 Task: Look for space in Rahden, Germany from 9th July, 2023 to 16th July, 2023 for 2 adults, 1 child in price range Rs.8000 to Rs.16000. Place can be entire place with 2 bedrooms having 2 beds and 1 bathroom. Property type can be house, flat, guest house. Booking option can be shelf check-in. Required host language is English.
Action: Mouse moved to (368, 171)
Screenshot: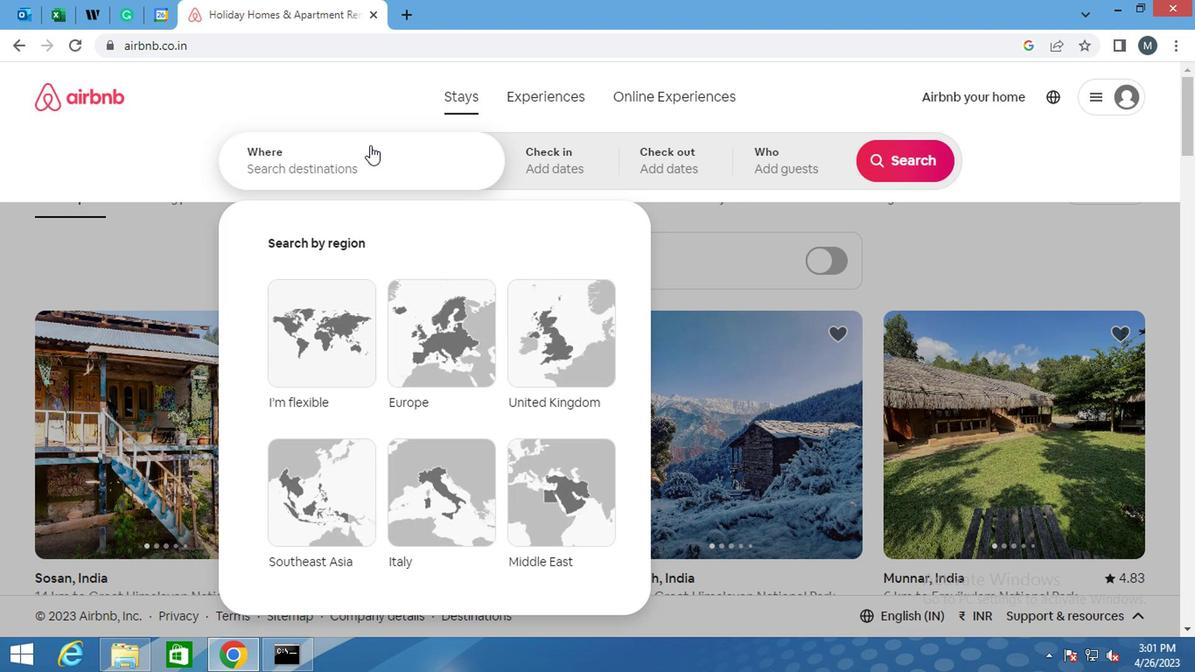 
Action: Mouse pressed left at (368, 171)
Screenshot: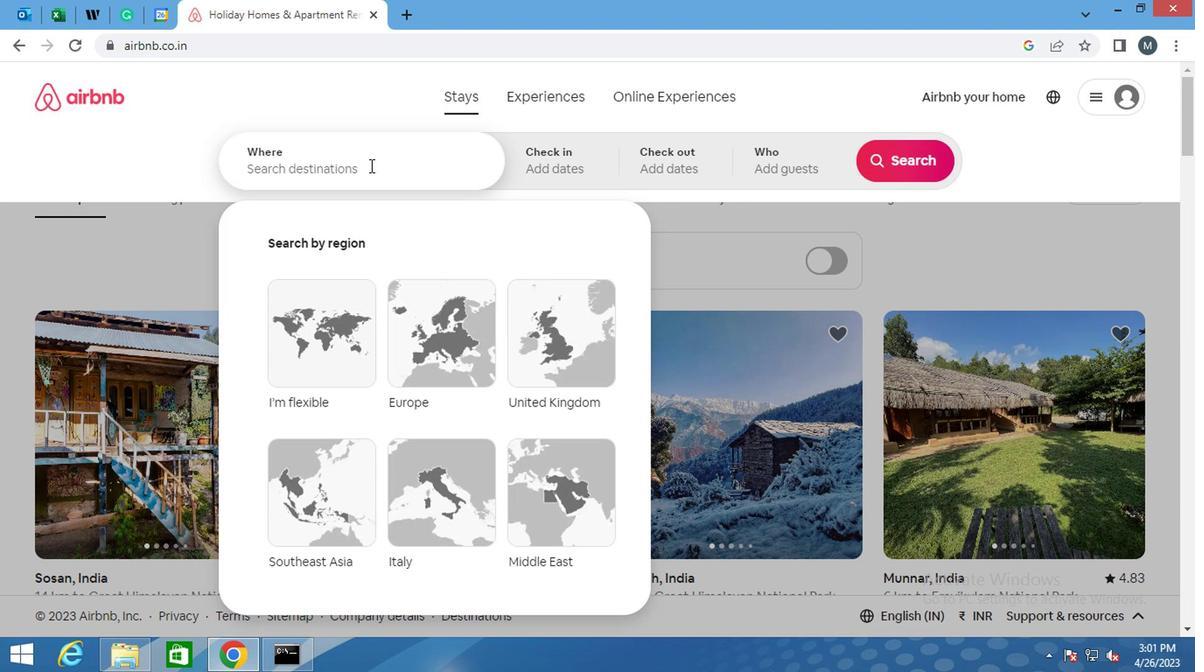 
Action: Mouse moved to (367, 174)
Screenshot: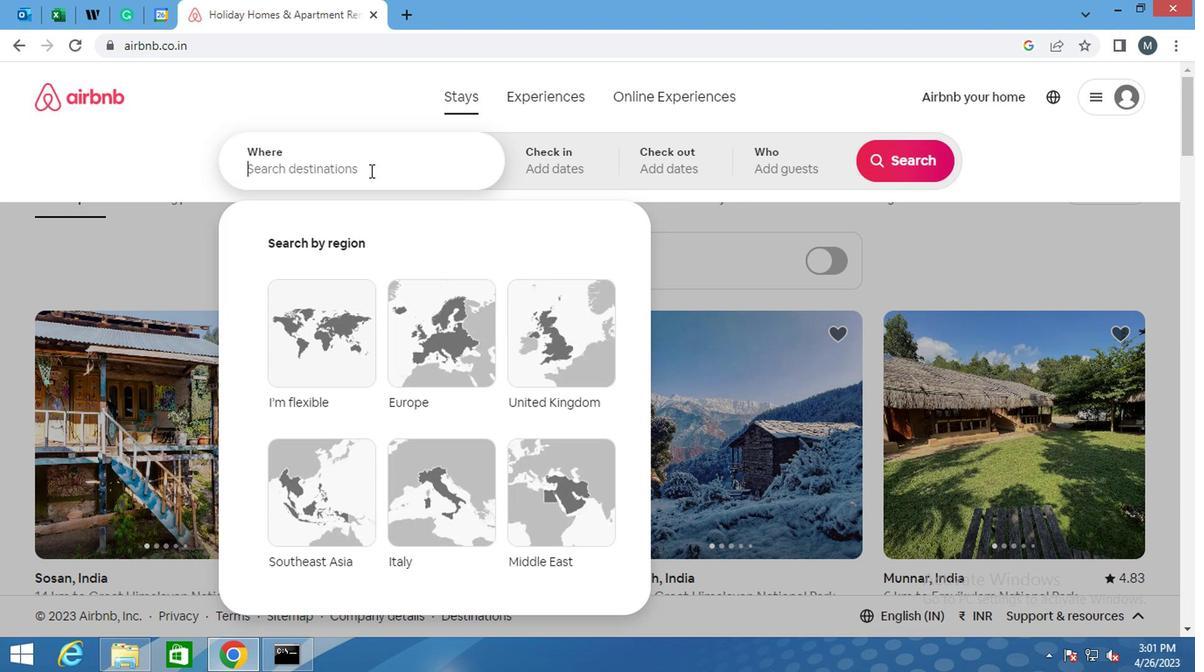 
Action: Key pressed <Key.shift>RAHDEN
Screenshot: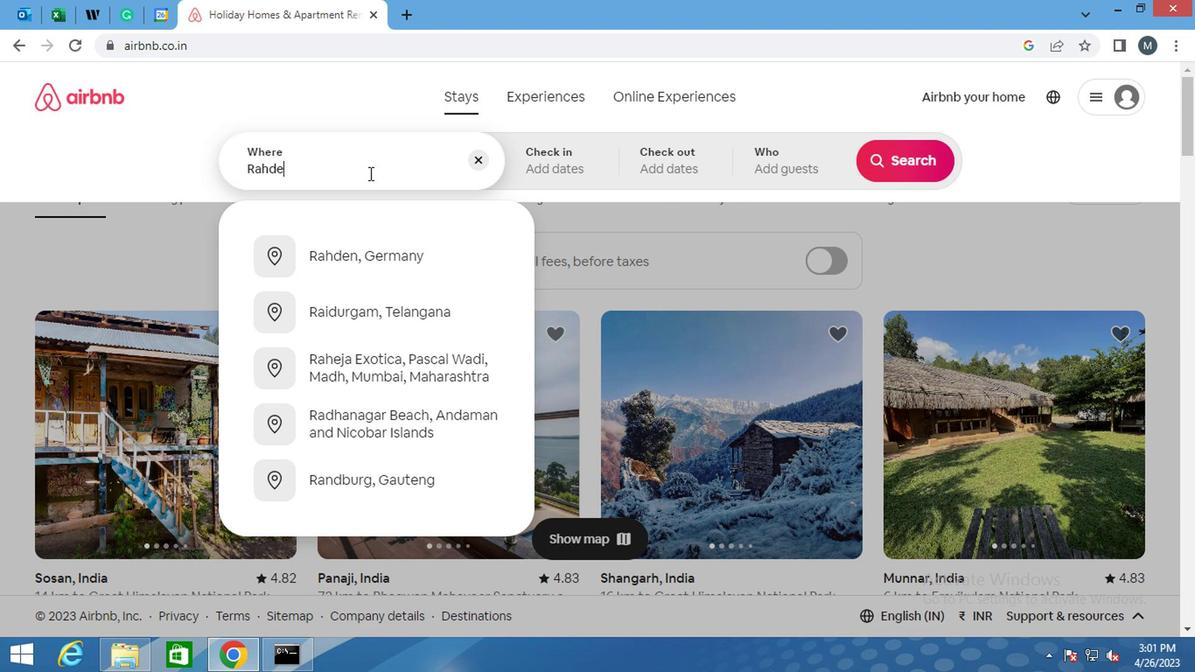 
Action: Mouse moved to (391, 262)
Screenshot: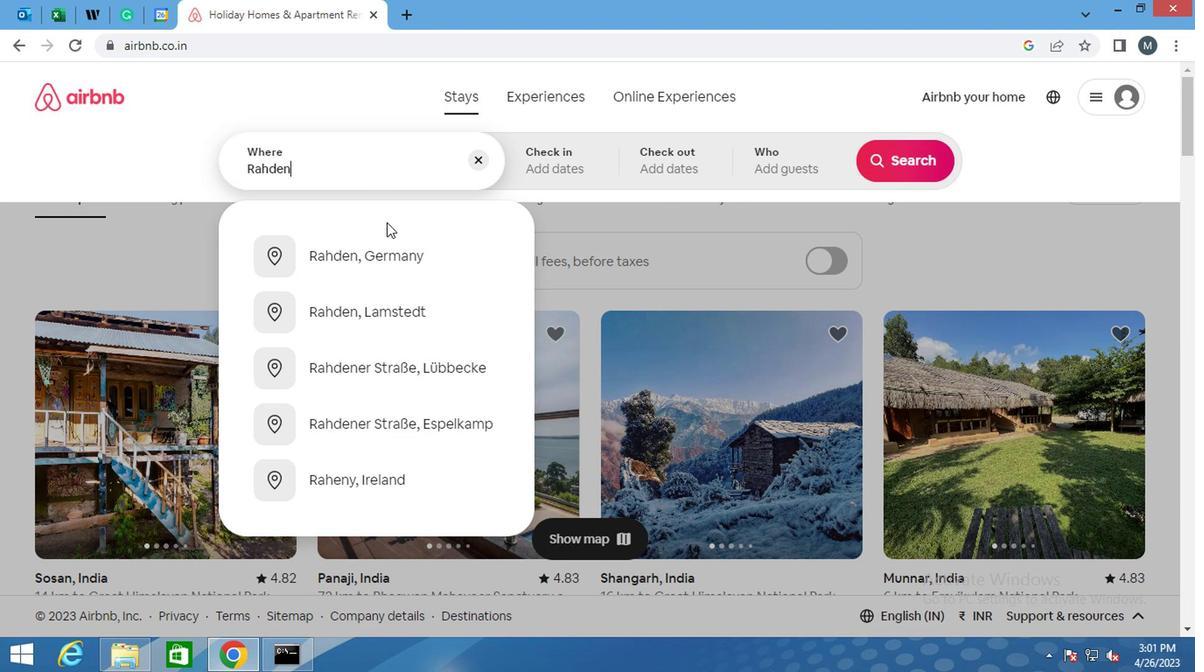 
Action: Mouse pressed left at (391, 262)
Screenshot: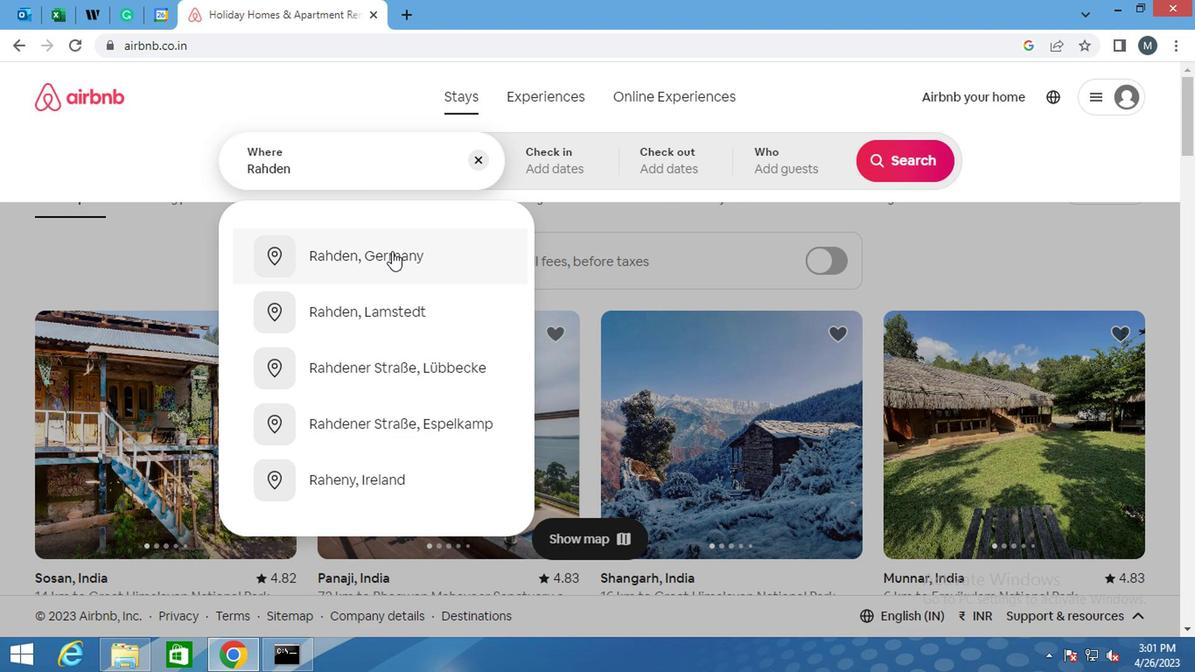 
Action: Mouse moved to (885, 297)
Screenshot: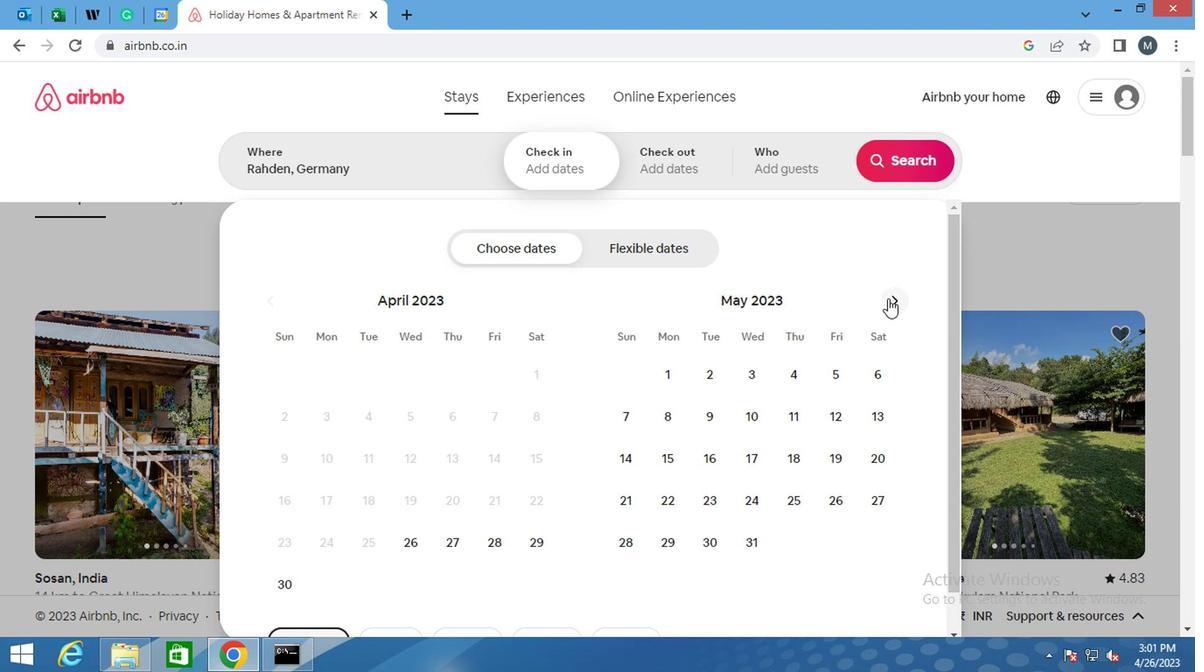 
Action: Mouse pressed left at (885, 297)
Screenshot: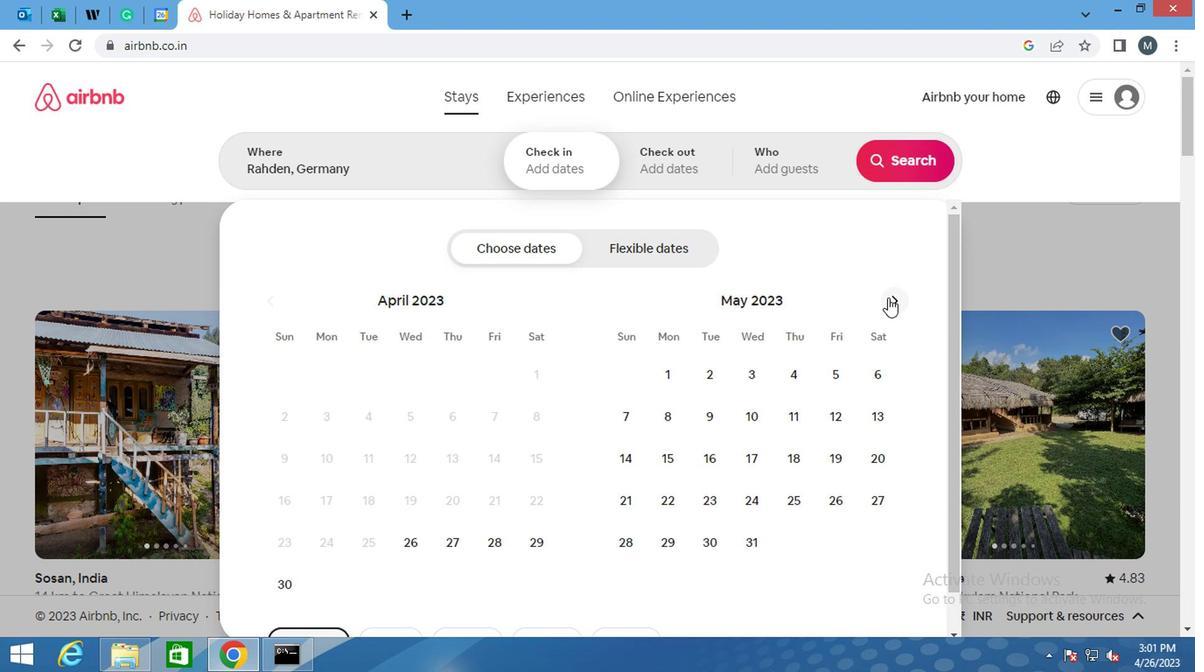 
Action: Mouse moved to (885, 297)
Screenshot: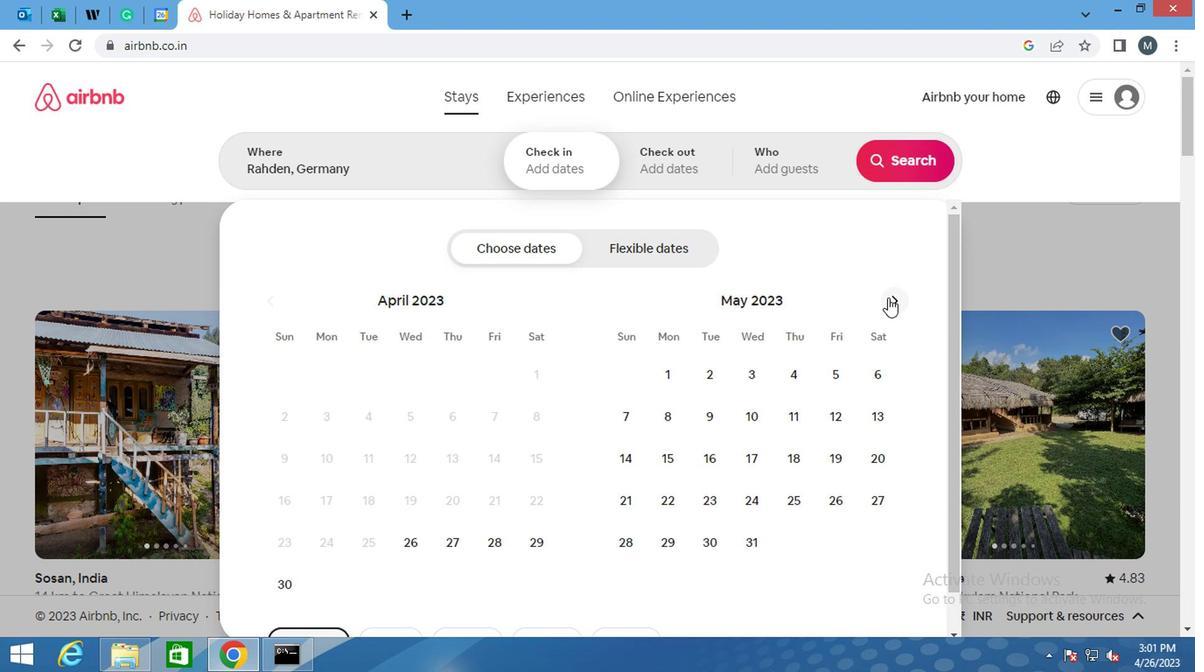
Action: Mouse pressed left at (885, 297)
Screenshot: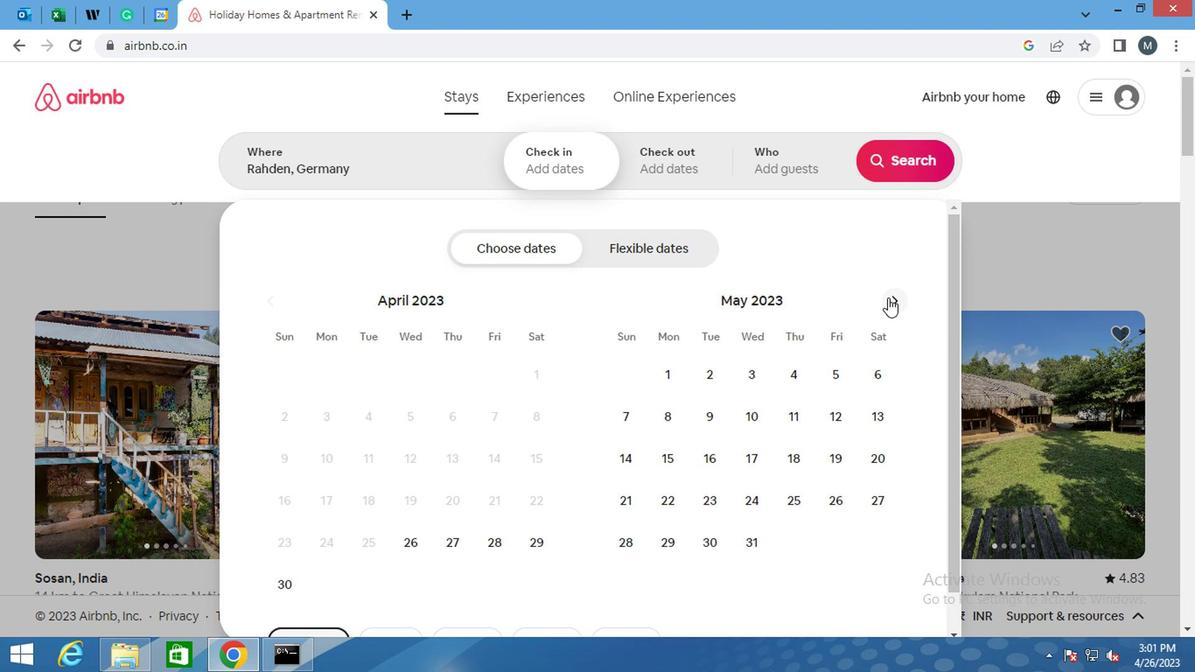
Action: Mouse moved to (624, 455)
Screenshot: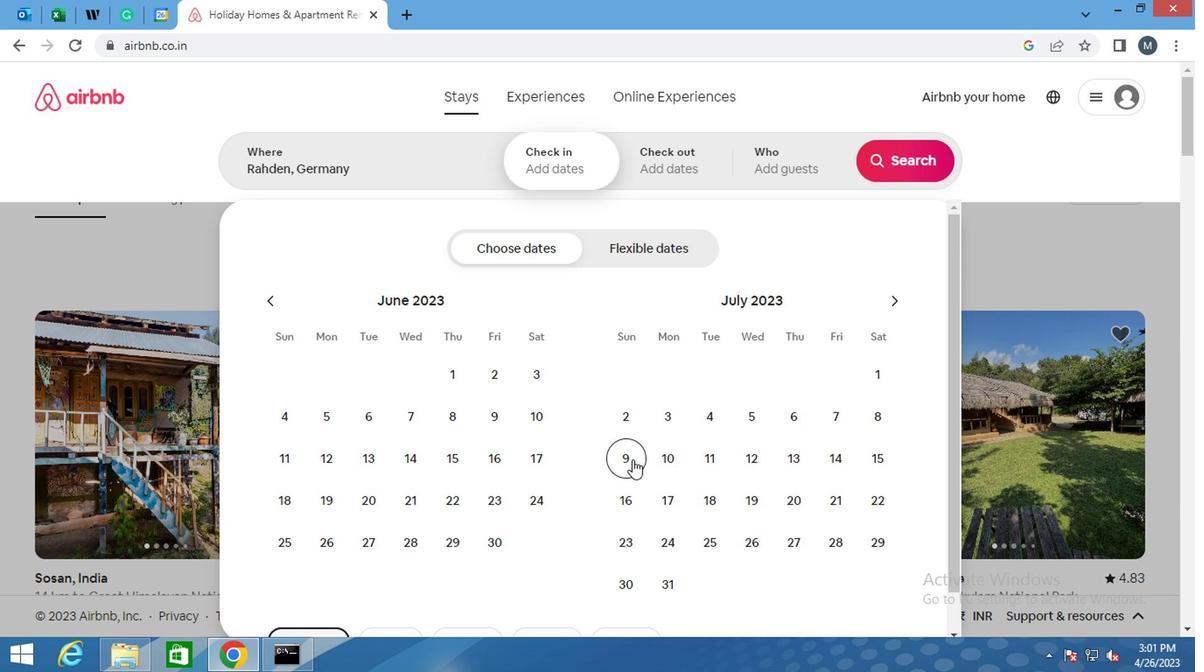 
Action: Mouse pressed left at (624, 455)
Screenshot: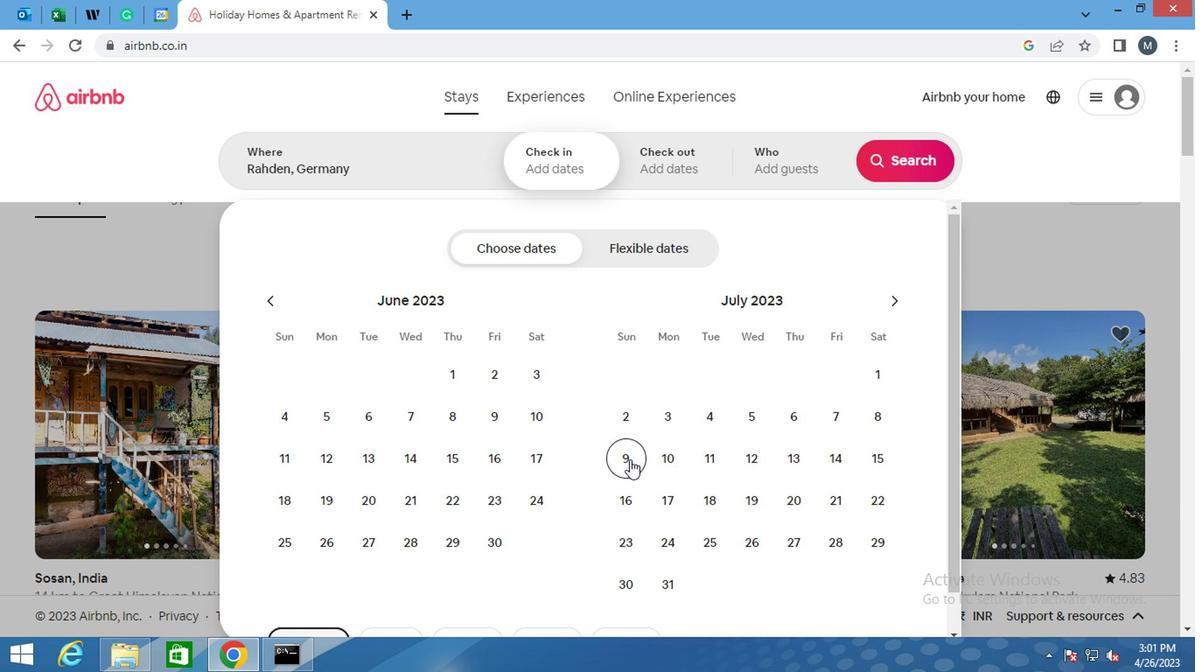 
Action: Mouse moved to (624, 506)
Screenshot: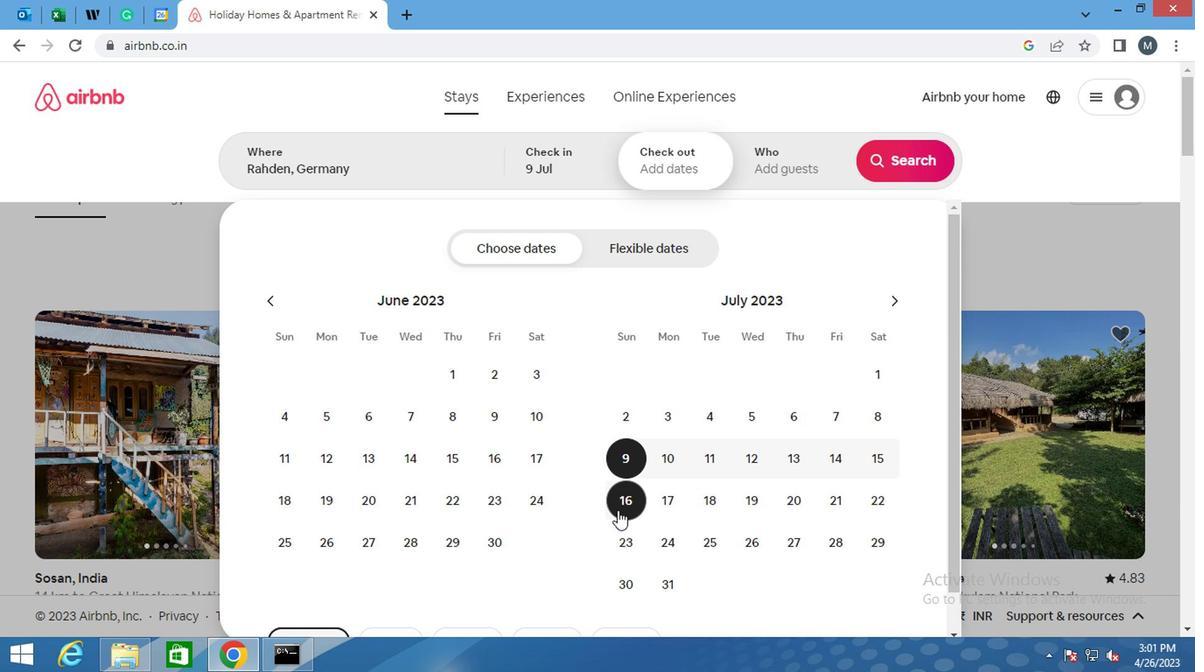 
Action: Mouse pressed left at (624, 506)
Screenshot: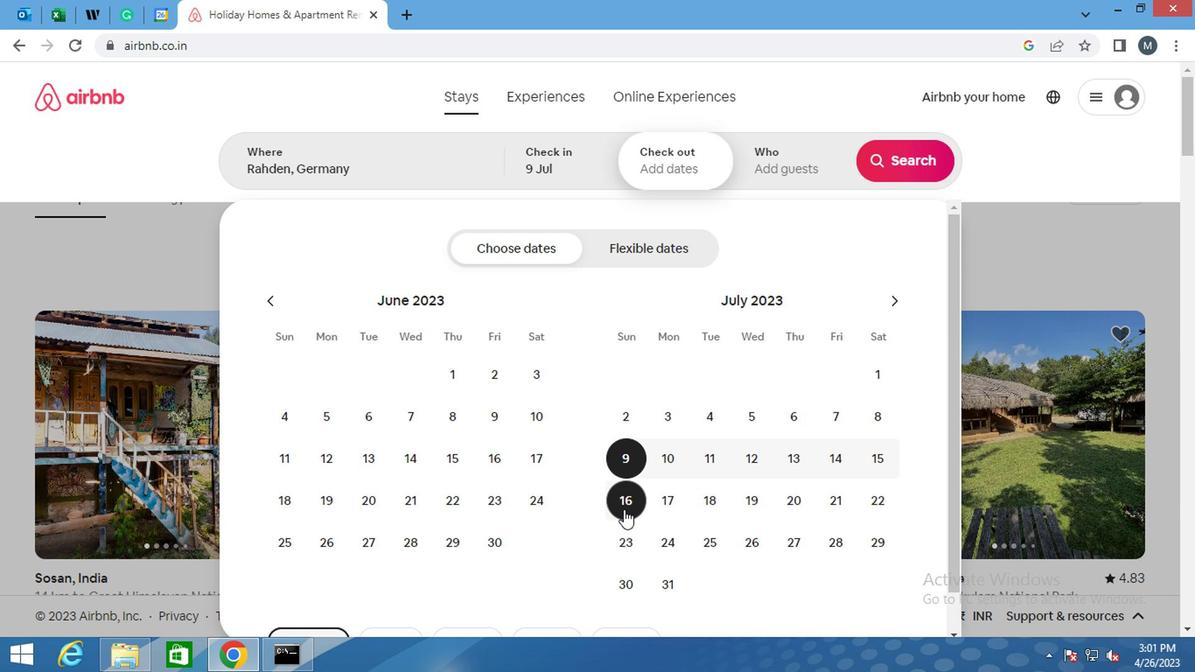 
Action: Mouse moved to (794, 187)
Screenshot: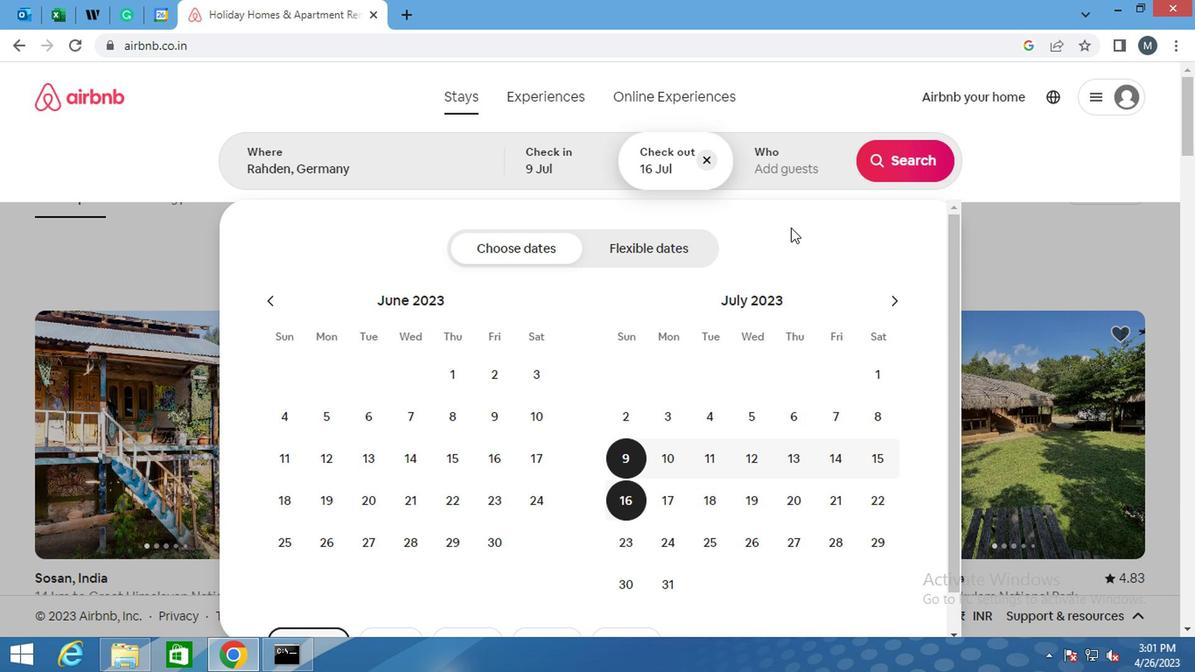 
Action: Mouse pressed left at (794, 187)
Screenshot: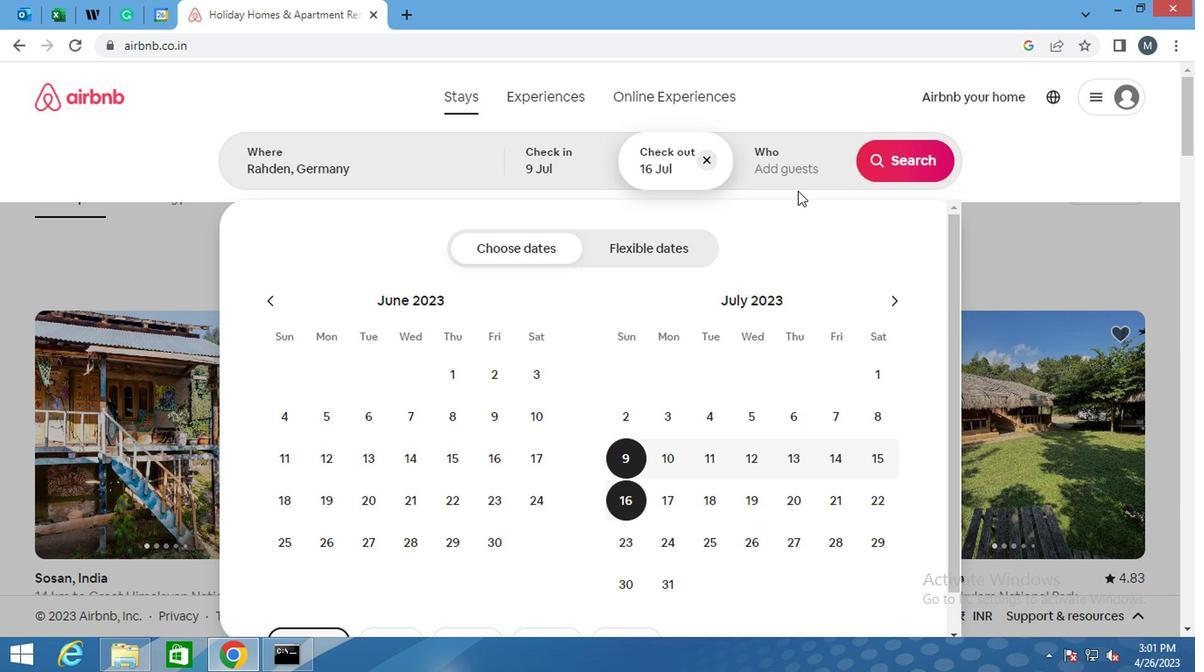 
Action: Mouse pressed left at (794, 187)
Screenshot: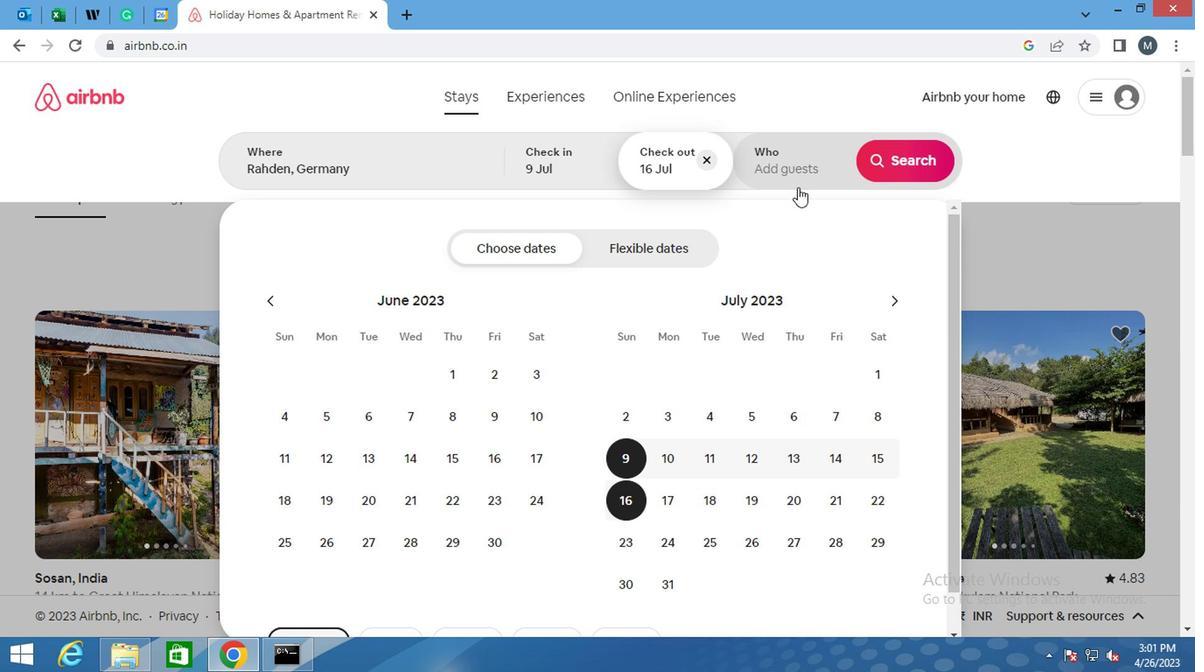 
Action: Mouse moved to (783, 164)
Screenshot: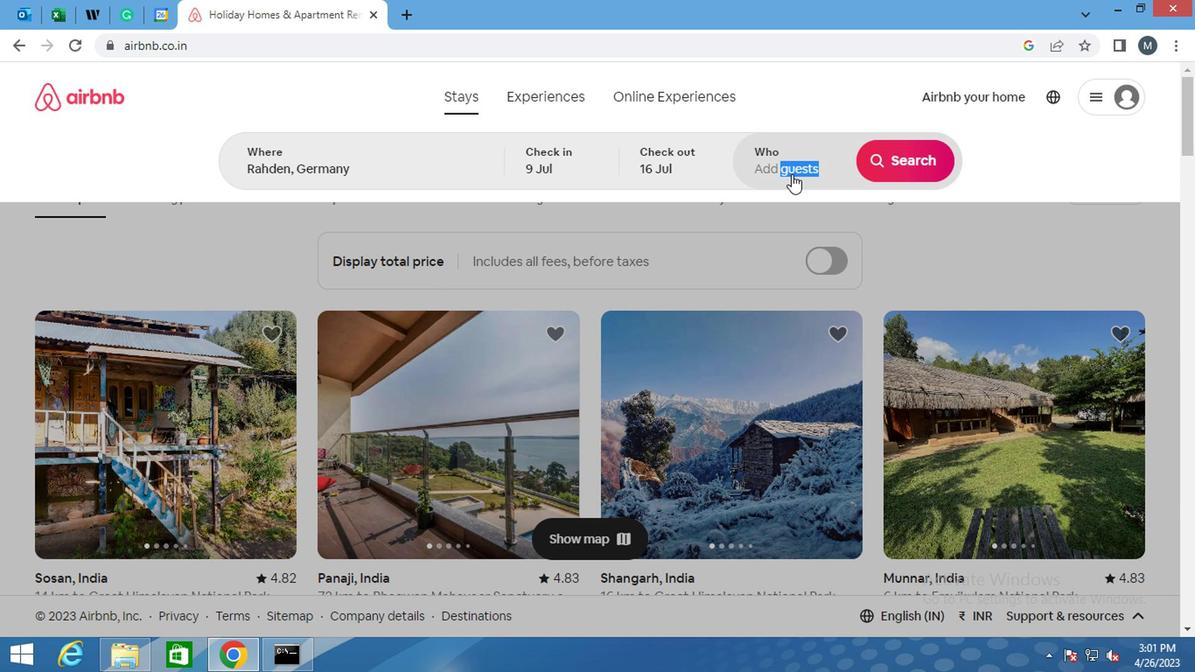 
Action: Mouse pressed left at (783, 164)
Screenshot: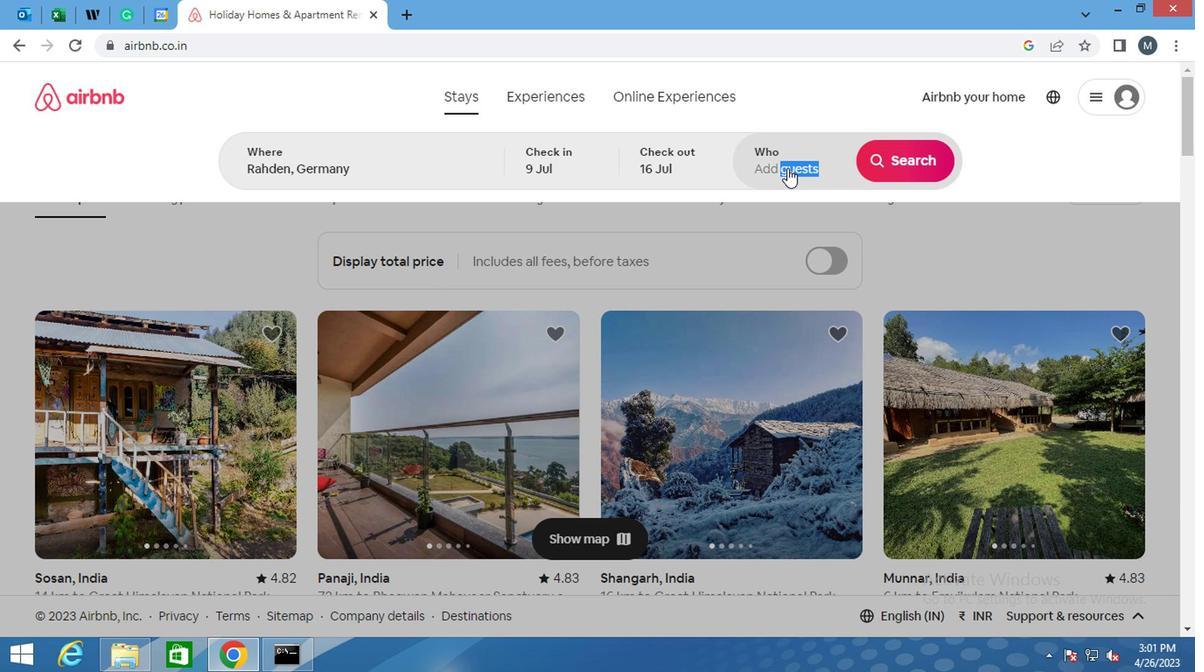 
Action: Mouse moved to (897, 250)
Screenshot: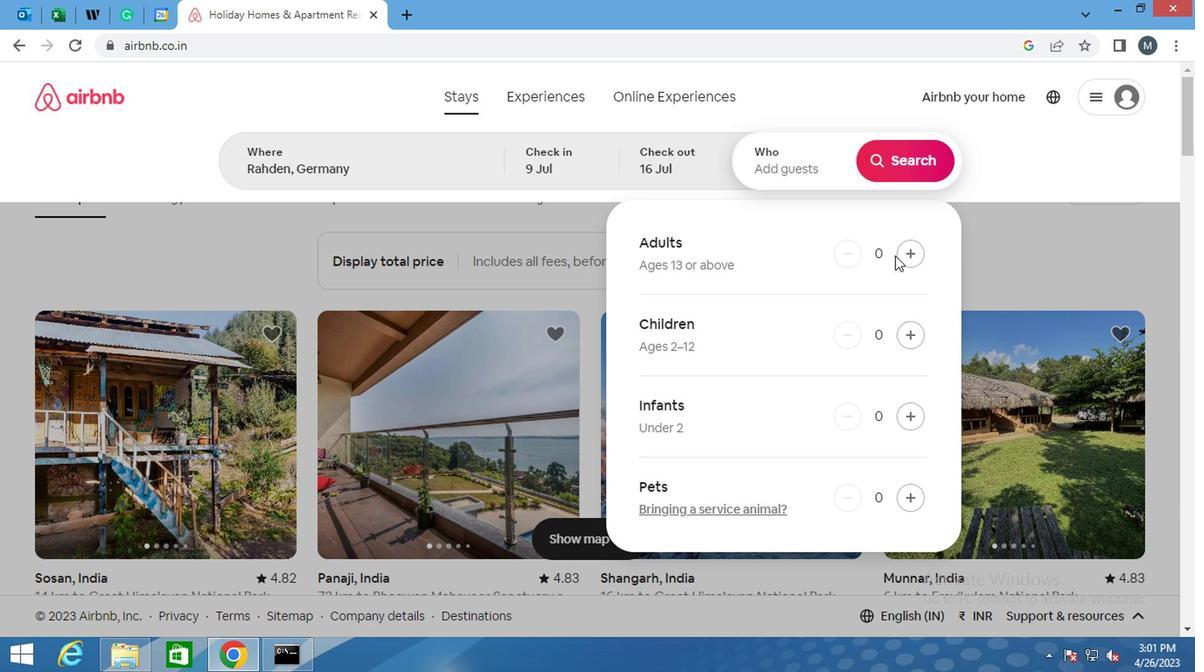 
Action: Mouse pressed left at (897, 250)
Screenshot: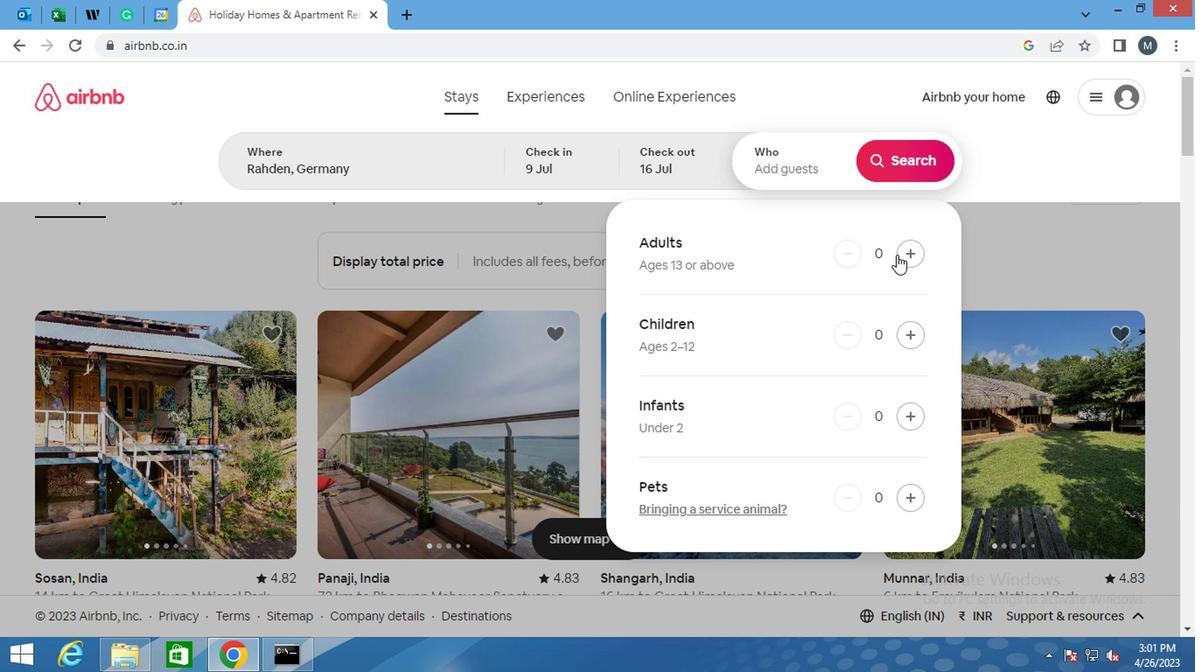 
Action: Mouse moved to (898, 250)
Screenshot: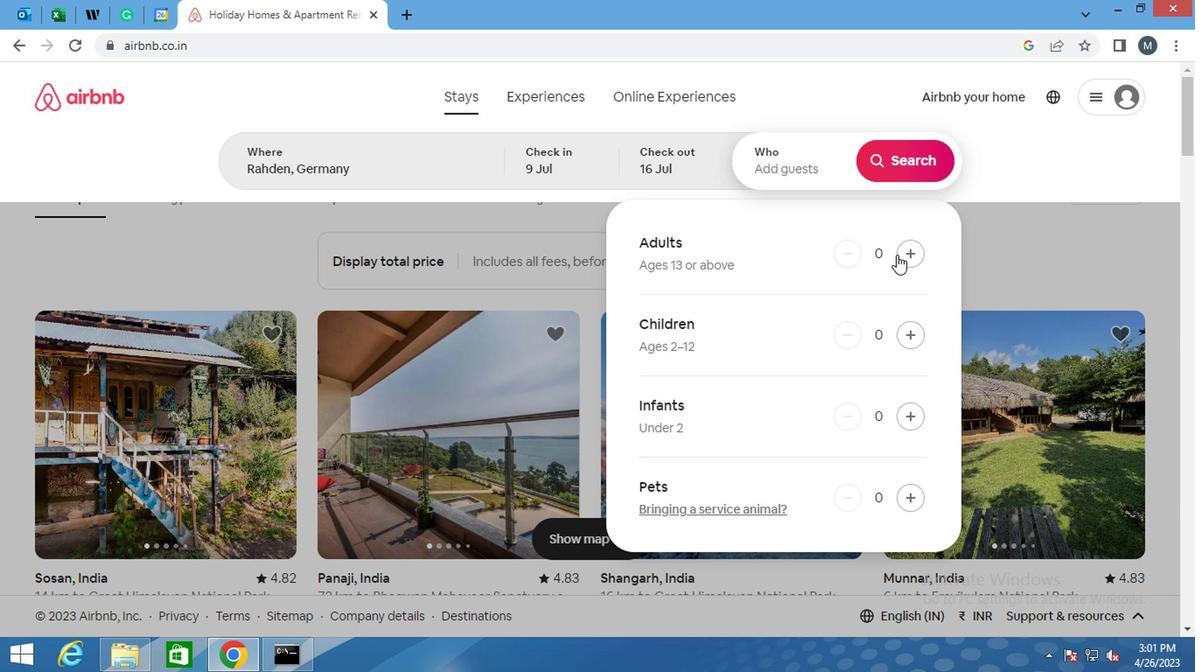 
Action: Mouse pressed left at (898, 250)
Screenshot: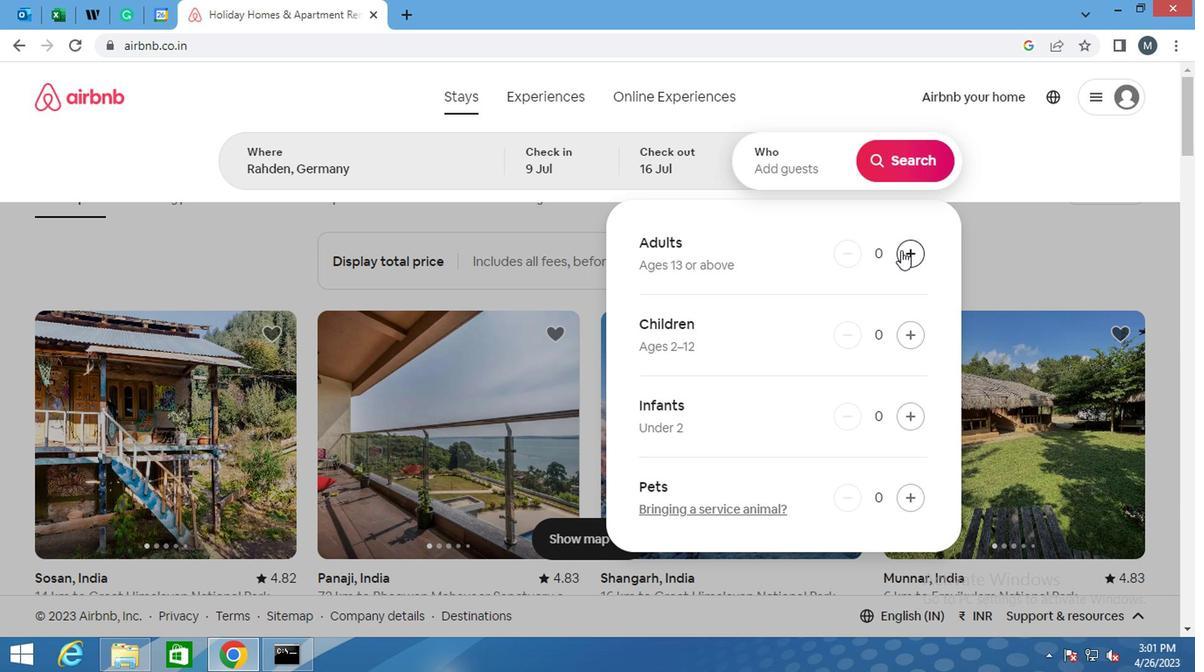 
Action: Mouse moved to (920, 334)
Screenshot: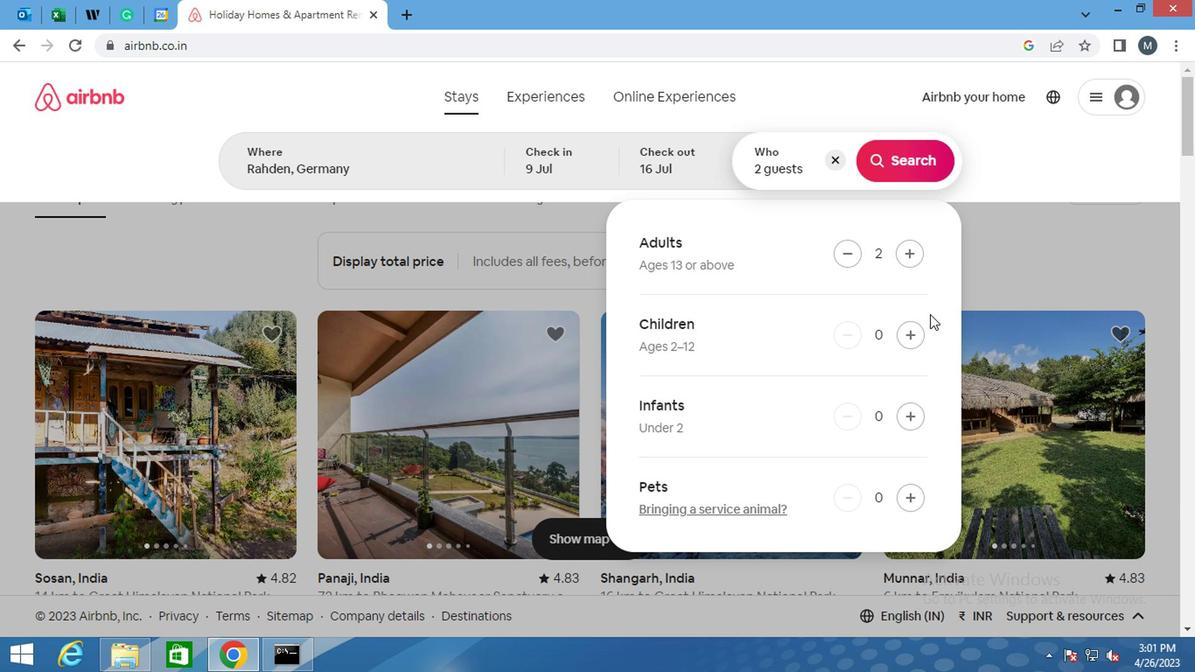 
Action: Mouse pressed left at (920, 334)
Screenshot: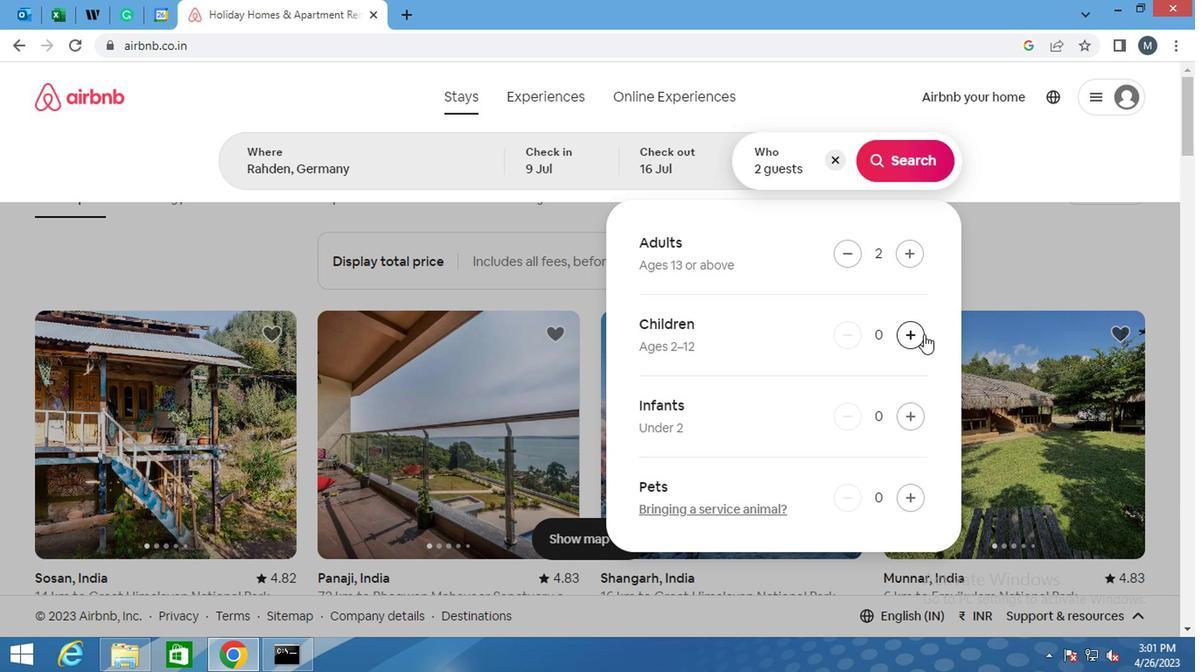 
Action: Mouse moved to (931, 154)
Screenshot: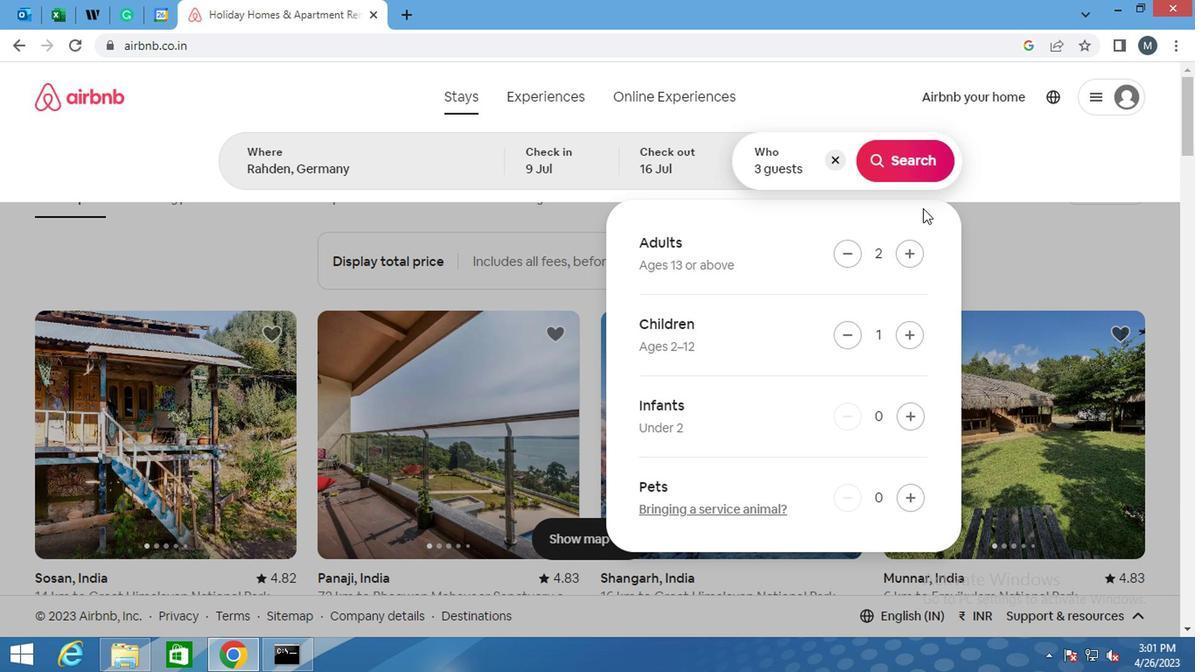 
Action: Mouse pressed left at (931, 154)
Screenshot: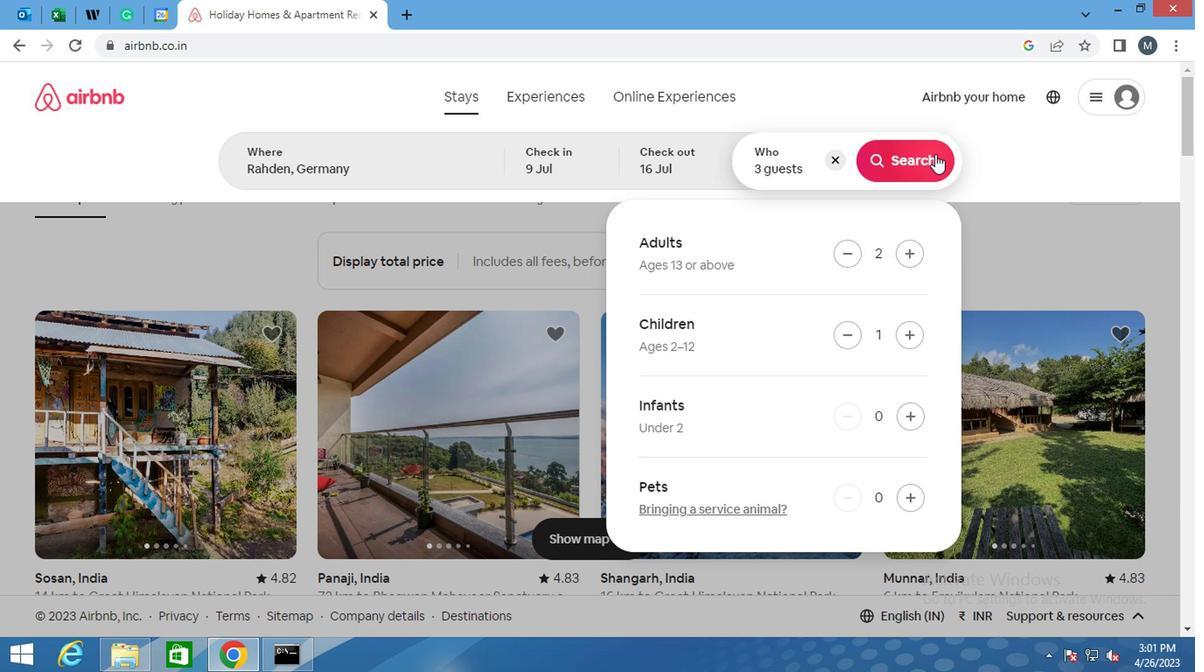 
Action: Mouse moved to (1117, 176)
Screenshot: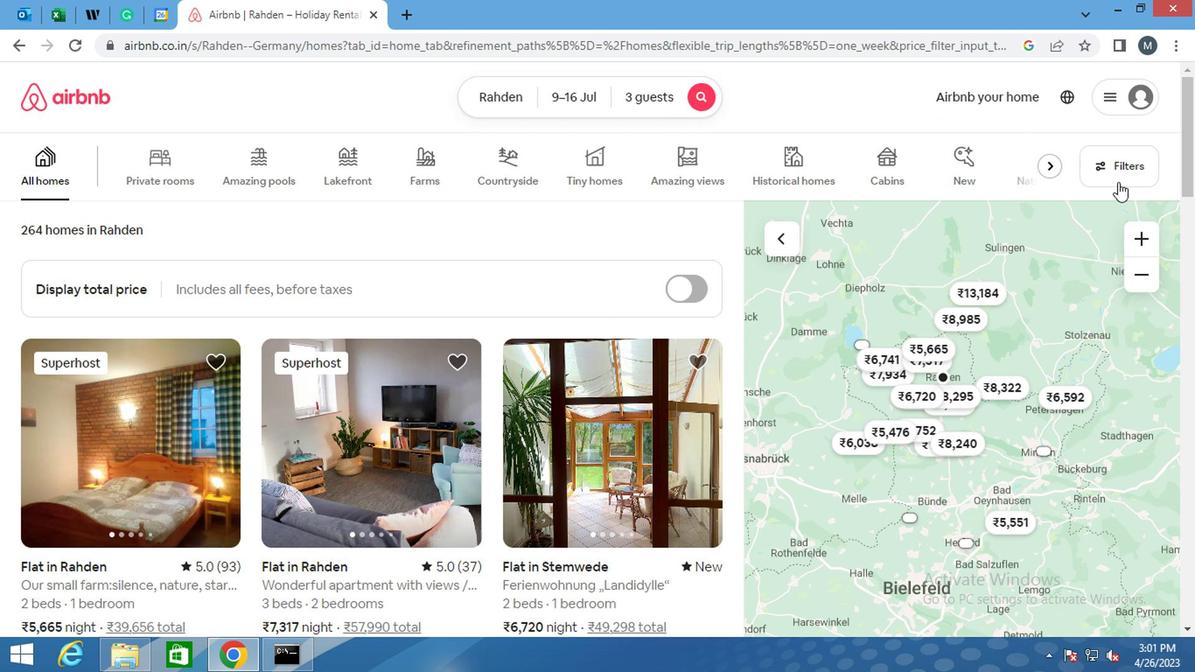 
Action: Mouse pressed left at (1117, 176)
Screenshot: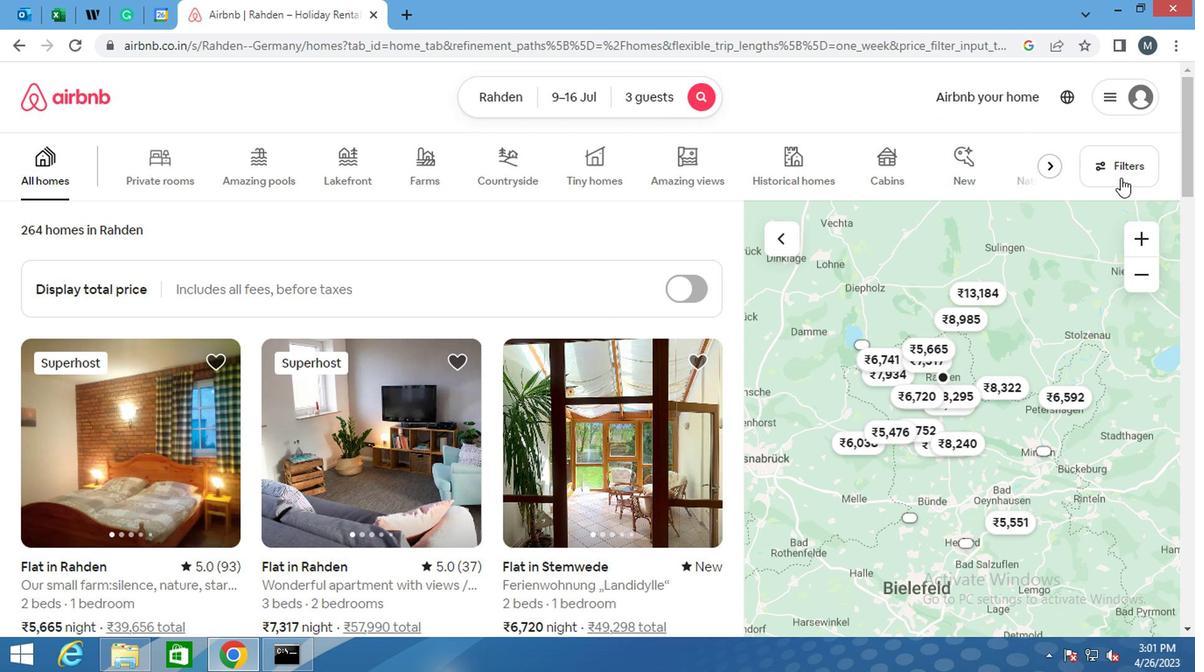 
Action: Mouse moved to (380, 394)
Screenshot: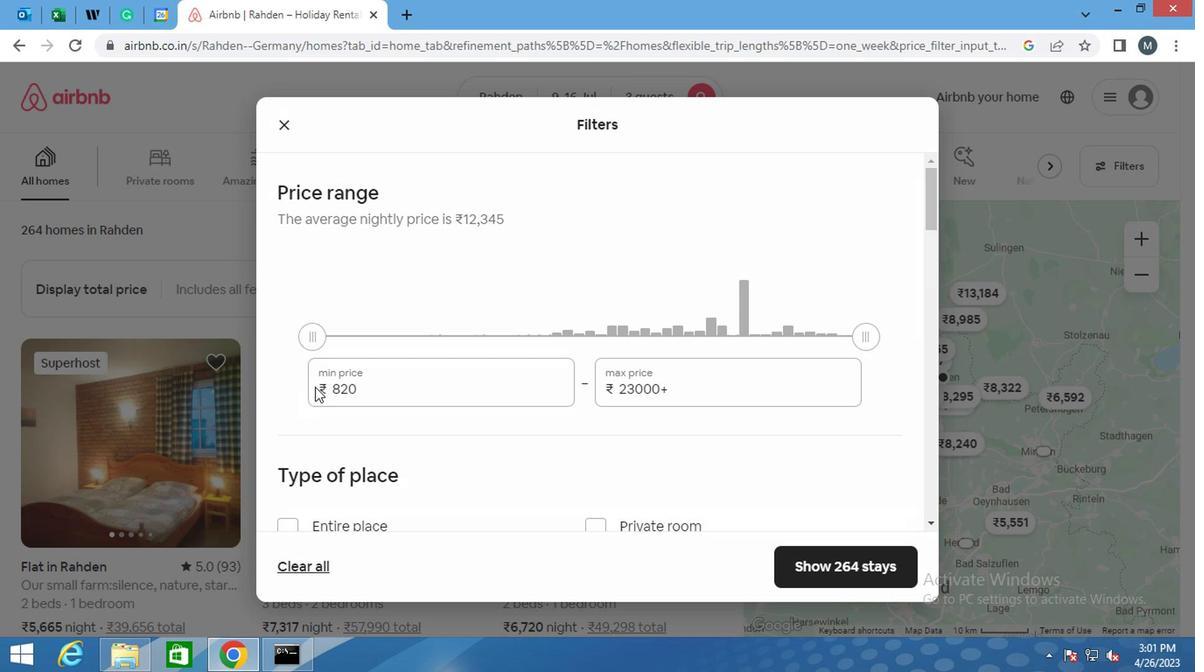 
Action: Mouse pressed left at (380, 394)
Screenshot: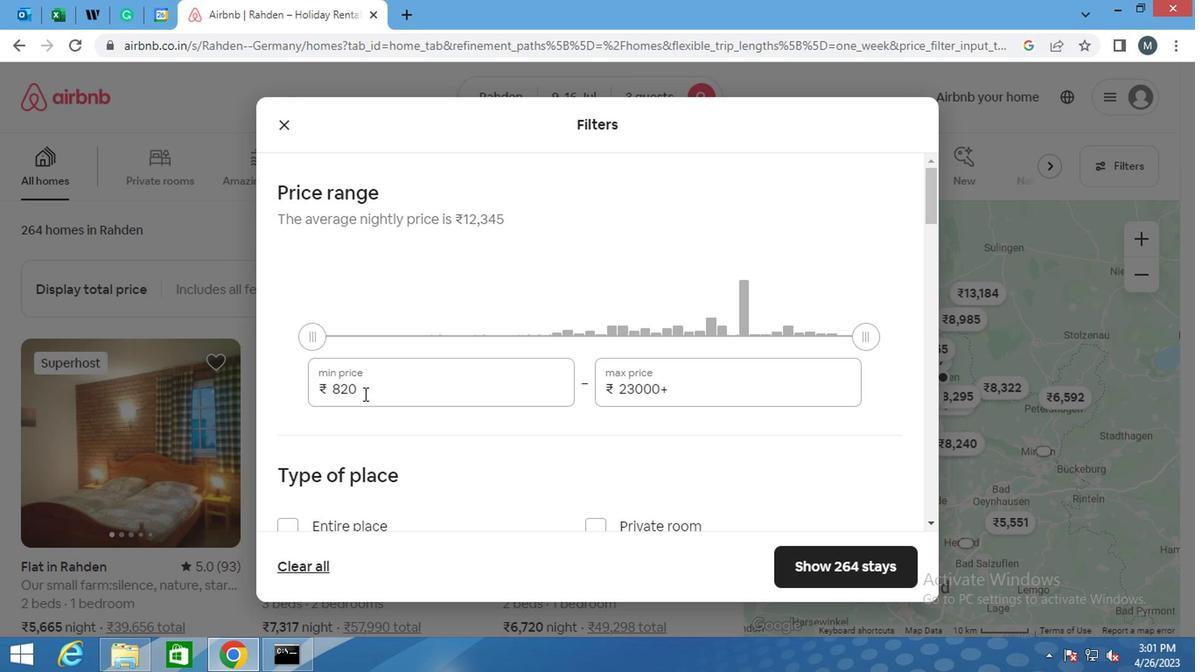 
Action: Mouse moved to (380, 394)
Screenshot: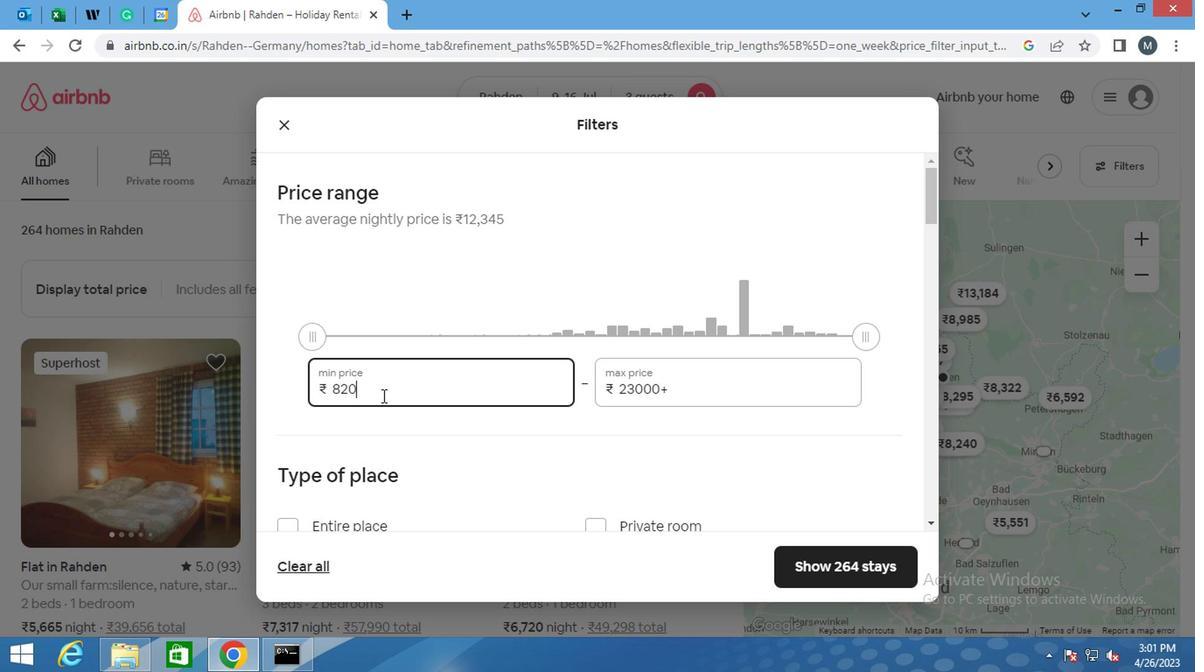 
Action: Key pressed <Key.backspace><Key.backspace>O00
Screenshot: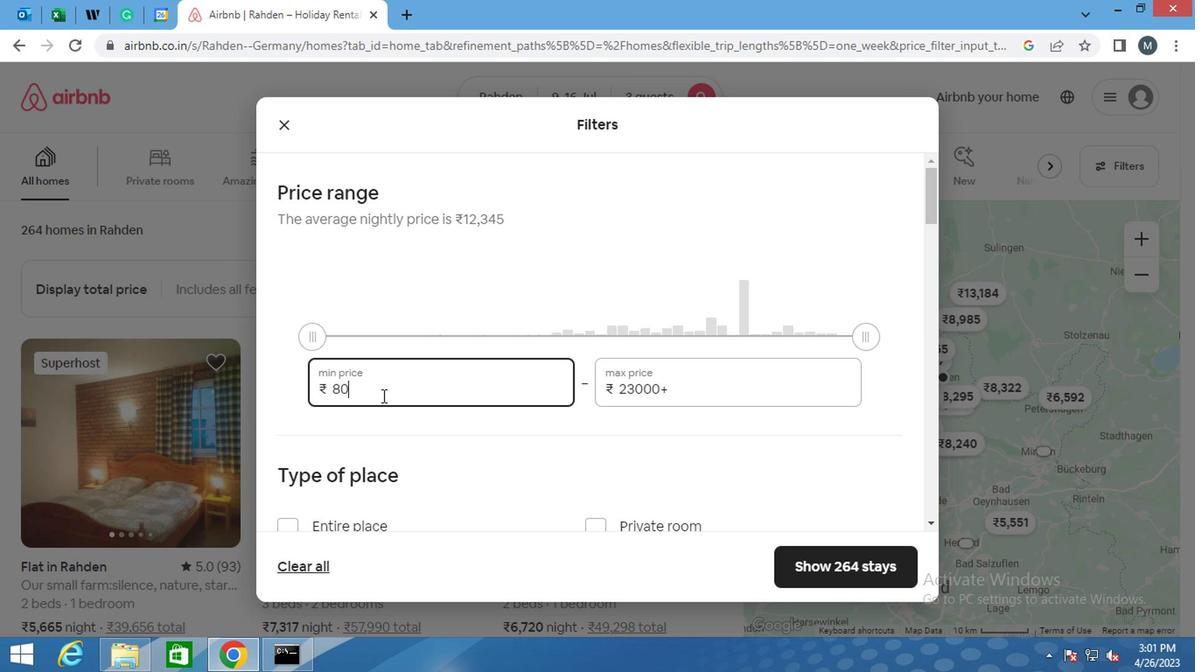 
Action: Mouse moved to (440, 397)
Screenshot: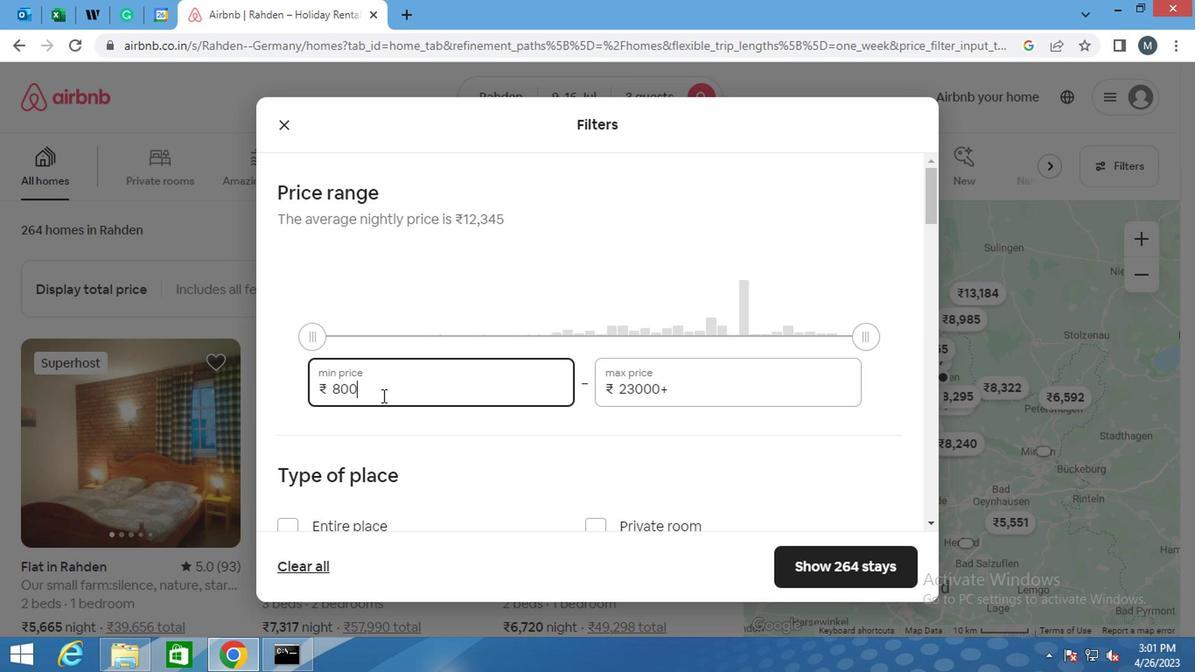 
Action: Key pressed 0
Screenshot: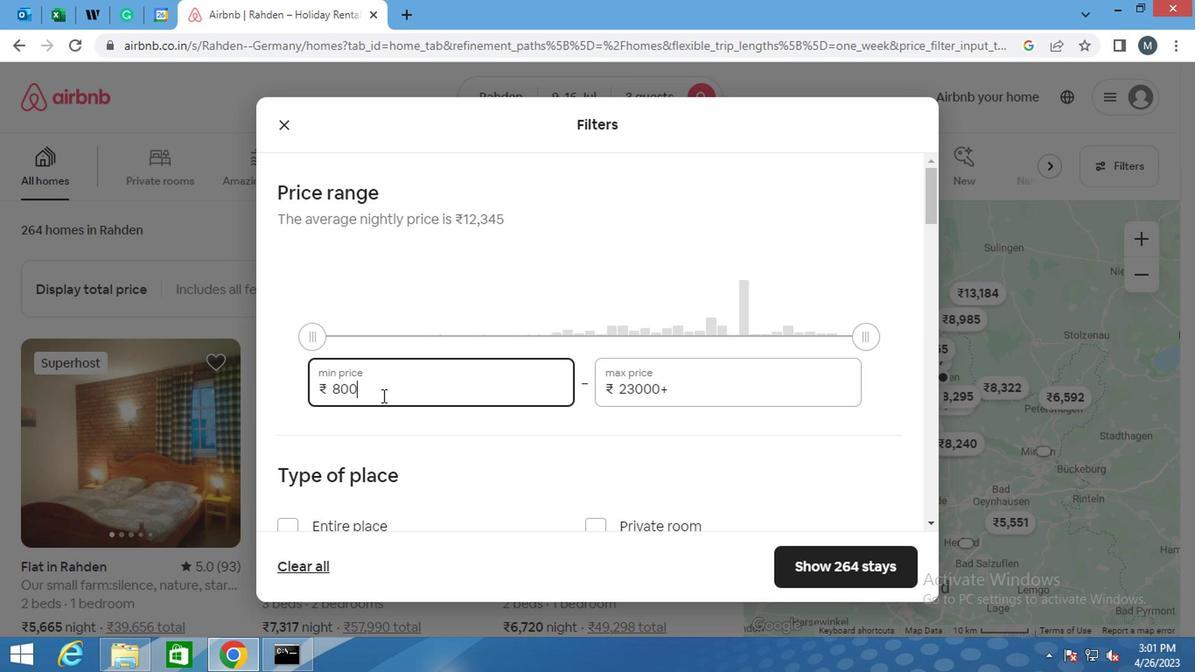 
Action: Mouse moved to (707, 394)
Screenshot: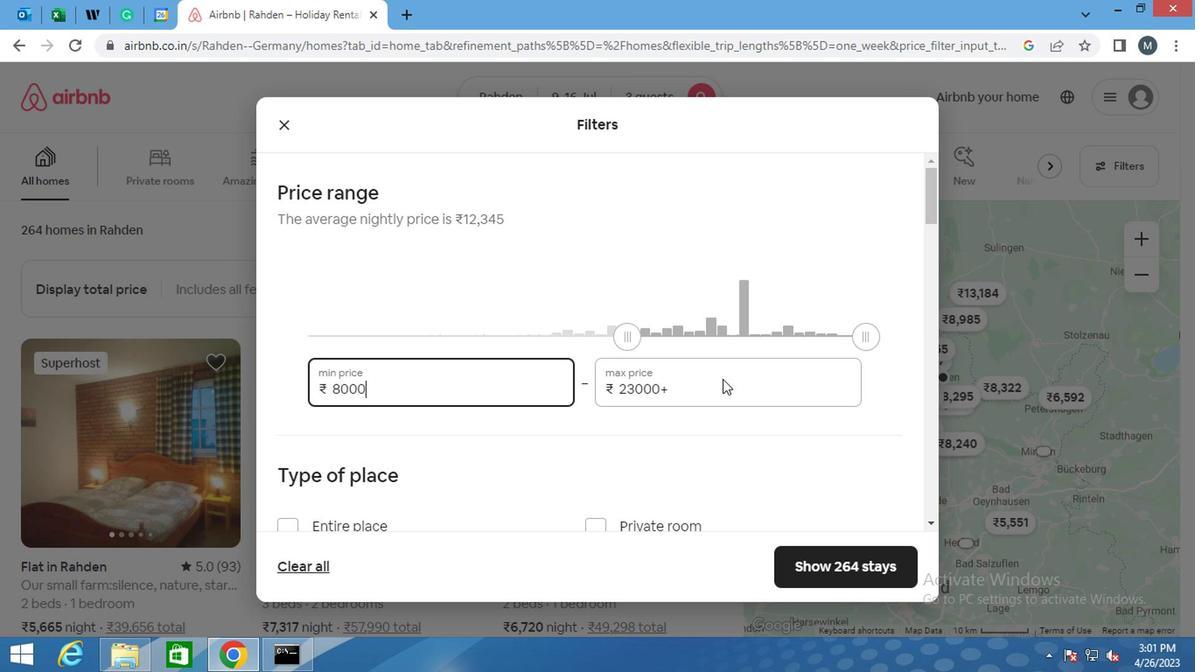
Action: Mouse pressed left at (707, 394)
Screenshot: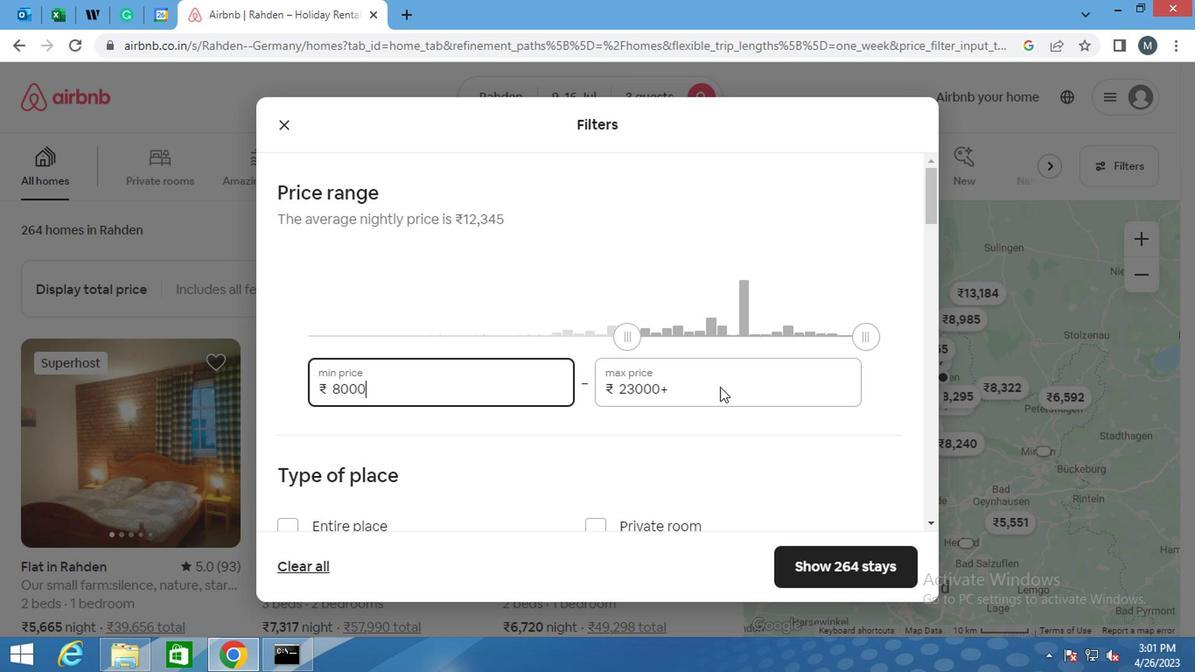 
Action: Key pressed <Key.backspace><Key.backspace><Key.backspace><Key.backspace><Key.backspace><Key.backspace><Key.backspace><Key.backspace><Key.backspace><Key.backspace><Key.backspace><Key.backspace><Key.backspace>
Screenshot: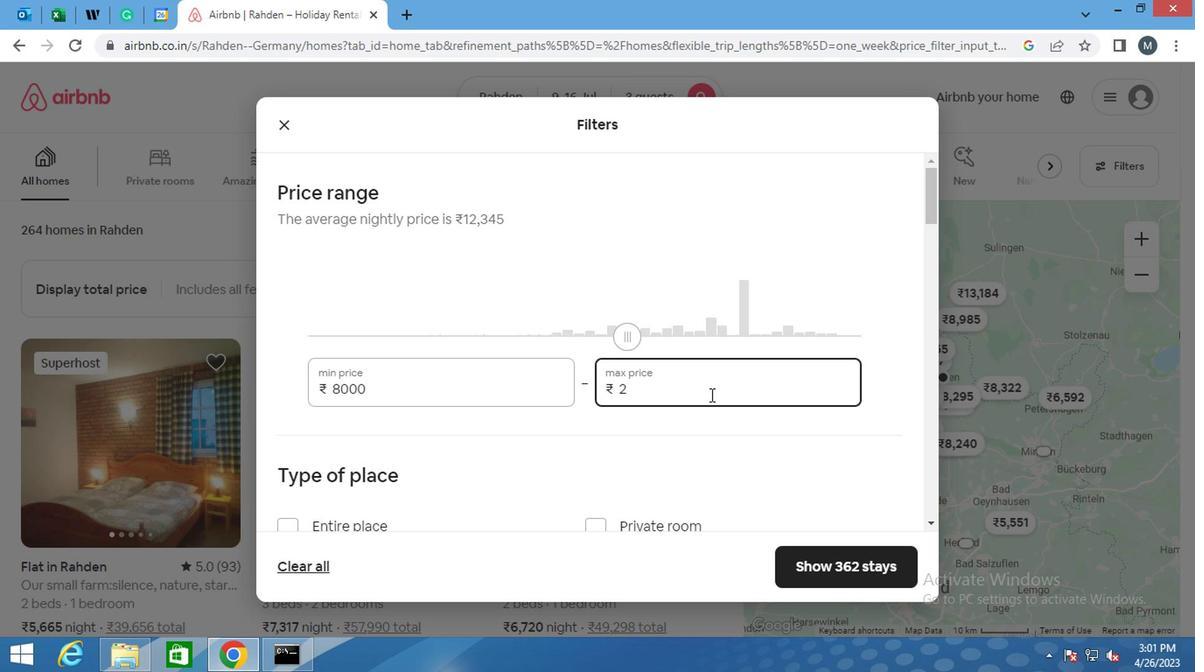
Action: Mouse moved to (697, 389)
Screenshot: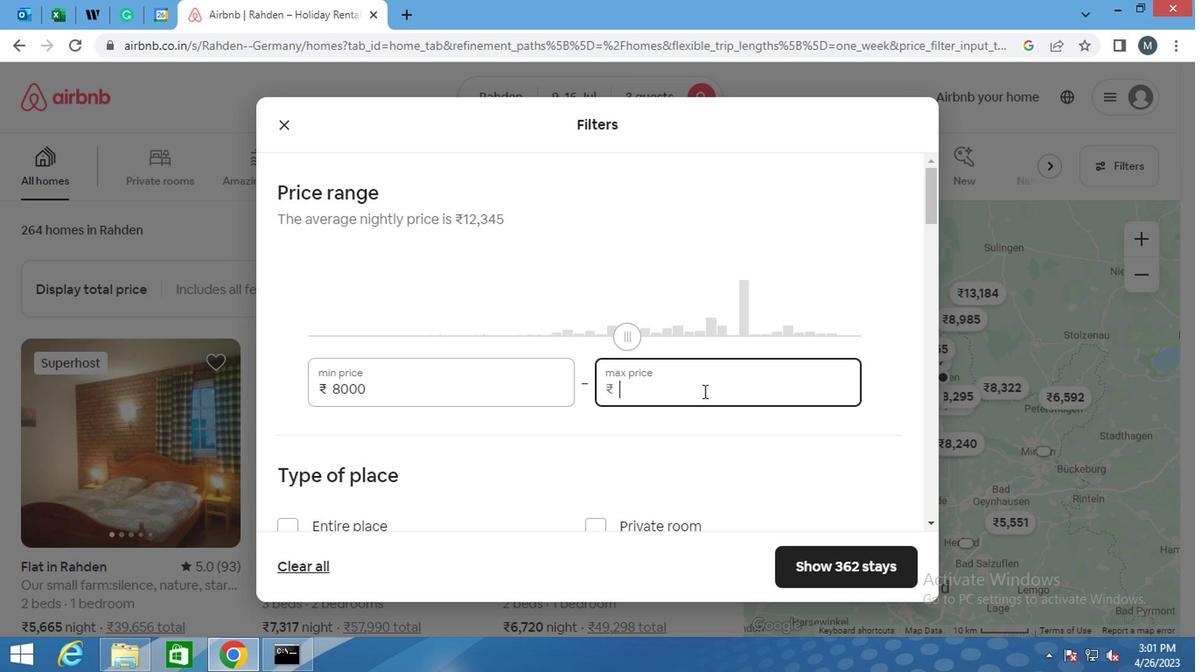 
Action: Key pressed 15<Key.backspace>6000
Screenshot: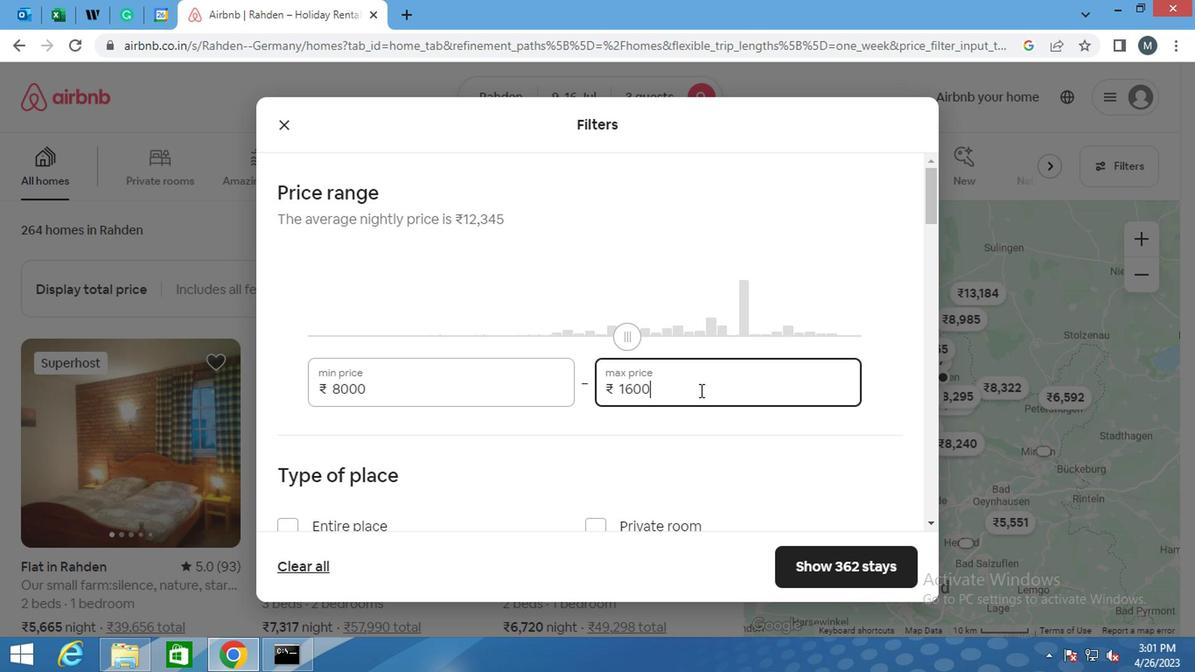 
Action: Mouse moved to (604, 374)
Screenshot: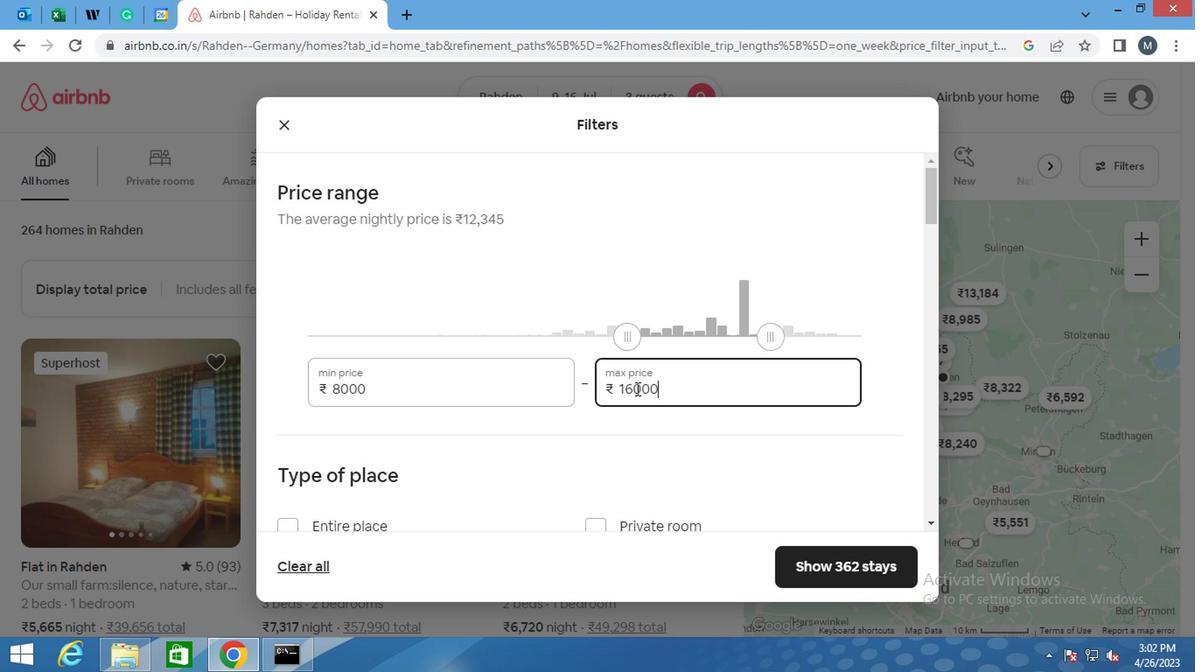 
Action: Mouse scrolled (604, 373) with delta (0, 0)
Screenshot: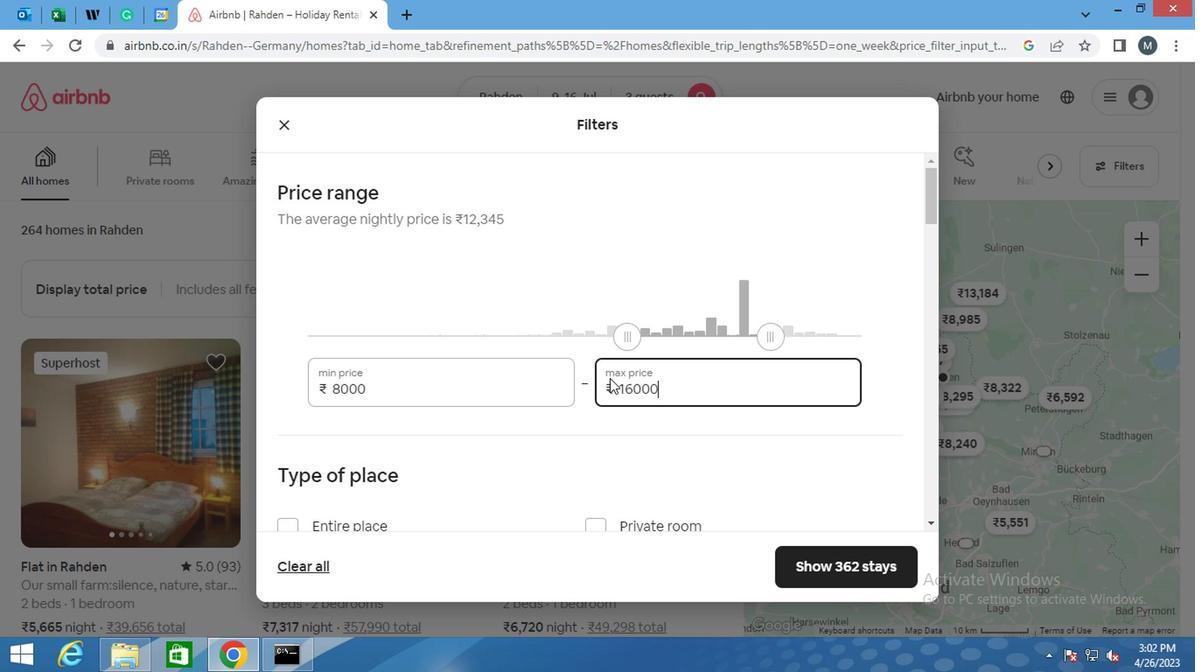 
Action: Mouse moved to (598, 374)
Screenshot: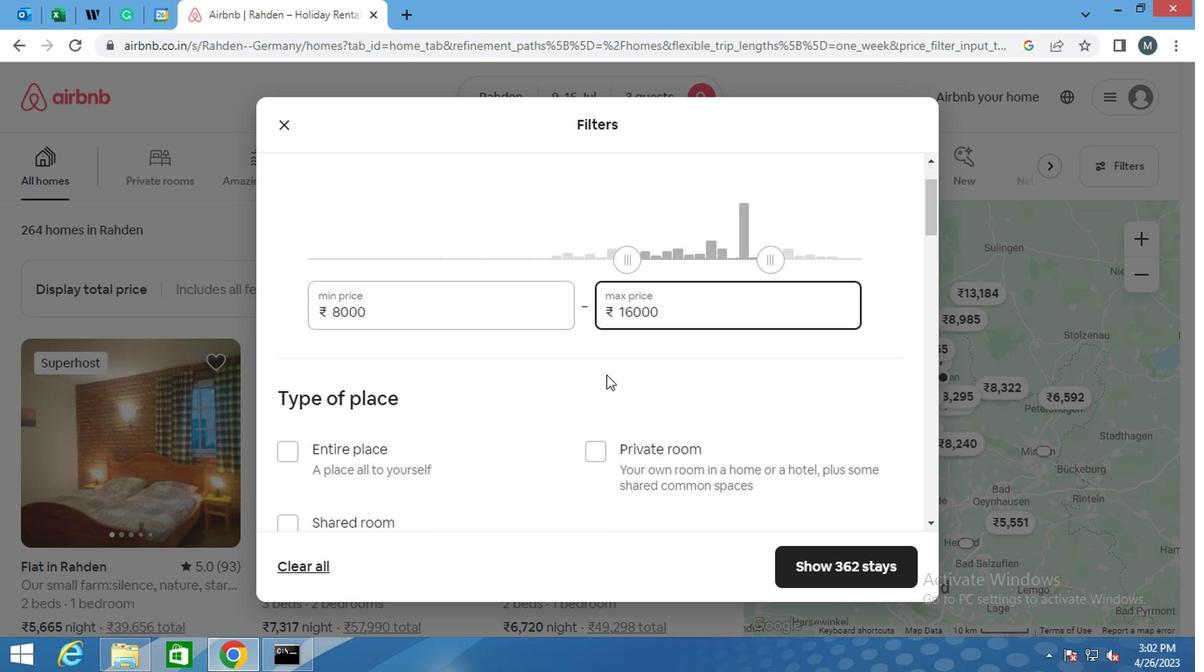 
Action: Mouse scrolled (598, 374) with delta (0, 0)
Screenshot: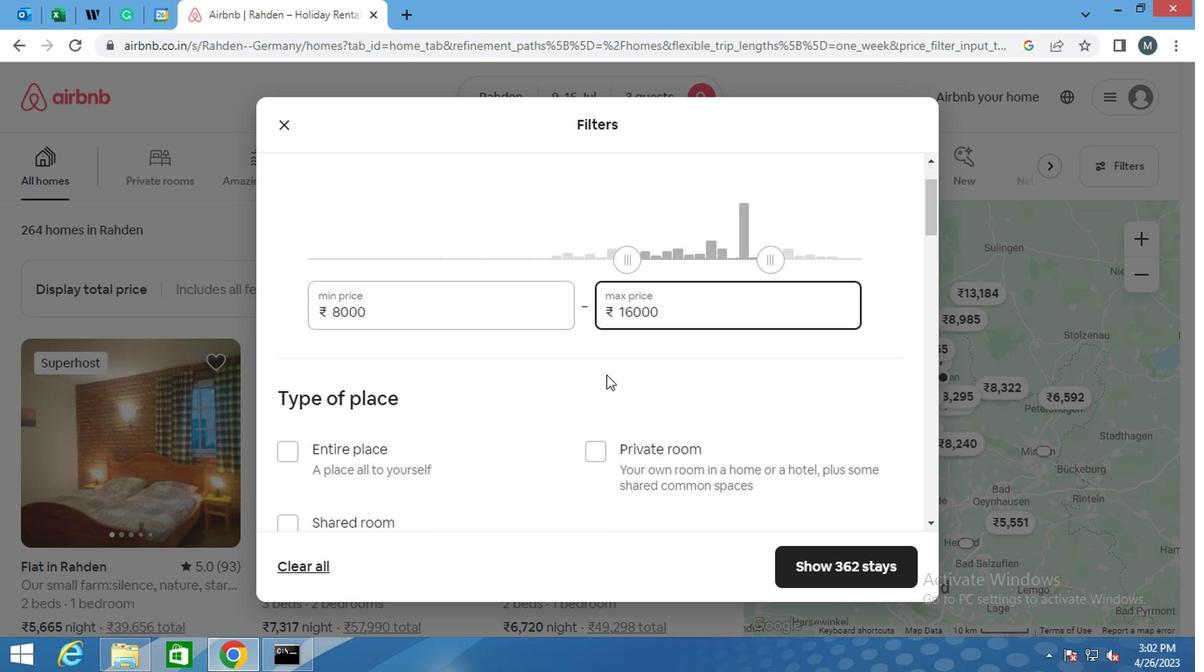 
Action: Mouse moved to (426, 411)
Screenshot: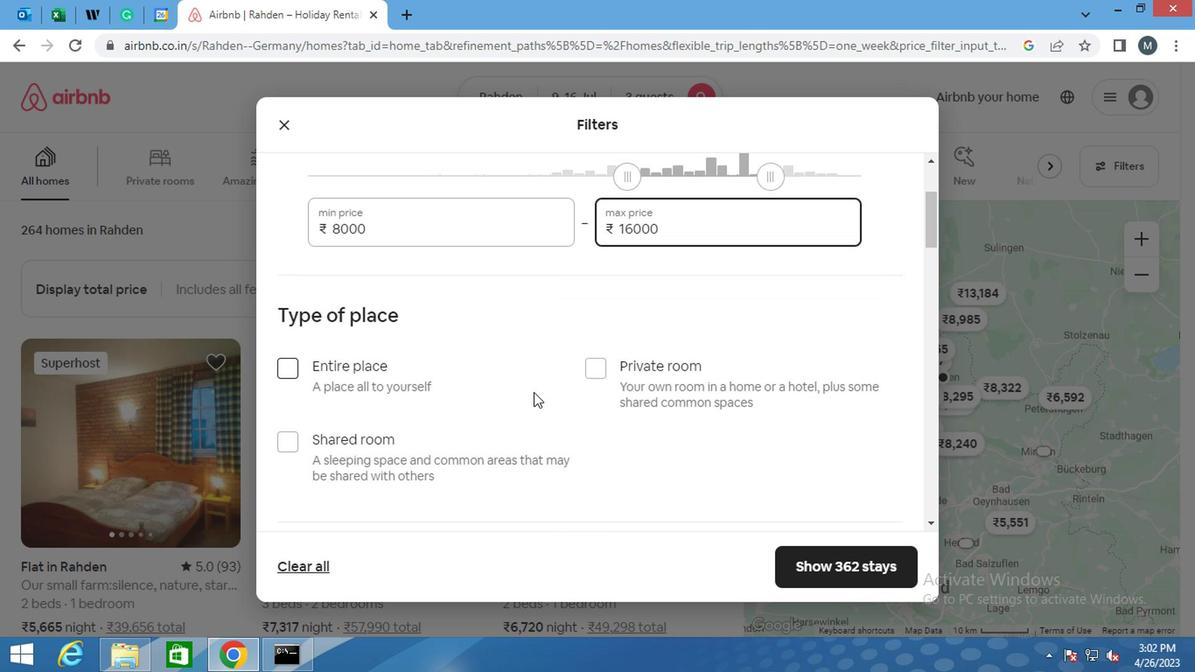 
Action: Mouse scrolled (426, 410) with delta (0, -1)
Screenshot: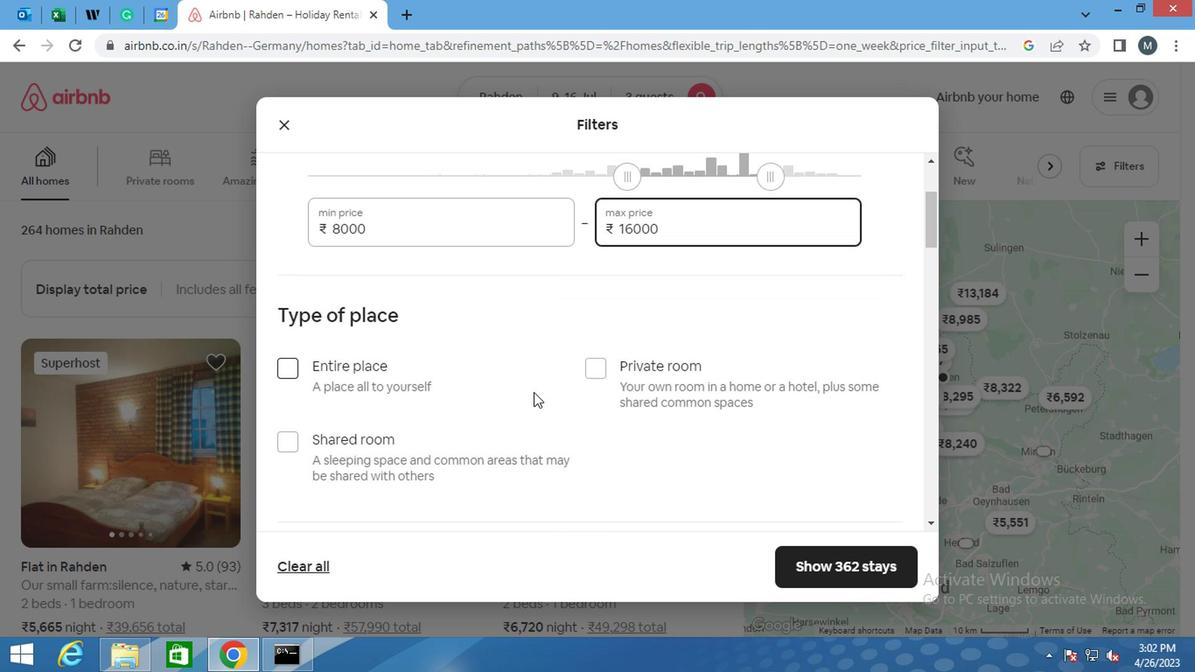 
Action: Mouse moved to (283, 270)
Screenshot: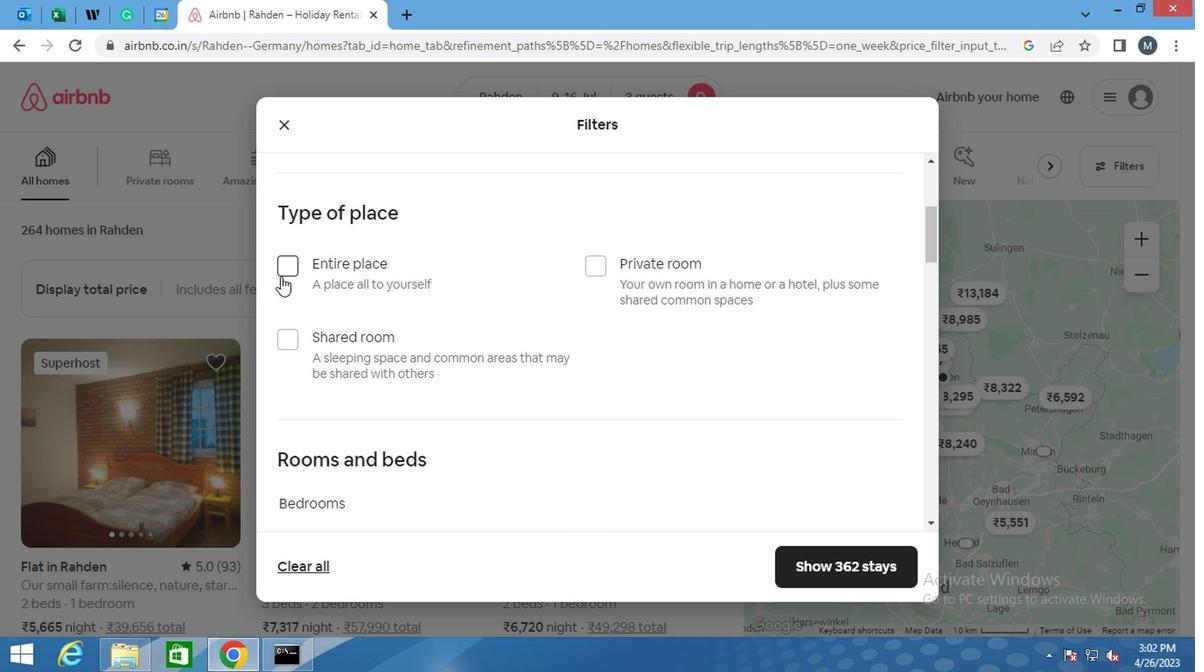 
Action: Mouse pressed left at (283, 270)
Screenshot: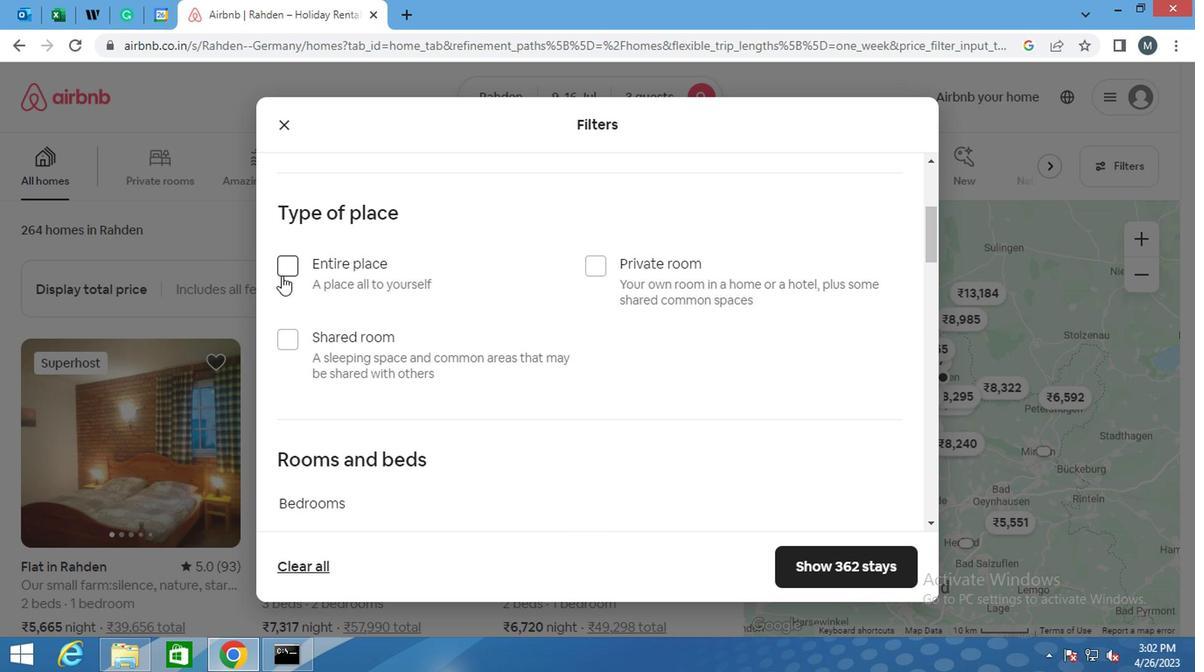 
Action: Mouse moved to (387, 309)
Screenshot: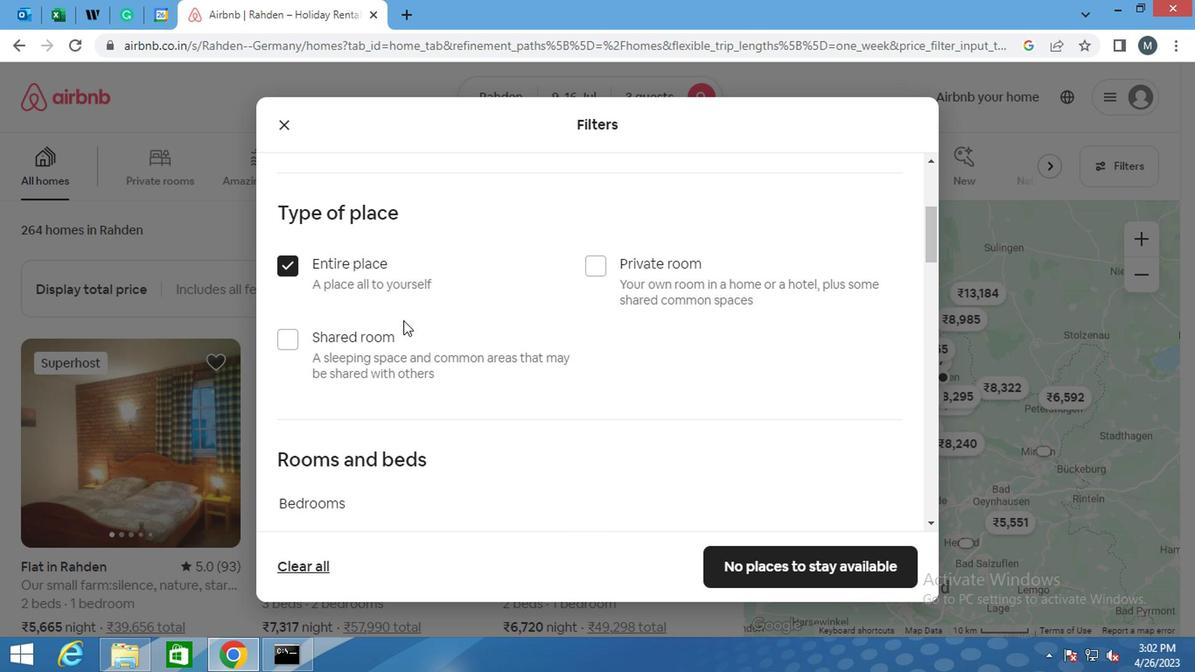 
Action: Mouse scrolled (387, 308) with delta (0, -1)
Screenshot: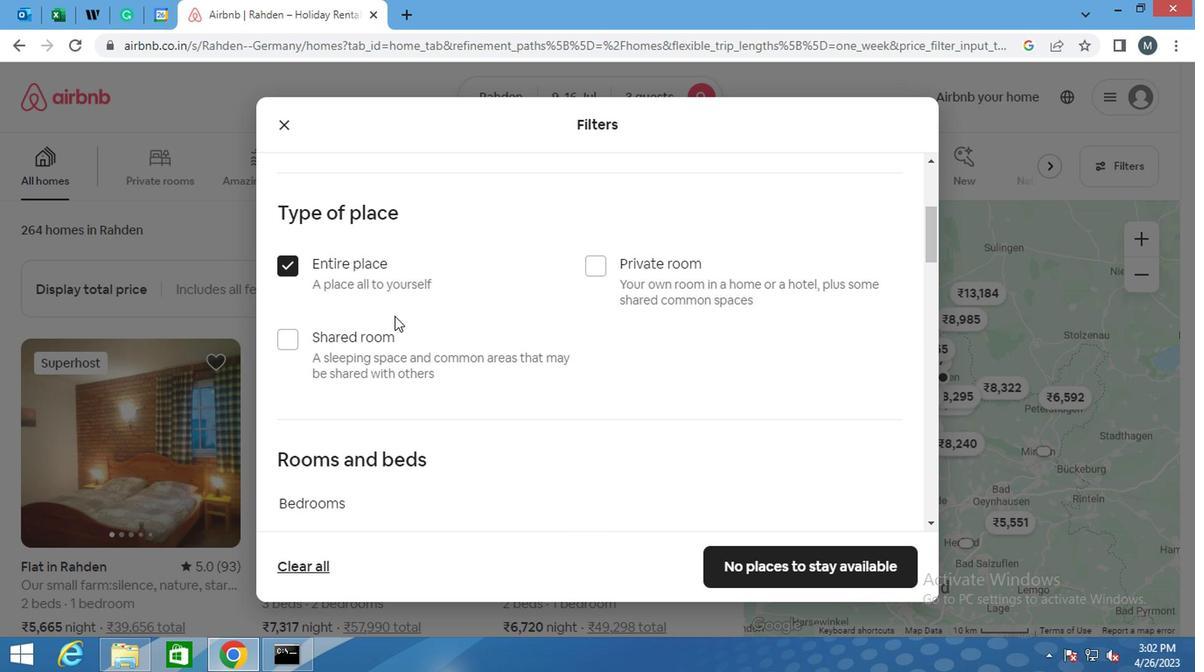 
Action: Mouse moved to (381, 309)
Screenshot: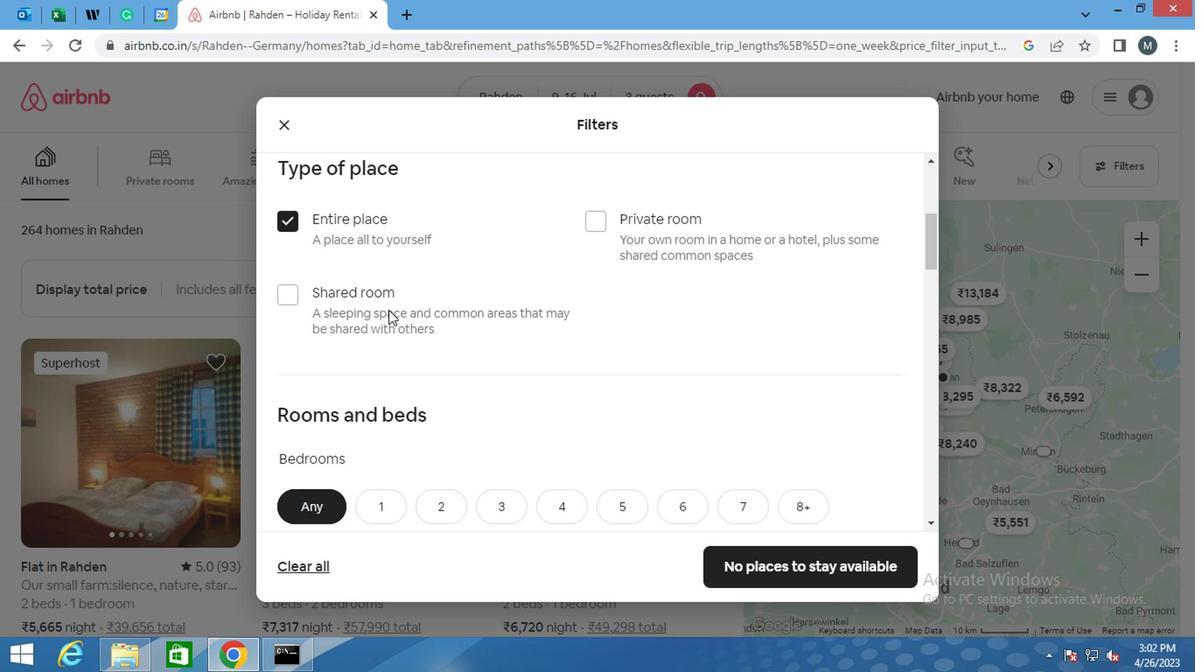 
Action: Mouse scrolled (381, 308) with delta (0, -1)
Screenshot: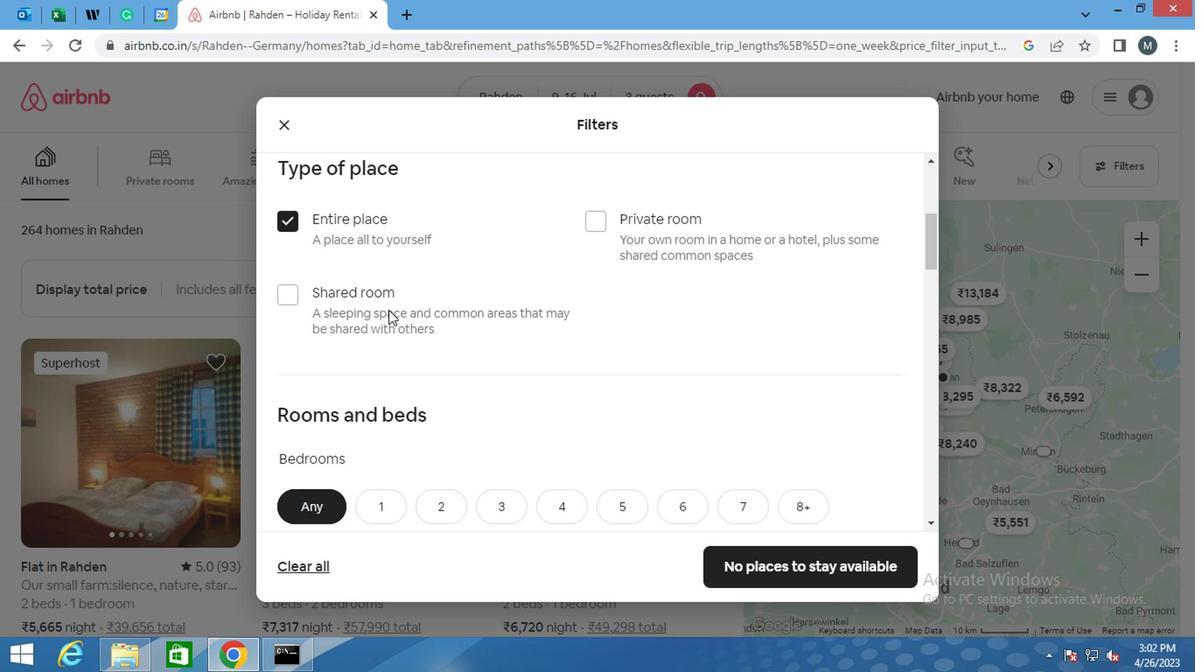
Action: Mouse moved to (380, 311)
Screenshot: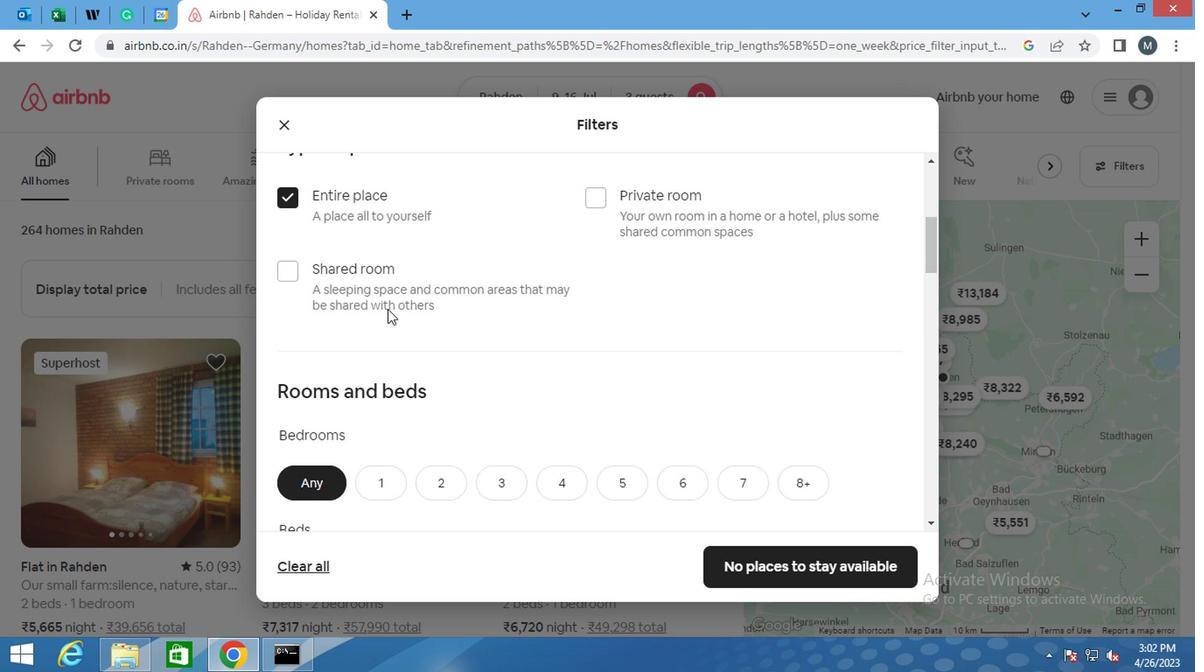 
Action: Mouse scrolled (380, 310) with delta (0, 0)
Screenshot: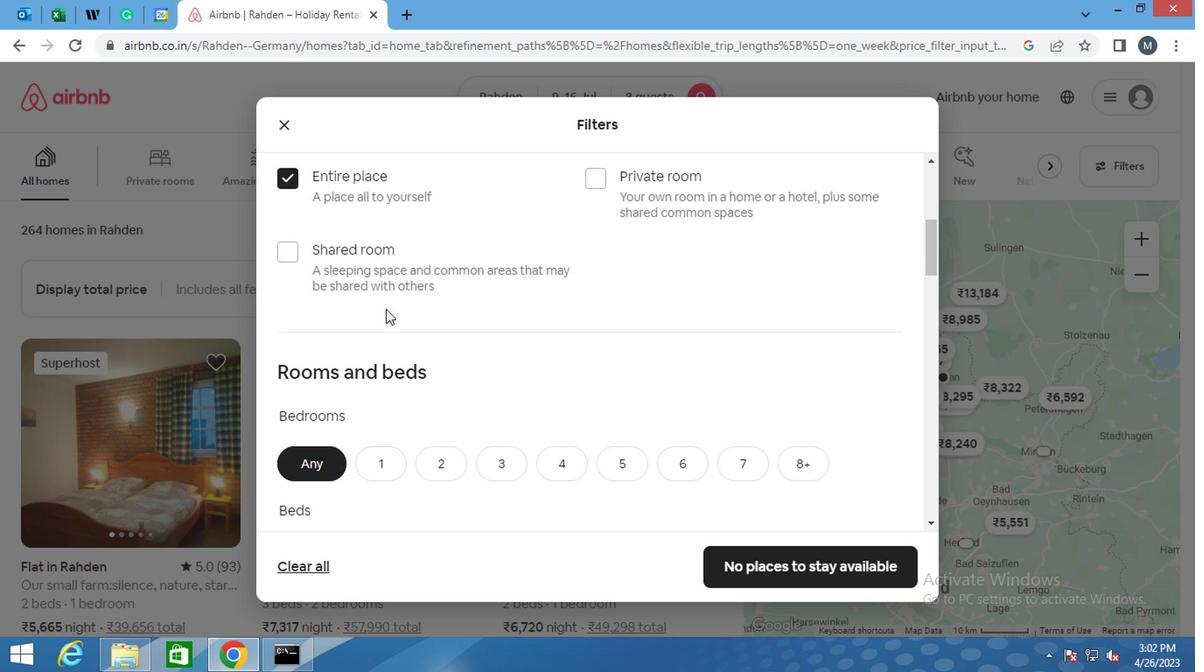 
Action: Mouse moved to (440, 286)
Screenshot: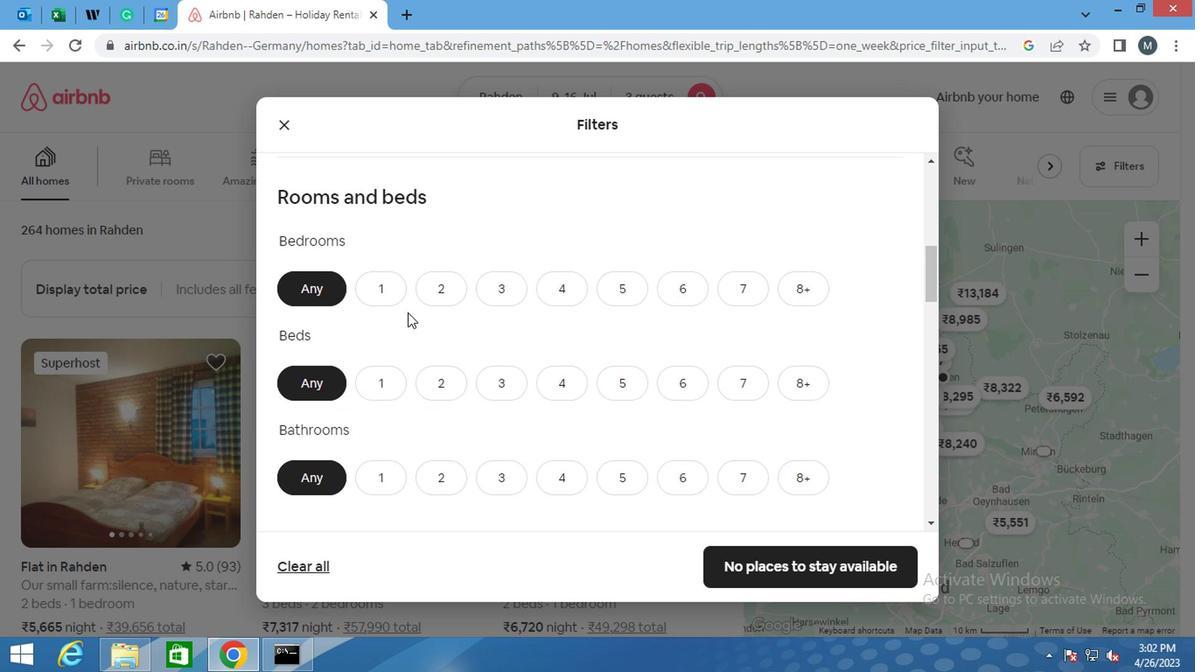 
Action: Mouse pressed left at (440, 286)
Screenshot: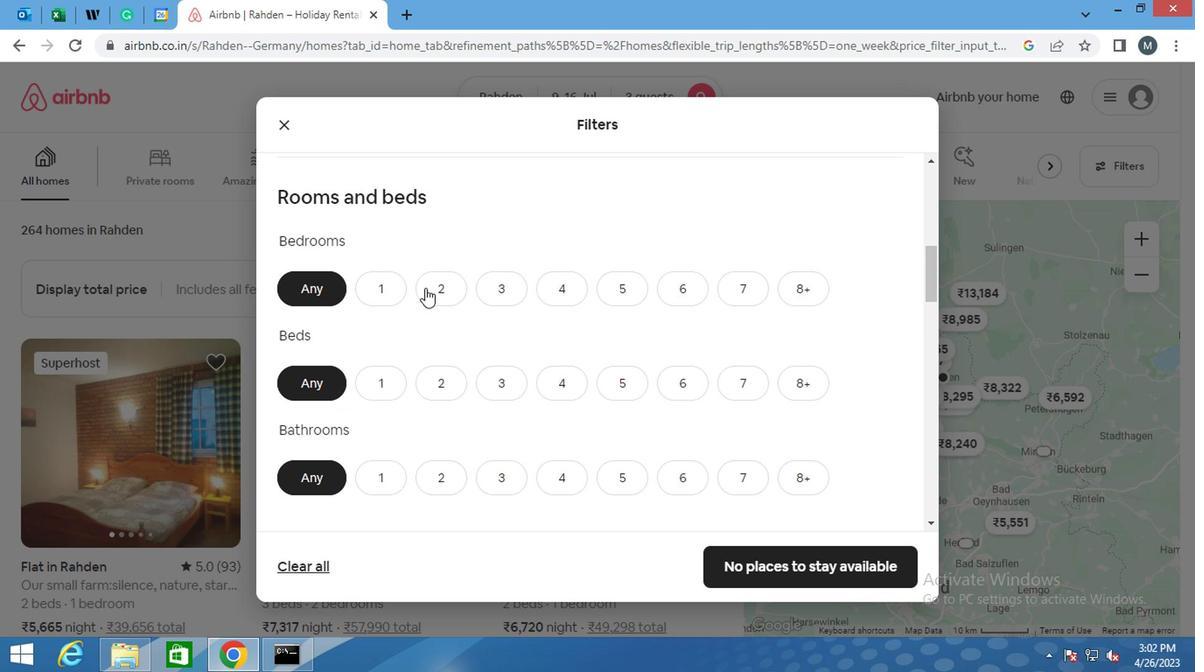 
Action: Mouse moved to (432, 378)
Screenshot: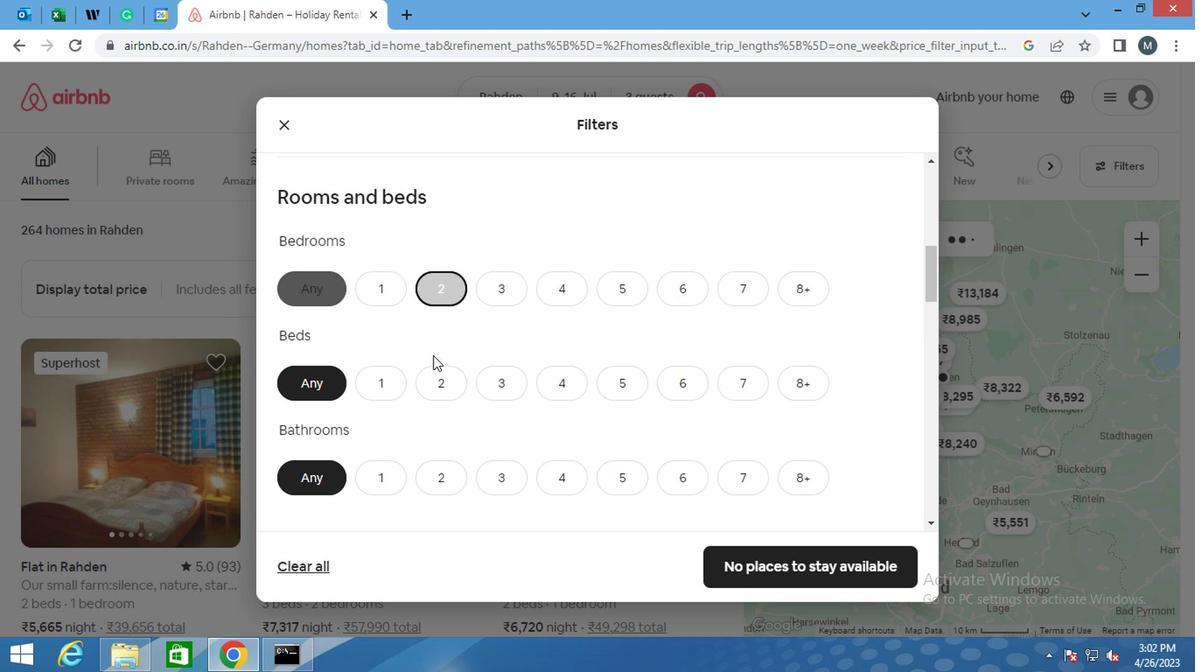 
Action: Mouse pressed left at (432, 378)
Screenshot: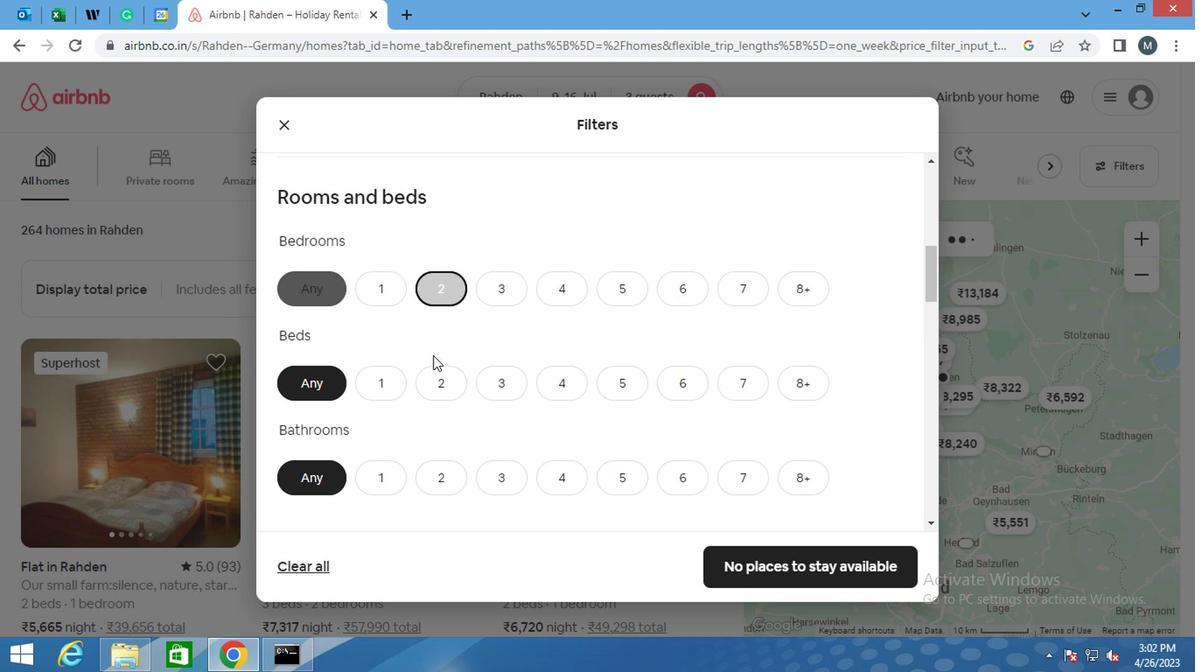 
Action: Mouse moved to (372, 479)
Screenshot: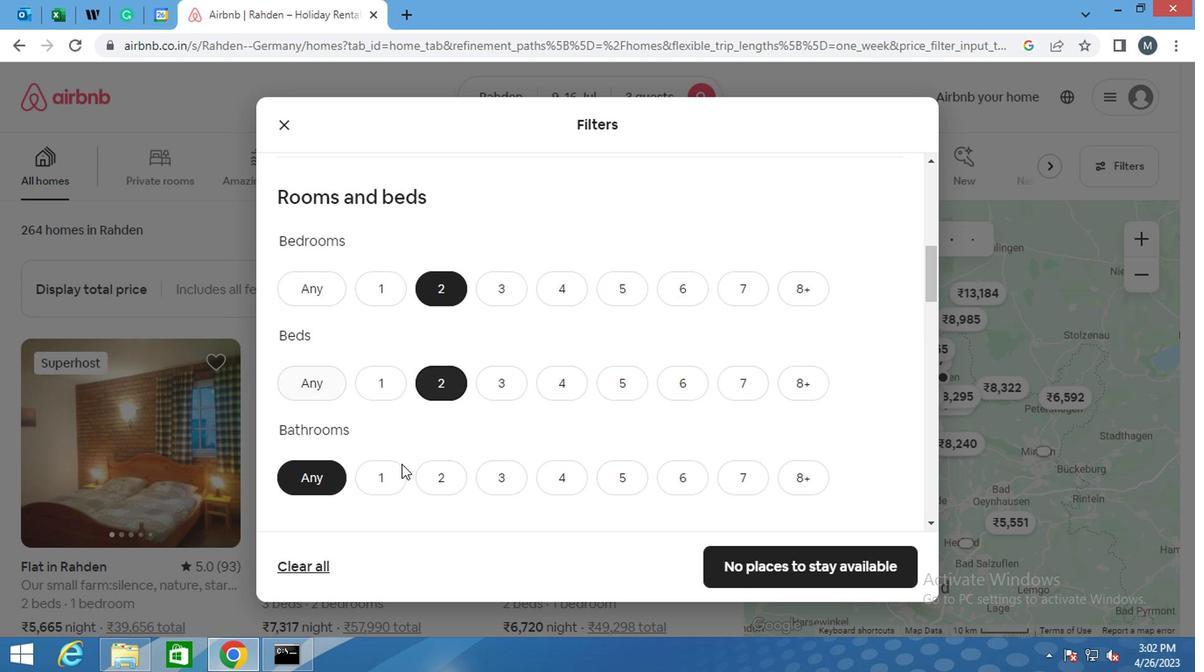 
Action: Mouse pressed left at (372, 479)
Screenshot: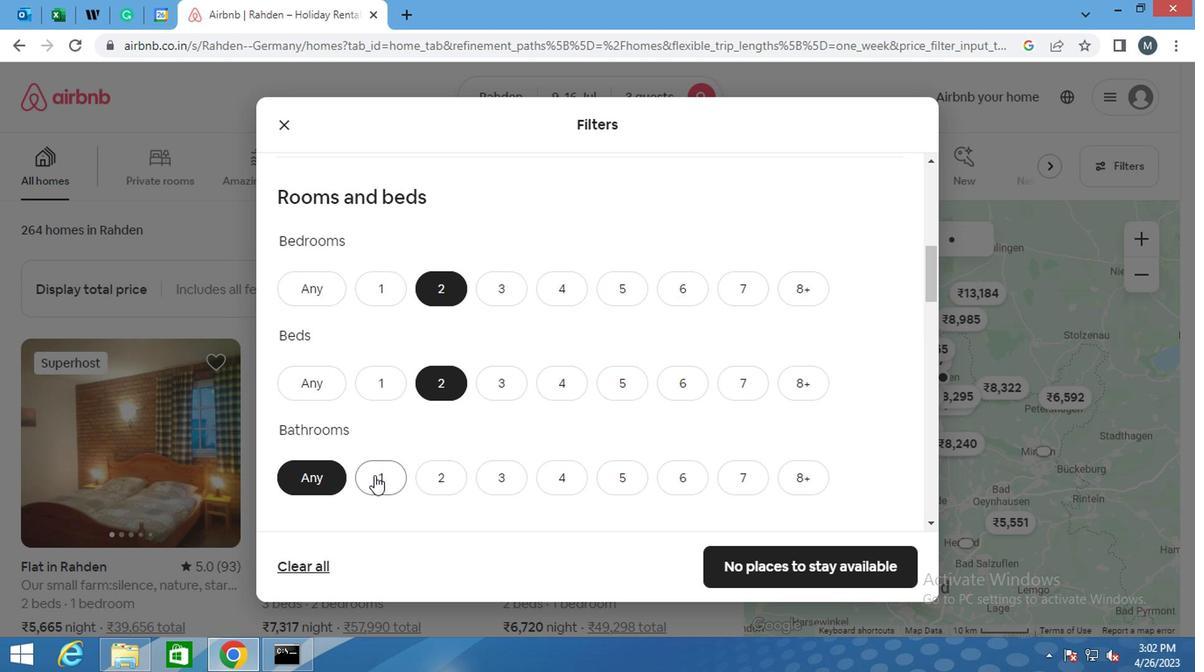 
Action: Mouse moved to (404, 402)
Screenshot: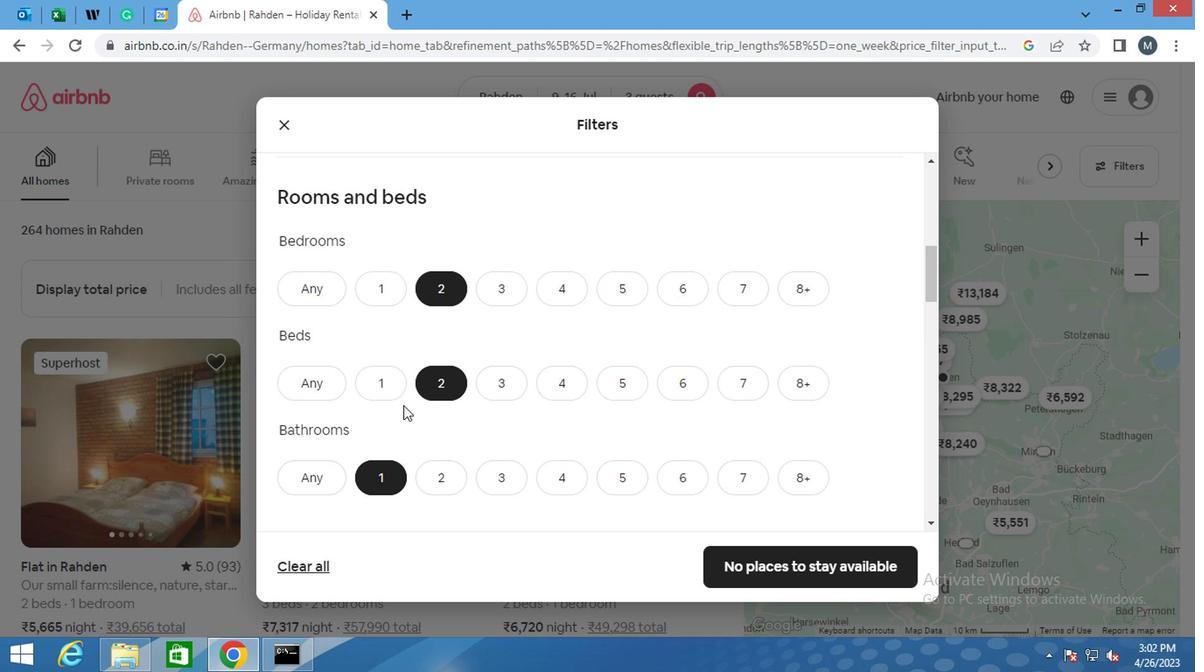 
Action: Mouse scrolled (404, 402) with delta (0, 0)
Screenshot: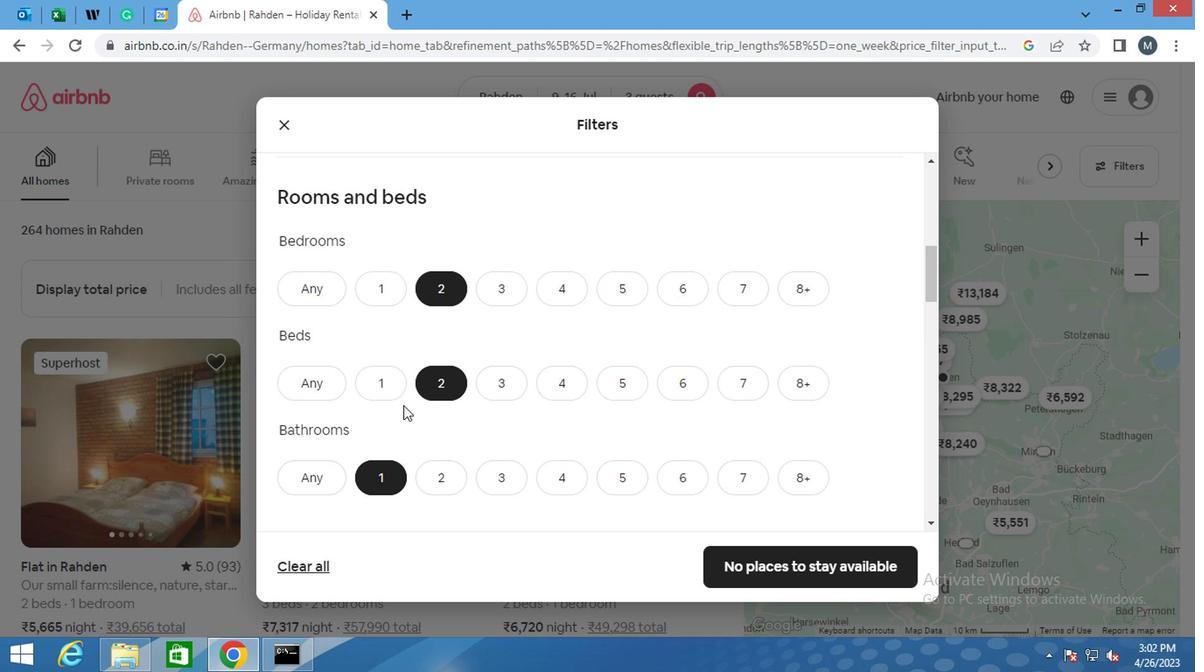 
Action: Mouse scrolled (404, 402) with delta (0, 0)
Screenshot: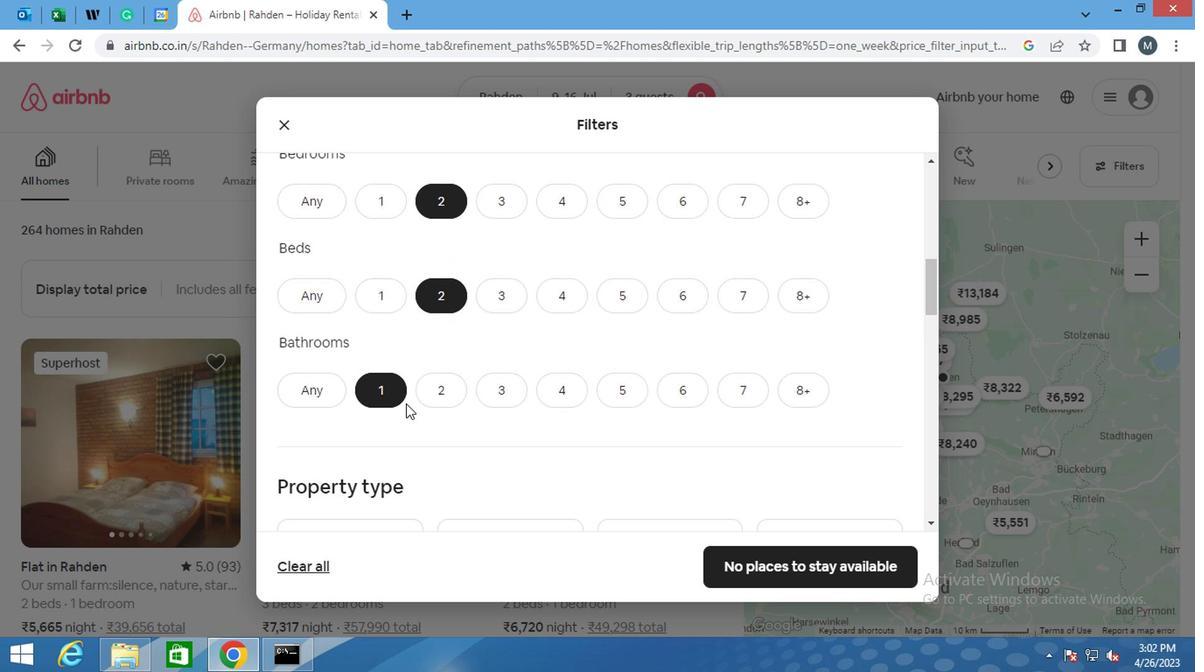 
Action: Mouse moved to (371, 491)
Screenshot: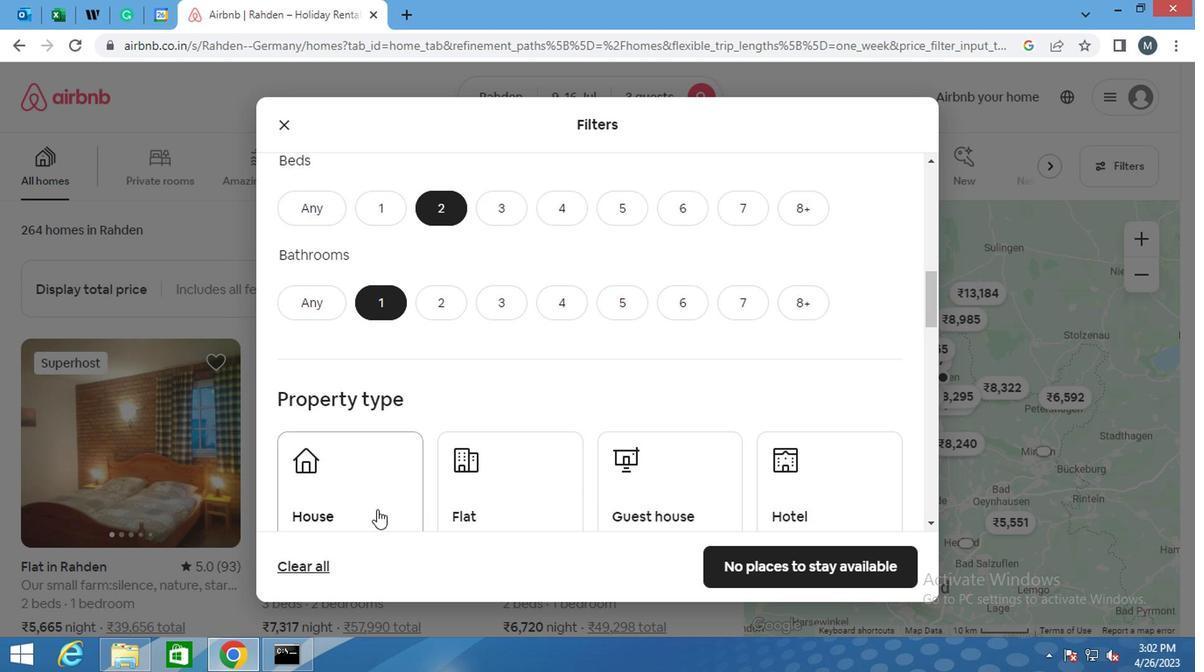 
Action: Mouse pressed left at (371, 491)
Screenshot: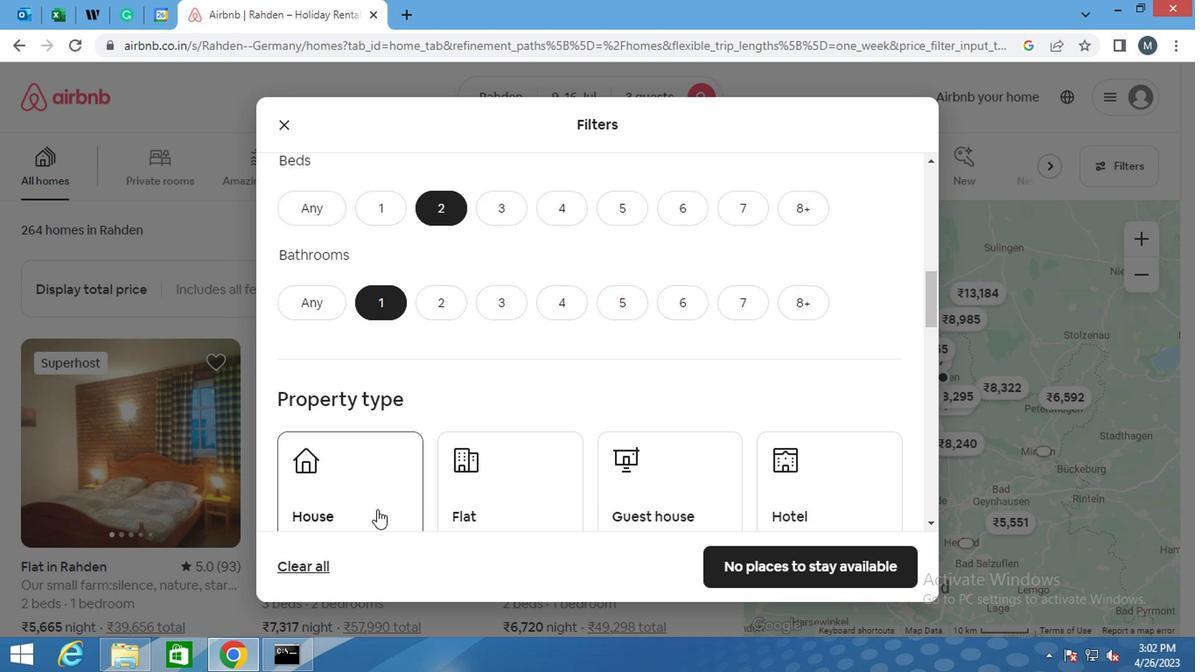 
Action: Mouse moved to (509, 483)
Screenshot: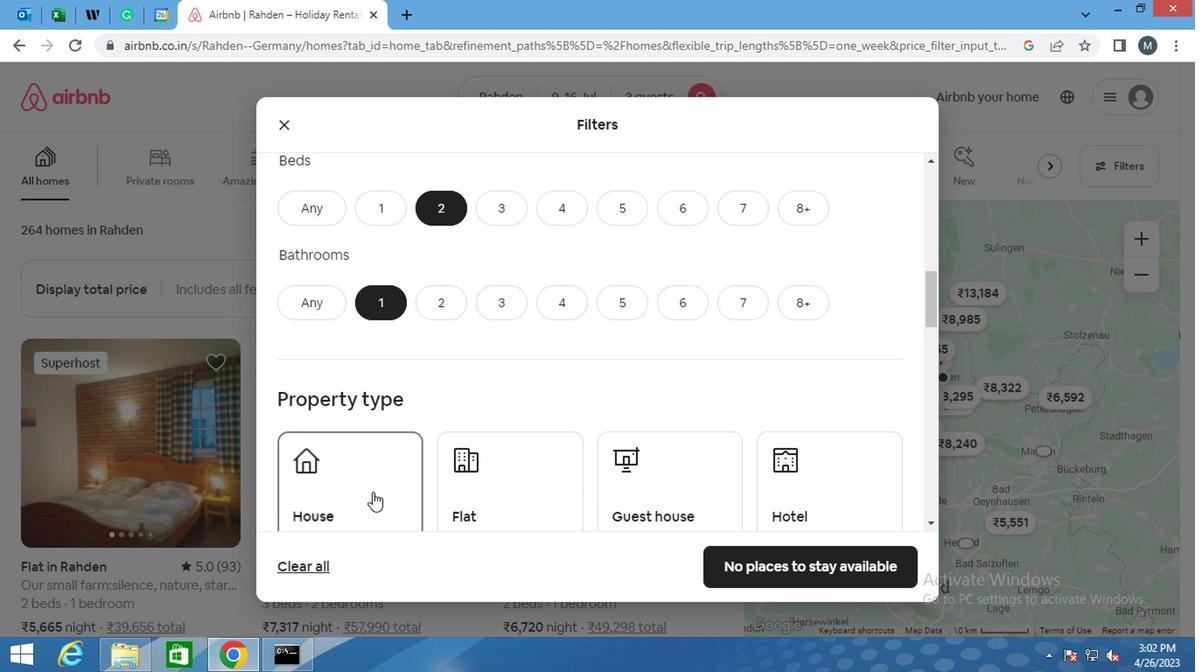 
Action: Mouse pressed left at (509, 483)
Screenshot: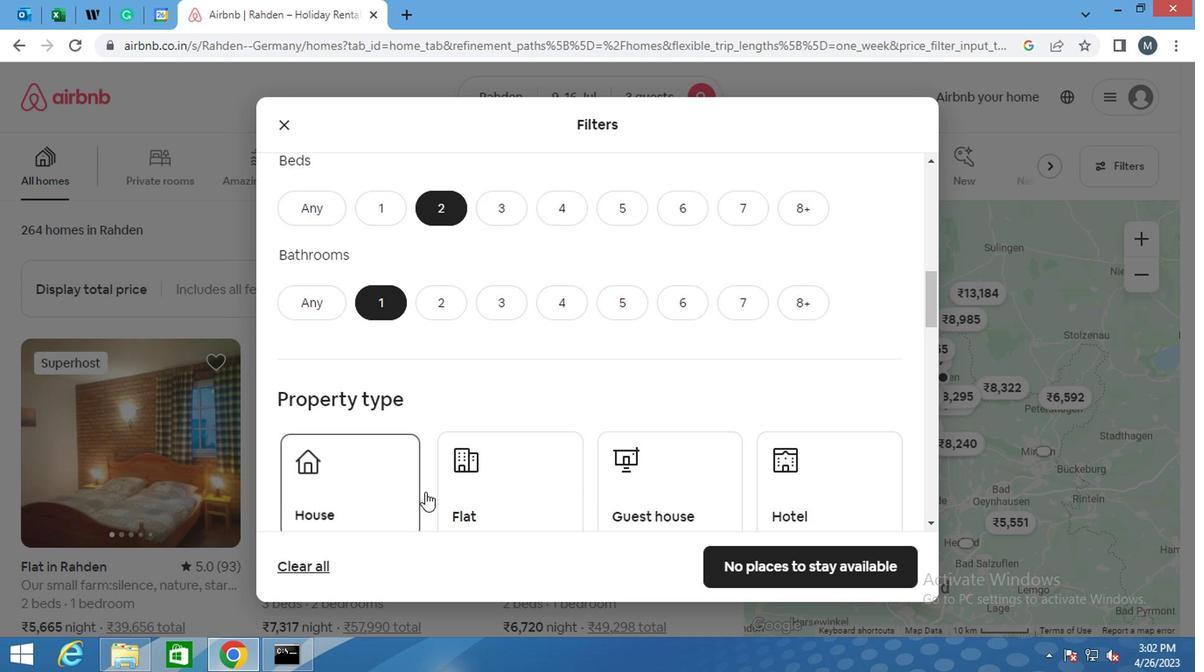 
Action: Mouse moved to (533, 412)
Screenshot: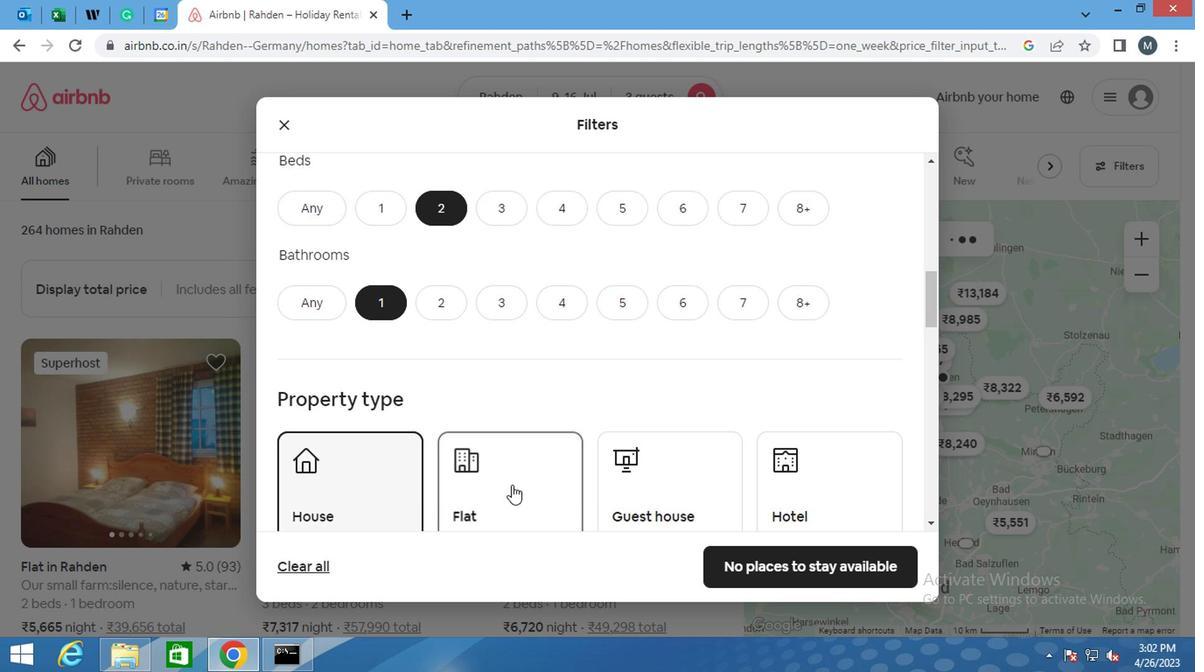
Action: Mouse scrolled (533, 411) with delta (0, 0)
Screenshot: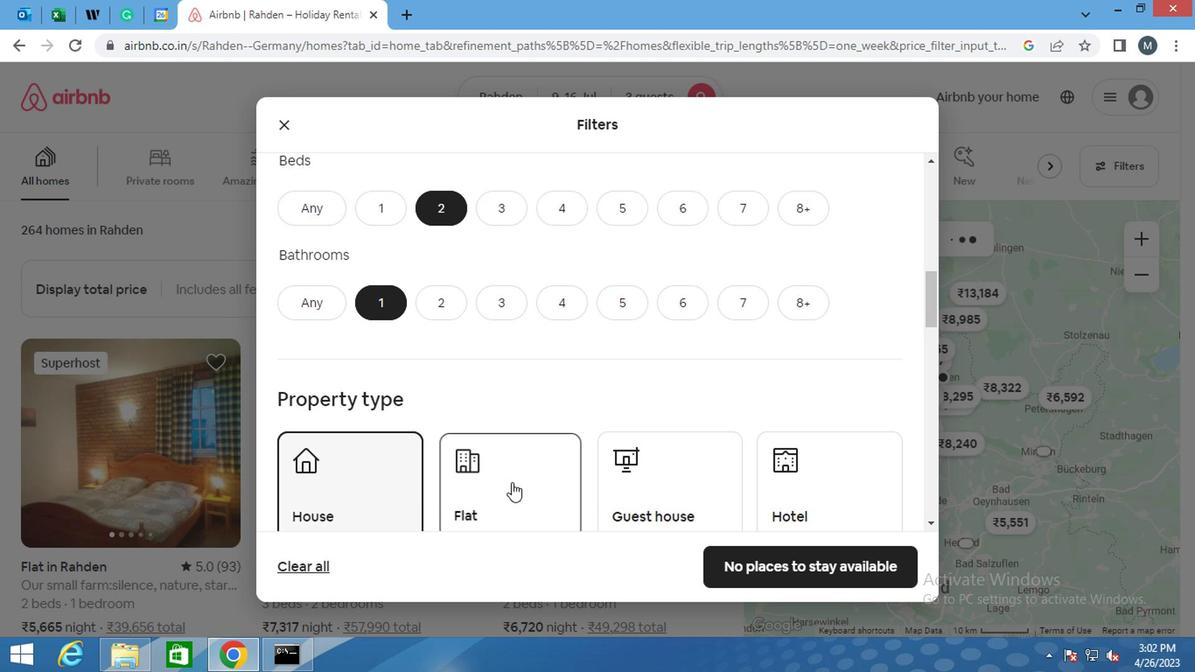 
Action: Mouse scrolled (533, 411) with delta (0, 0)
Screenshot: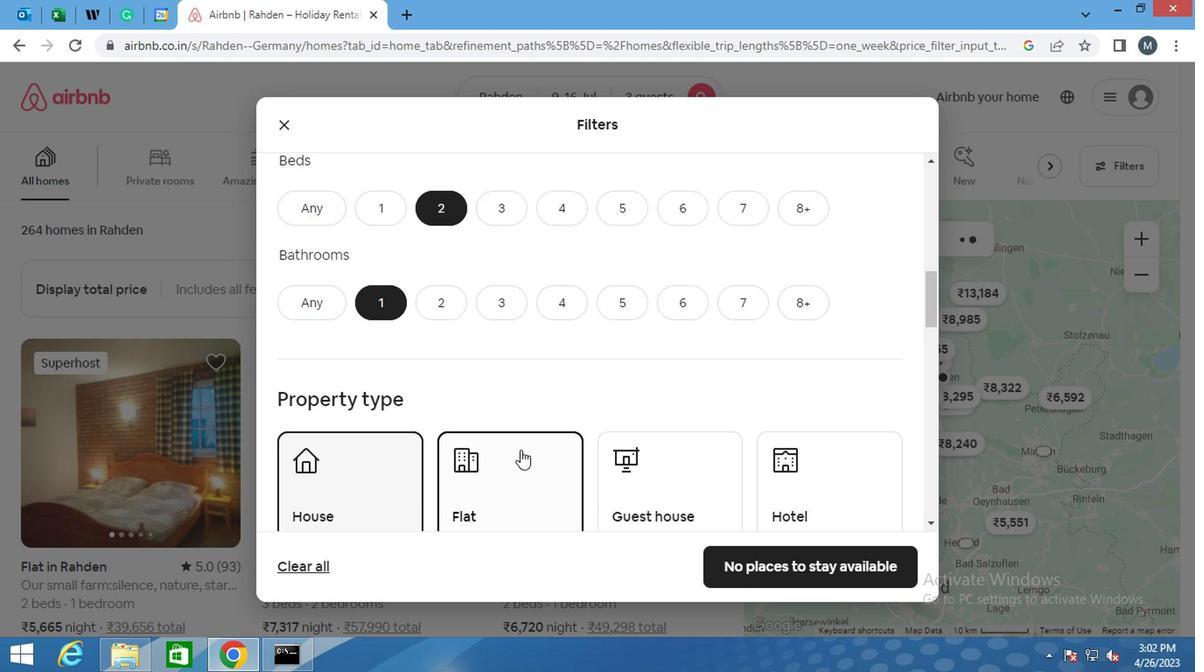 
Action: Mouse moved to (648, 358)
Screenshot: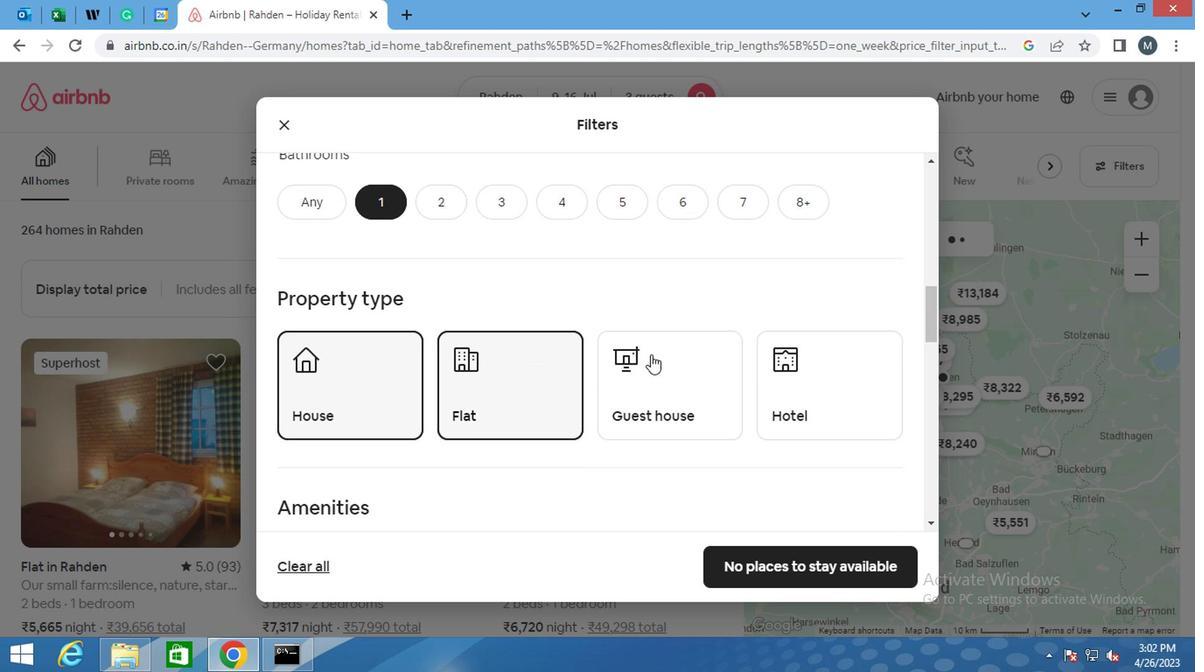 
Action: Mouse pressed left at (648, 358)
Screenshot: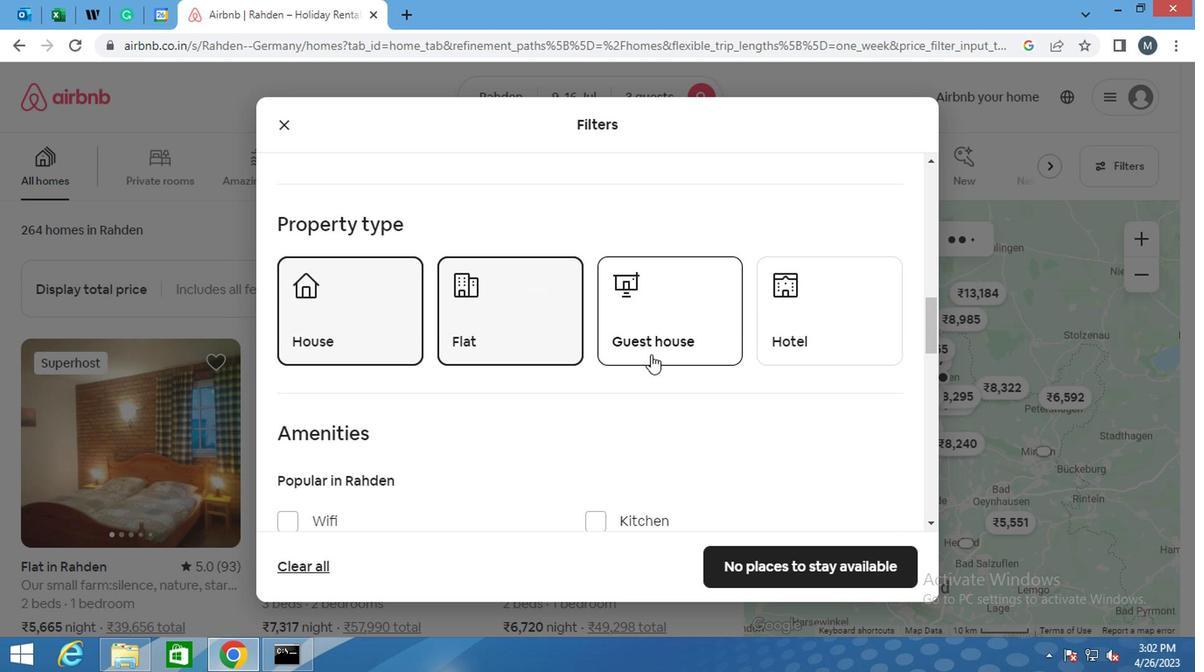 
Action: Mouse moved to (459, 385)
Screenshot: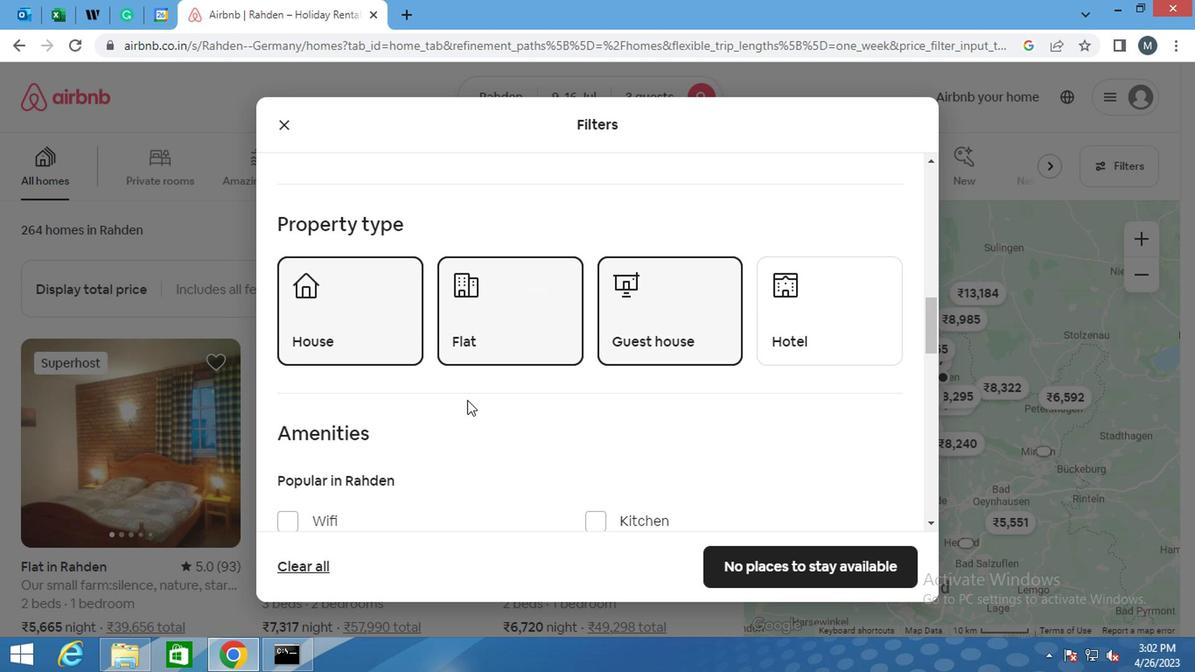 
Action: Mouse scrolled (459, 384) with delta (0, 0)
Screenshot: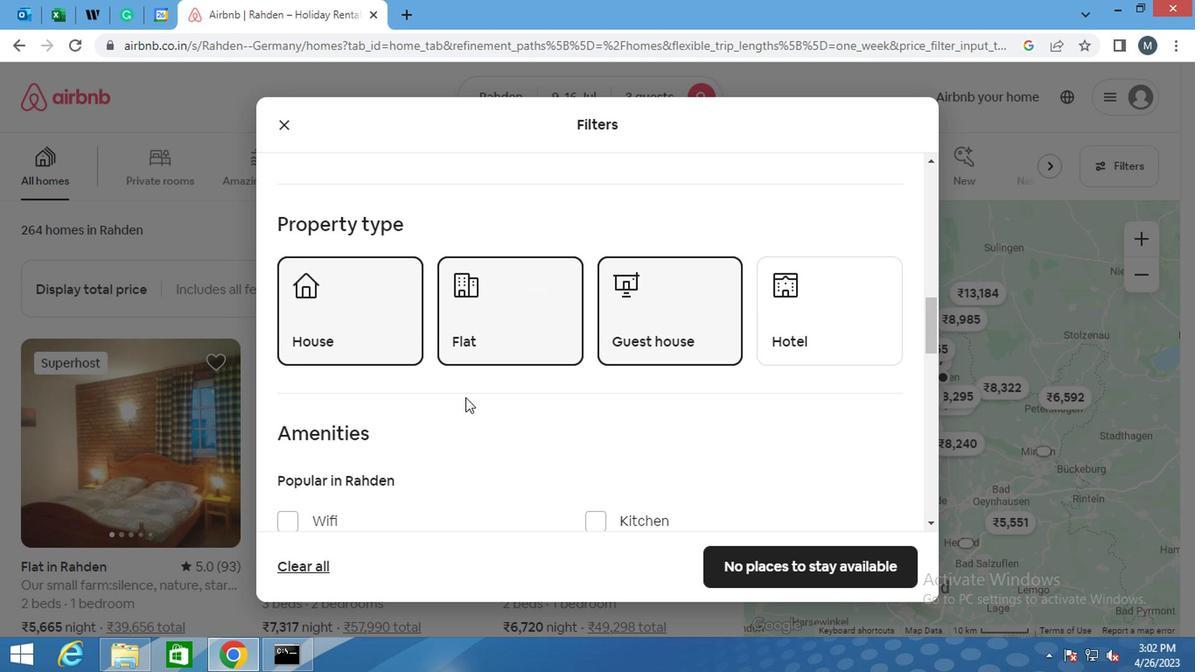 
Action: Mouse moved to (459, 384)
Screenshot: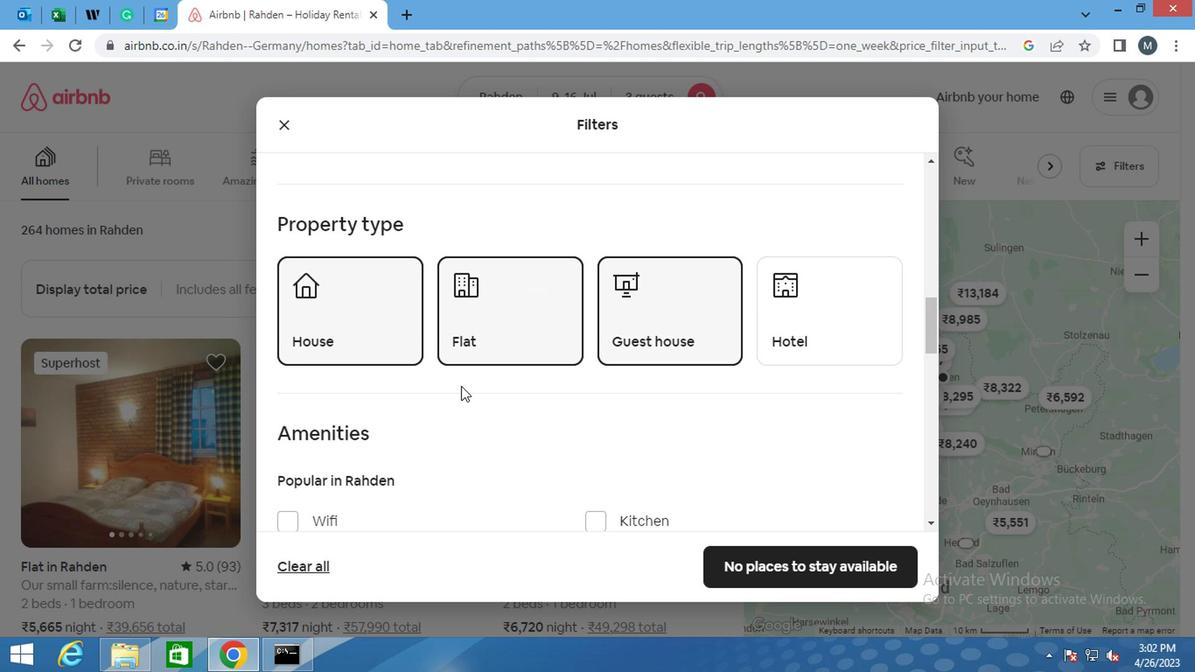 
Action: Mouse scrolled (459, 383) with delta (0, -1)
Screenshot: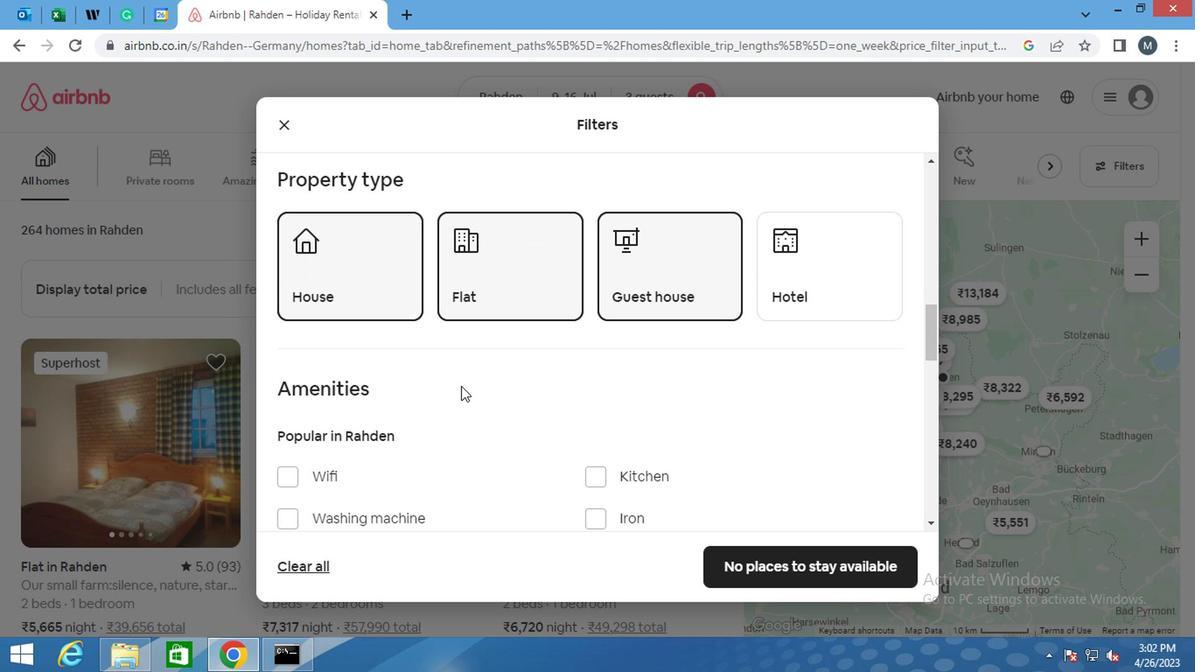 
Action: Mouse moved to (404, 400)
Screenshot: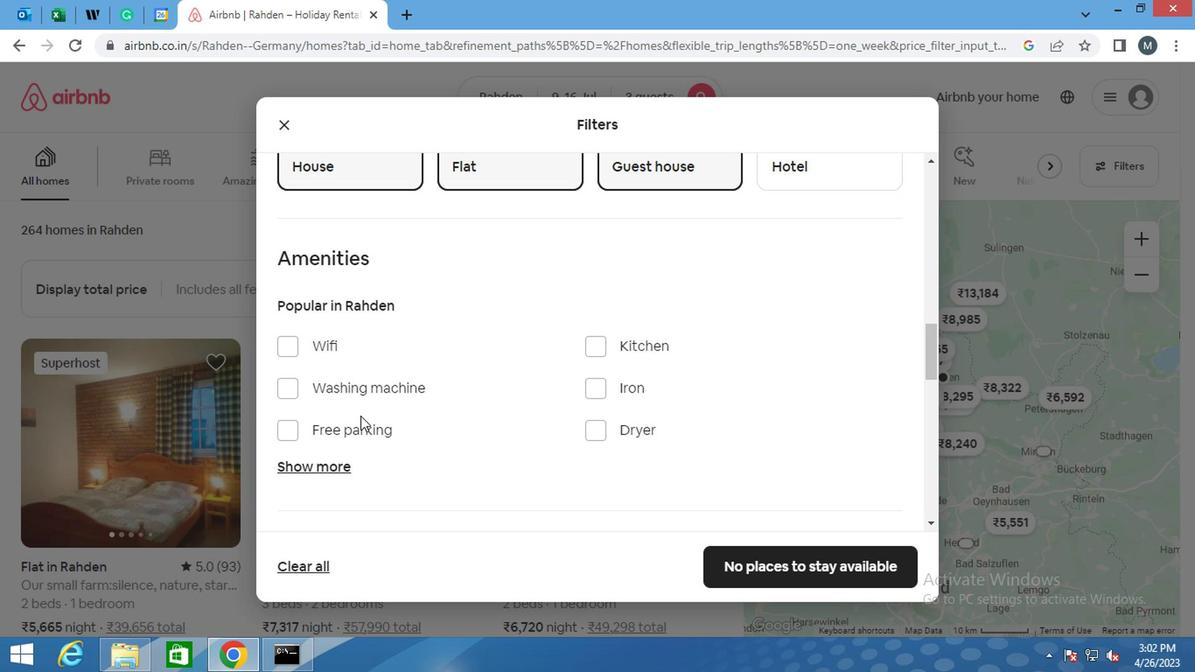 
Action: Mouse scrolled (404, 400) with delta (0, 0)
Screenshot: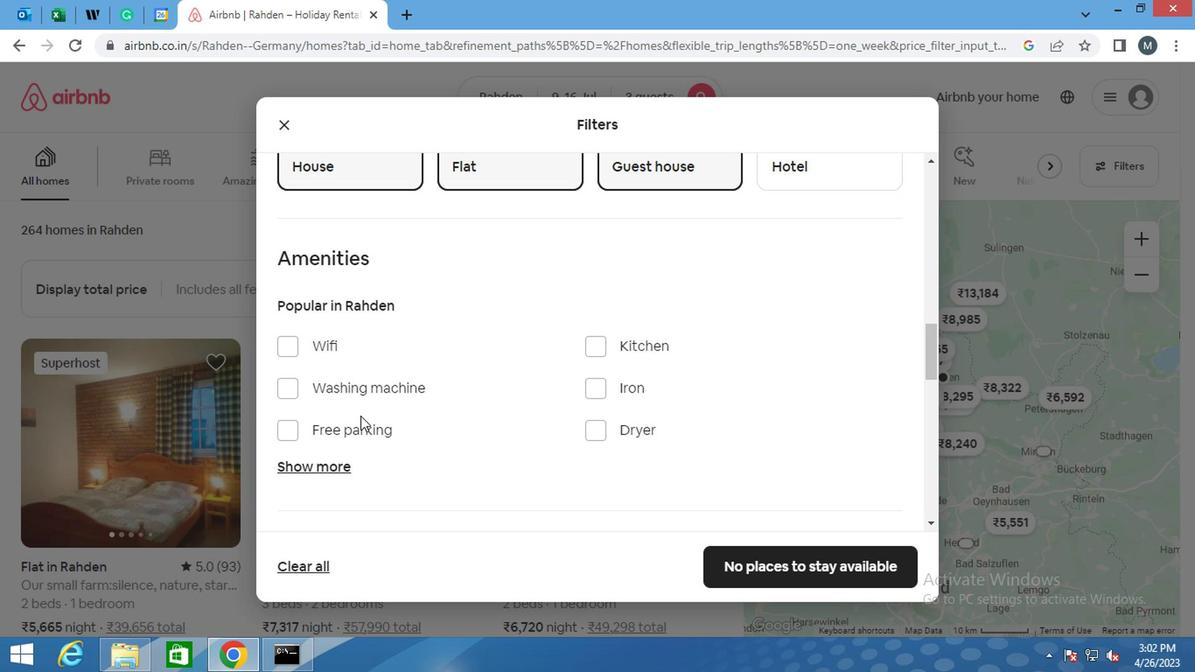 
Action: Mouse moved to (405, 400)
Screenshot: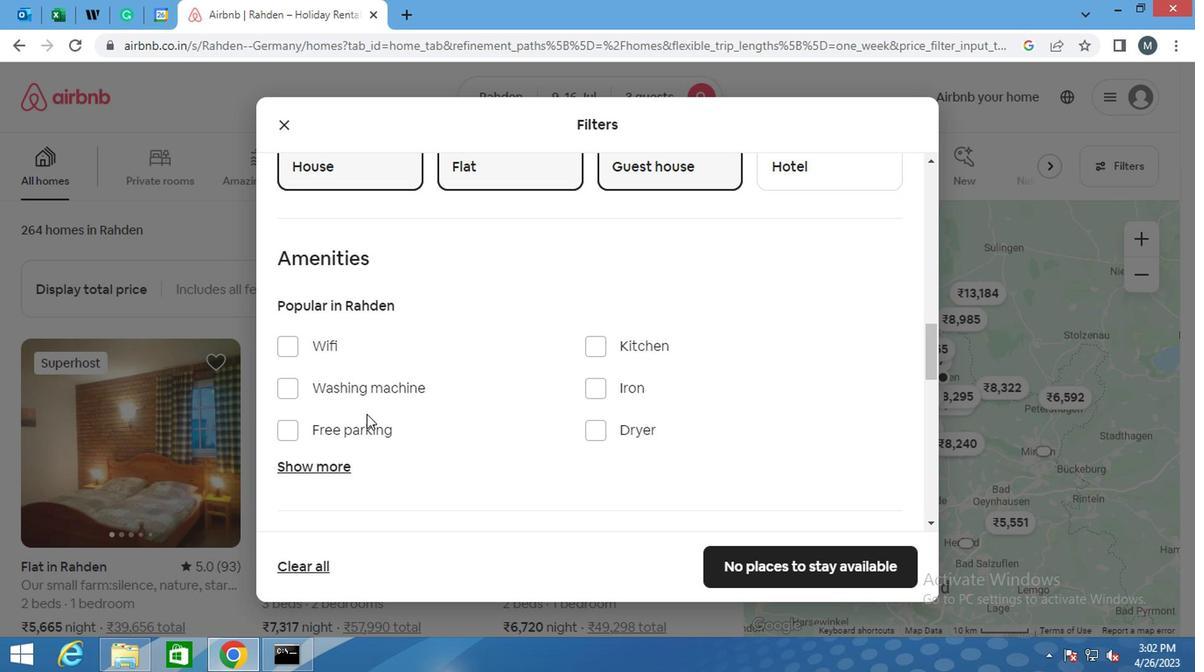 
Action: Mouse scrolled (405, 400) with delta (0, 0)
Screenshot: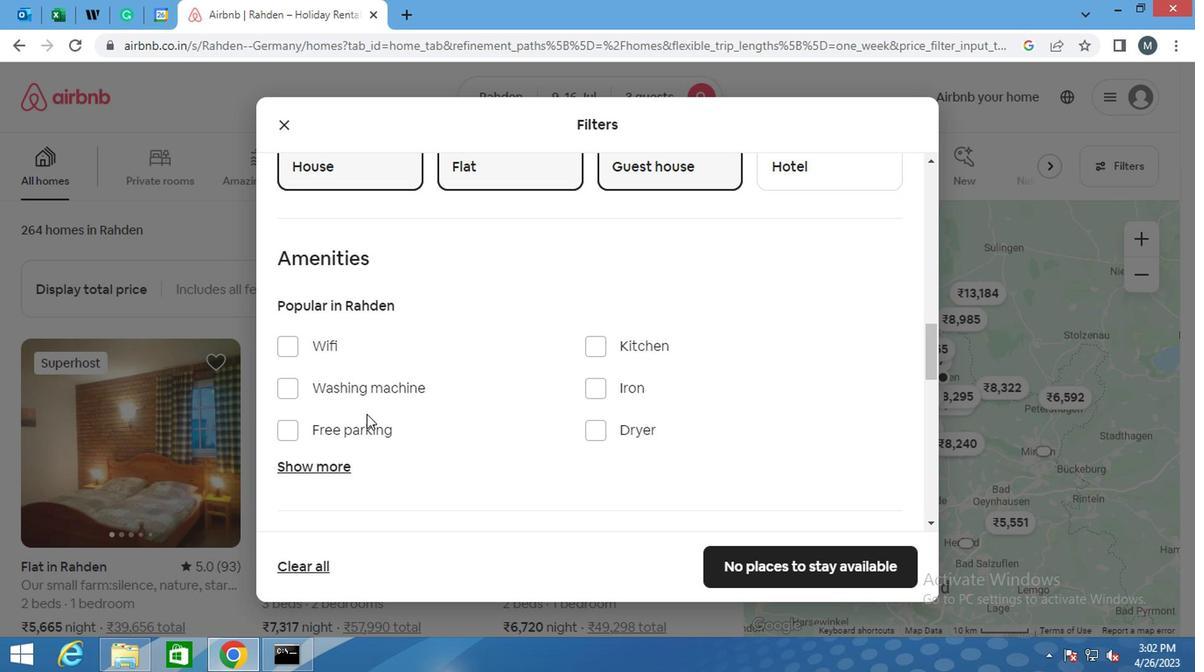 
Action: Mouse moved to (407, 402)
Screenshot: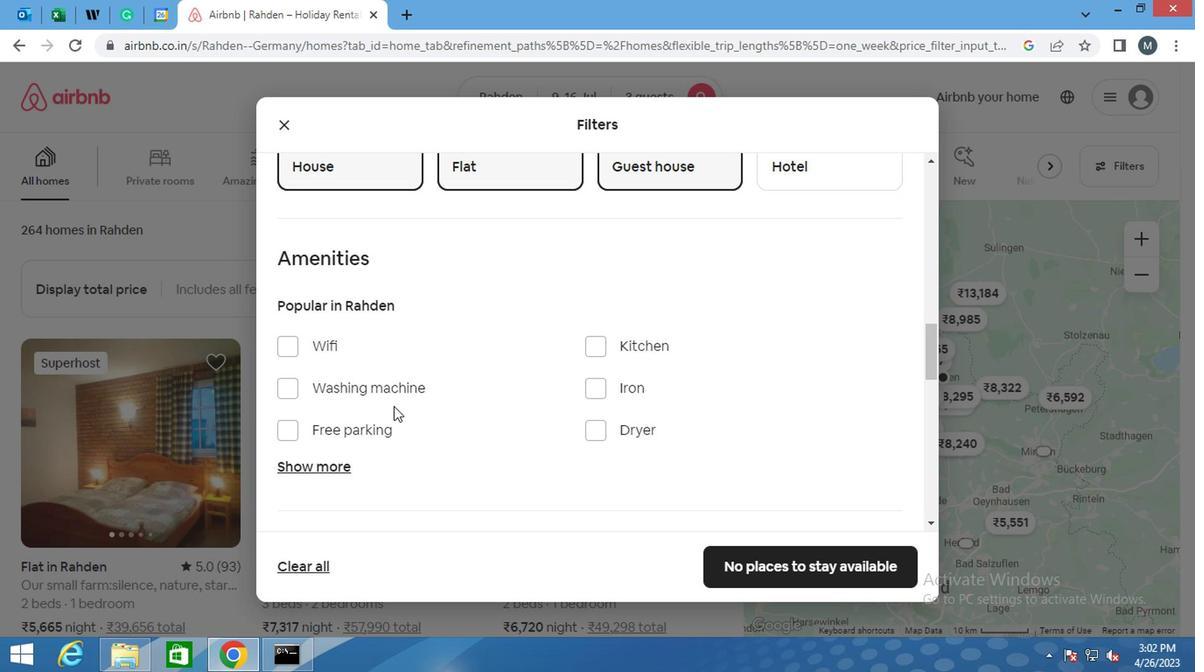 
Action: Mouse scrolled (407, 402) with delta (0, 0)
Screenshot: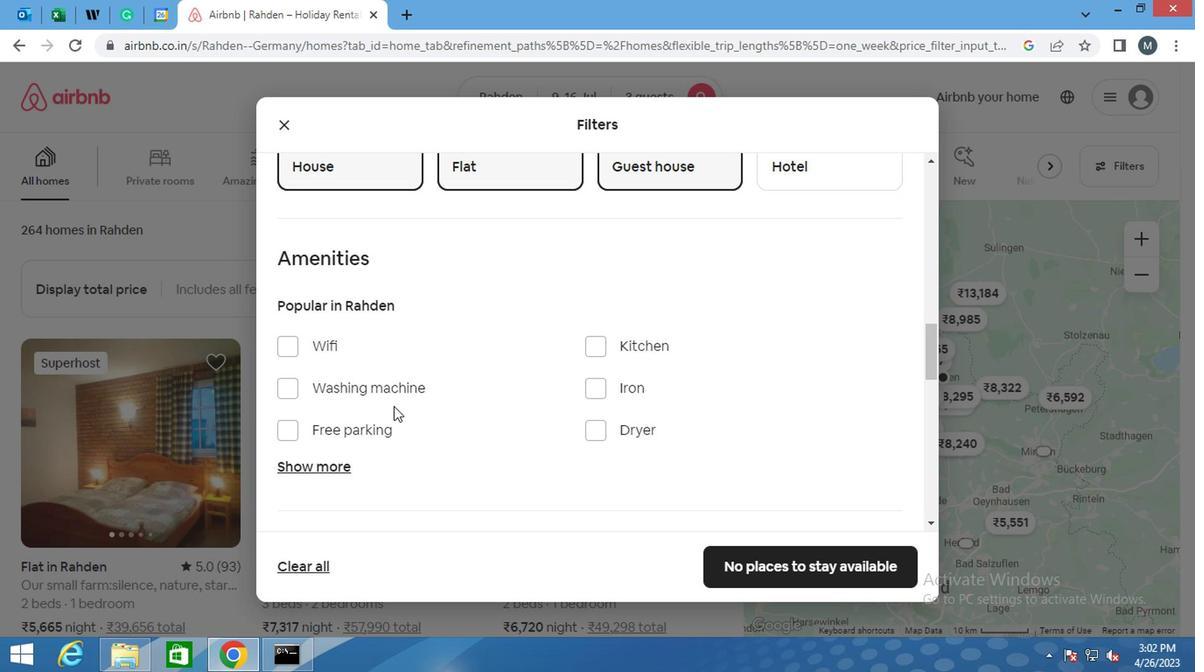 
Action: Mouse moved to (418, 406)
Screenshot: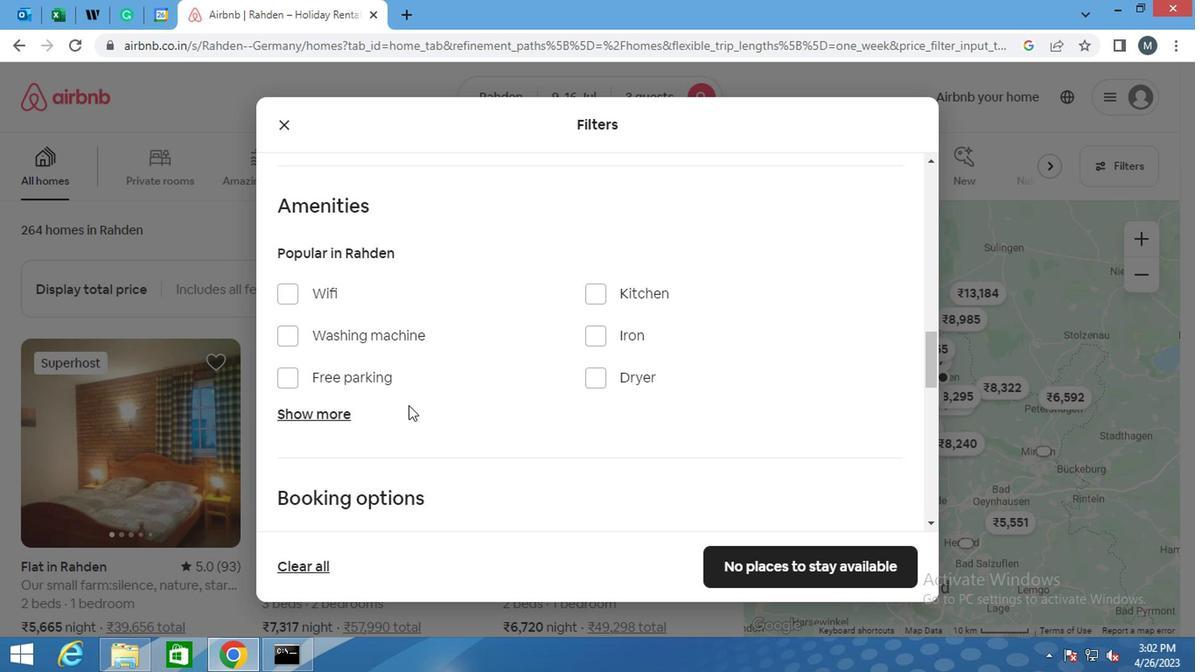 
Action: Mouse scrolled (418, 405) with delta (0, -1)
Screenshot: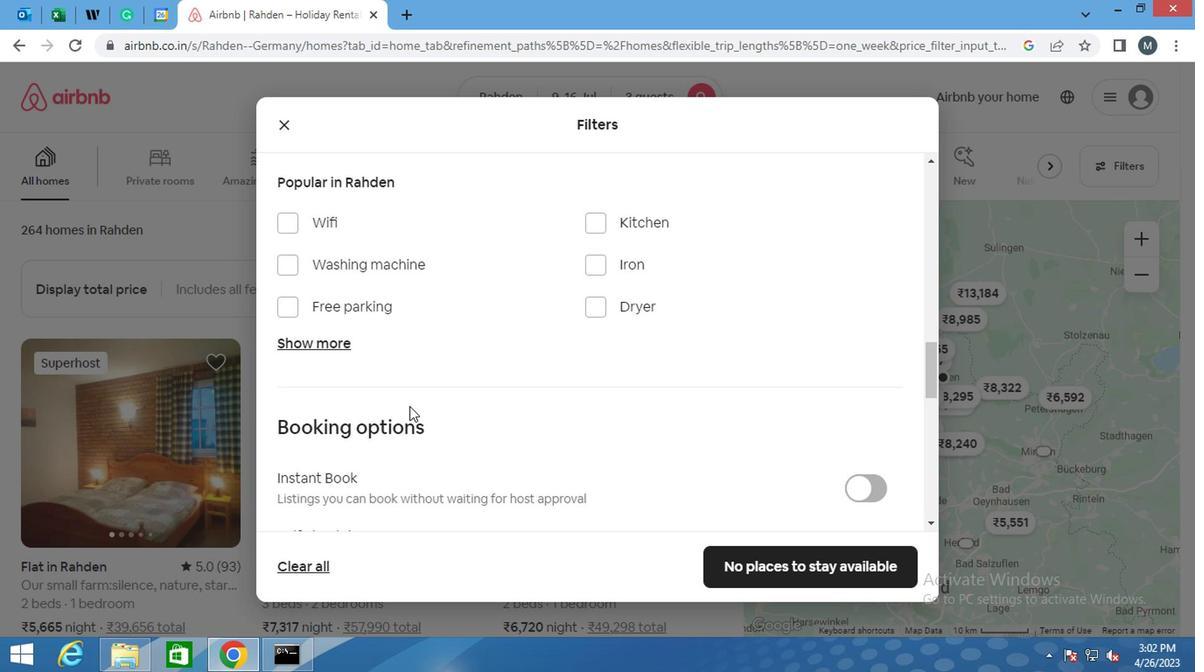 
Action: Mouse moved to (869, 309)
Screenshot: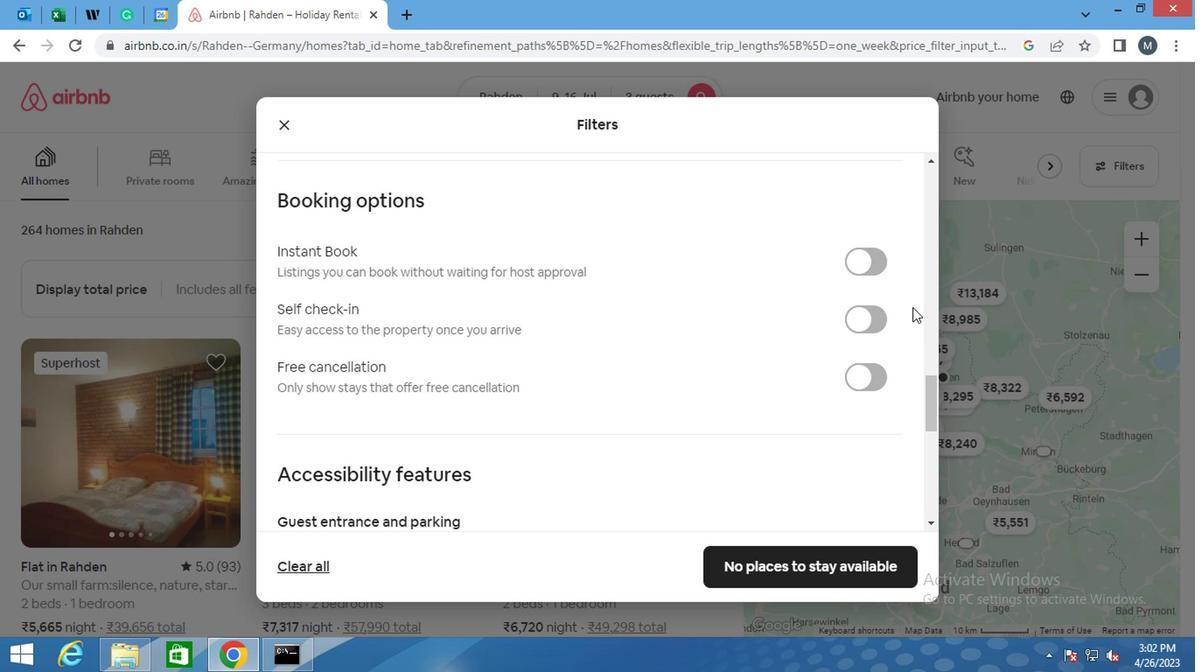 
Action: Mouse pressed left at (869, 309)
Screenshot: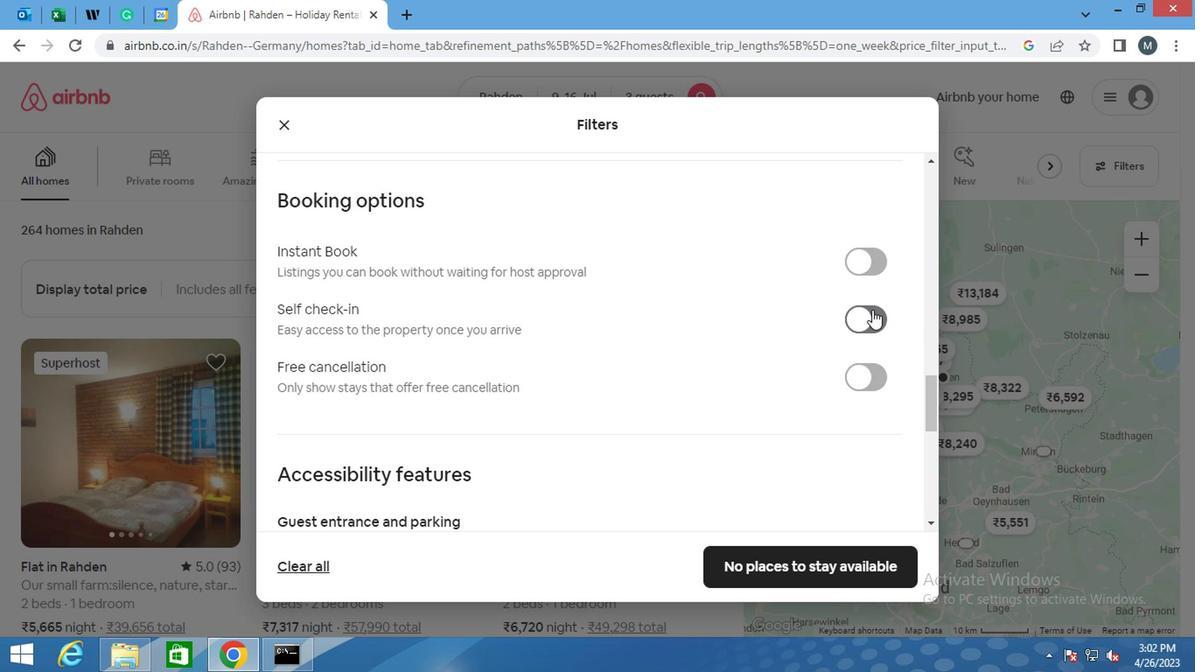 
Action: Mouse moved to (616, 352)
Screenshot: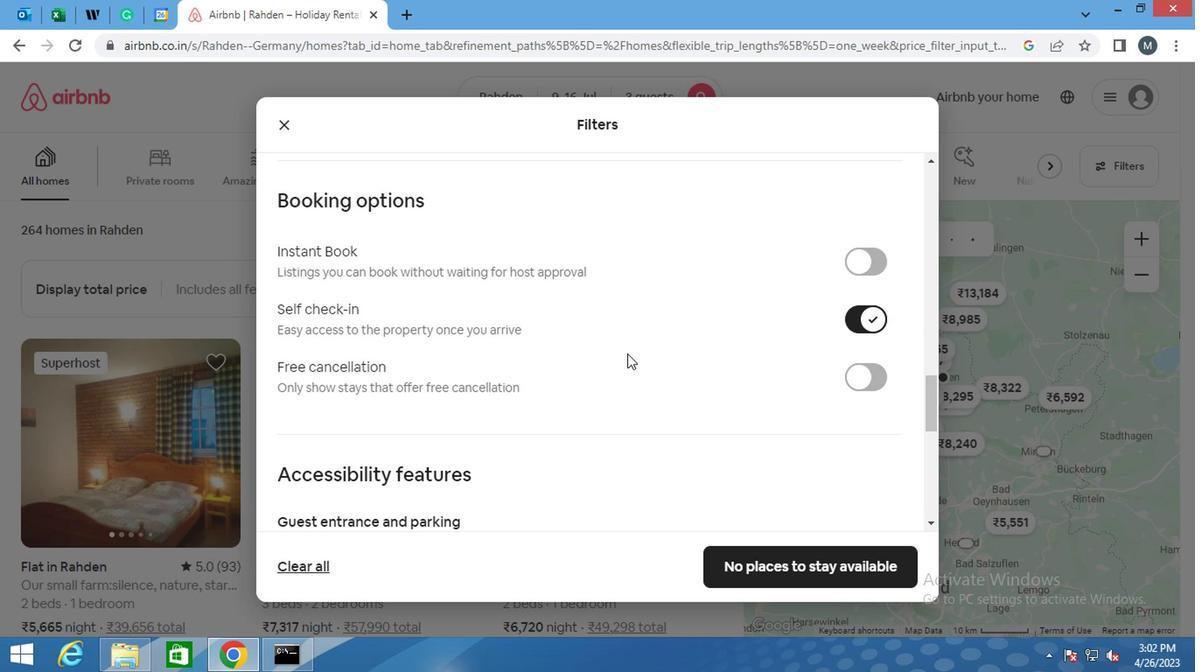 
Action: Mouse scrolled (616, 351) with delta (0, 0)
Screenshot: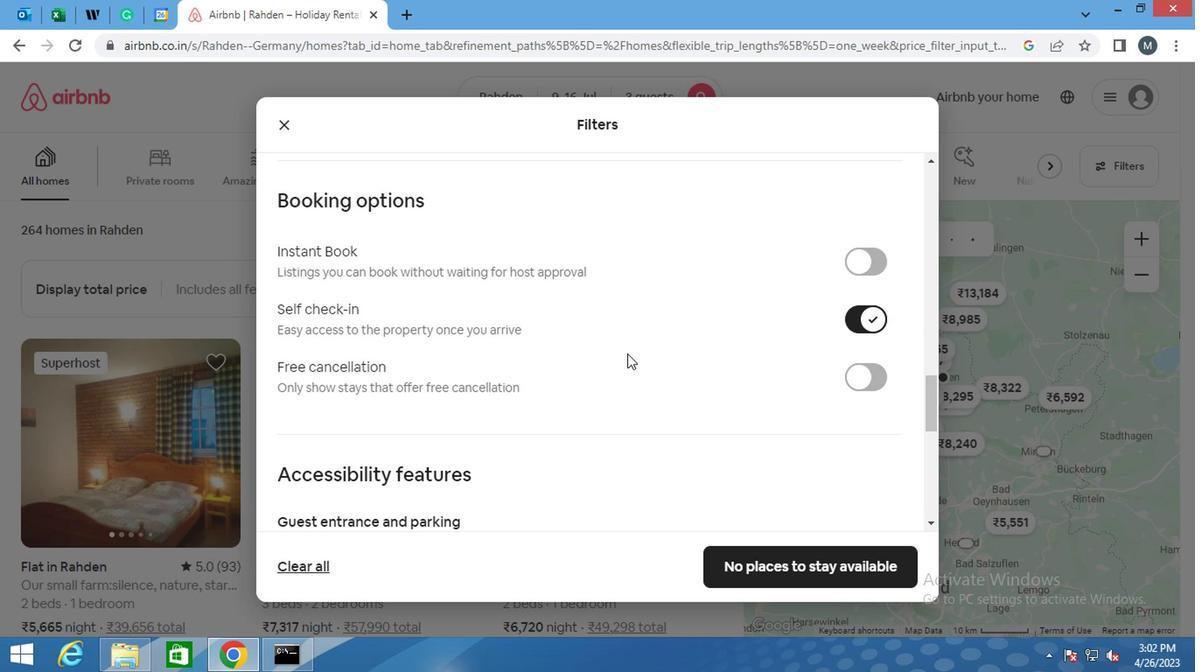 
Action: Mouse moved to (598, 356)
Screenshot: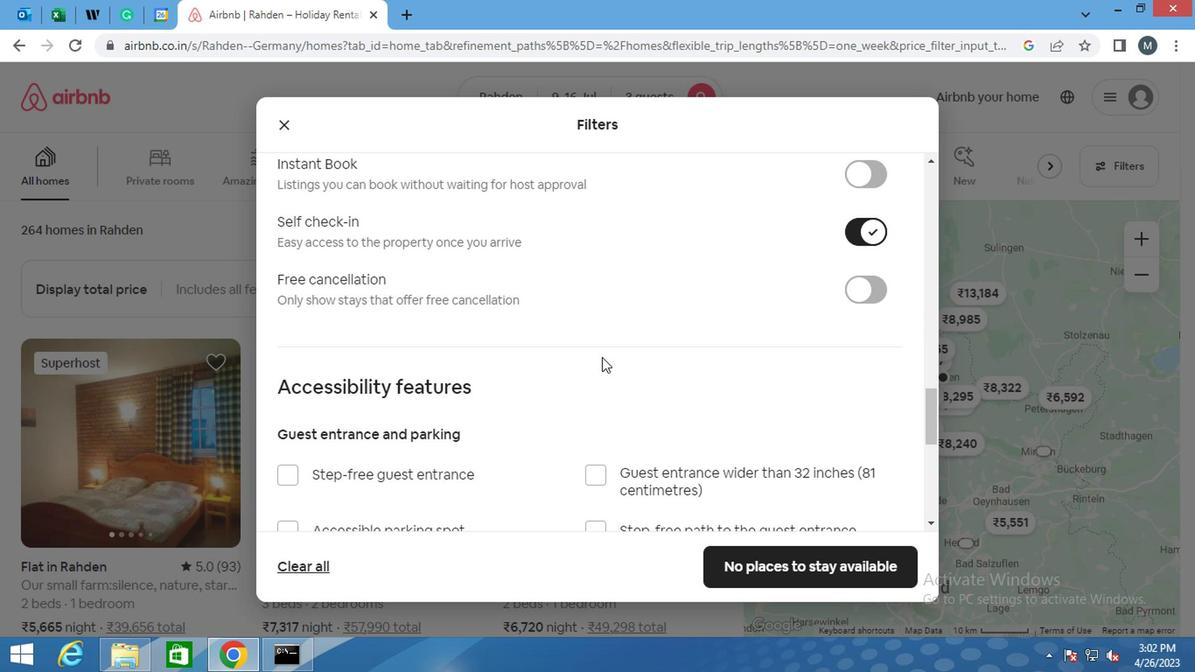 
Action: Mouse scrolled (598, 356) with delta (0, 0)
Screenshot: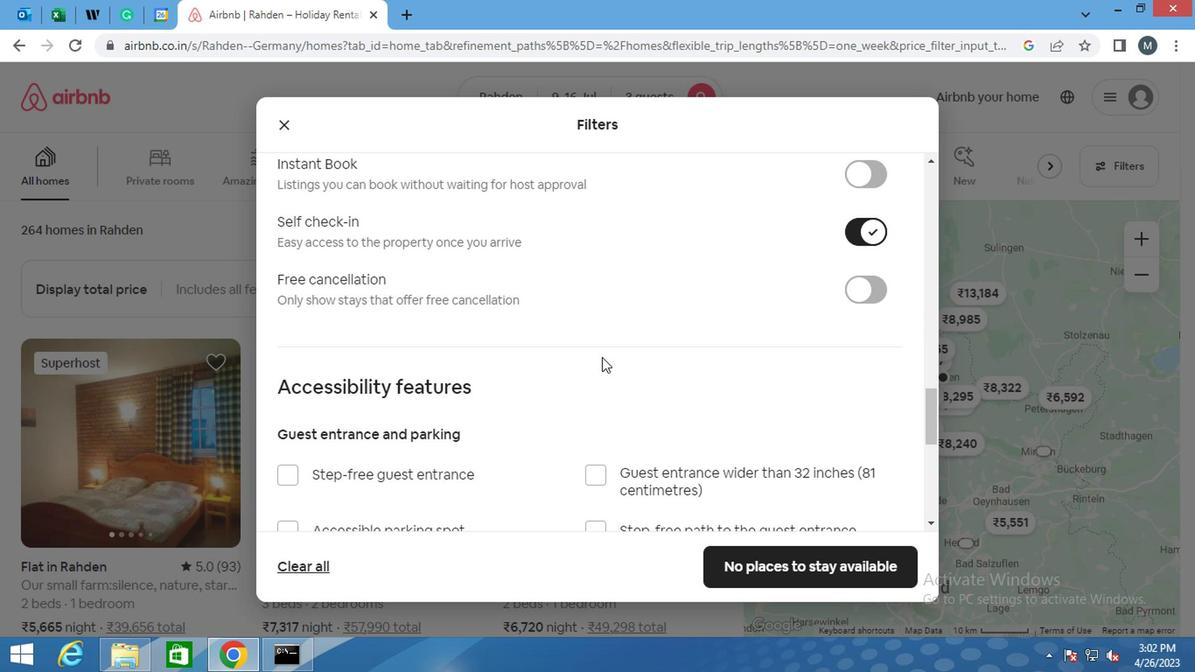 
Action: Mouse scrolled (598, 356) with delta (0, 0)
Screenshot: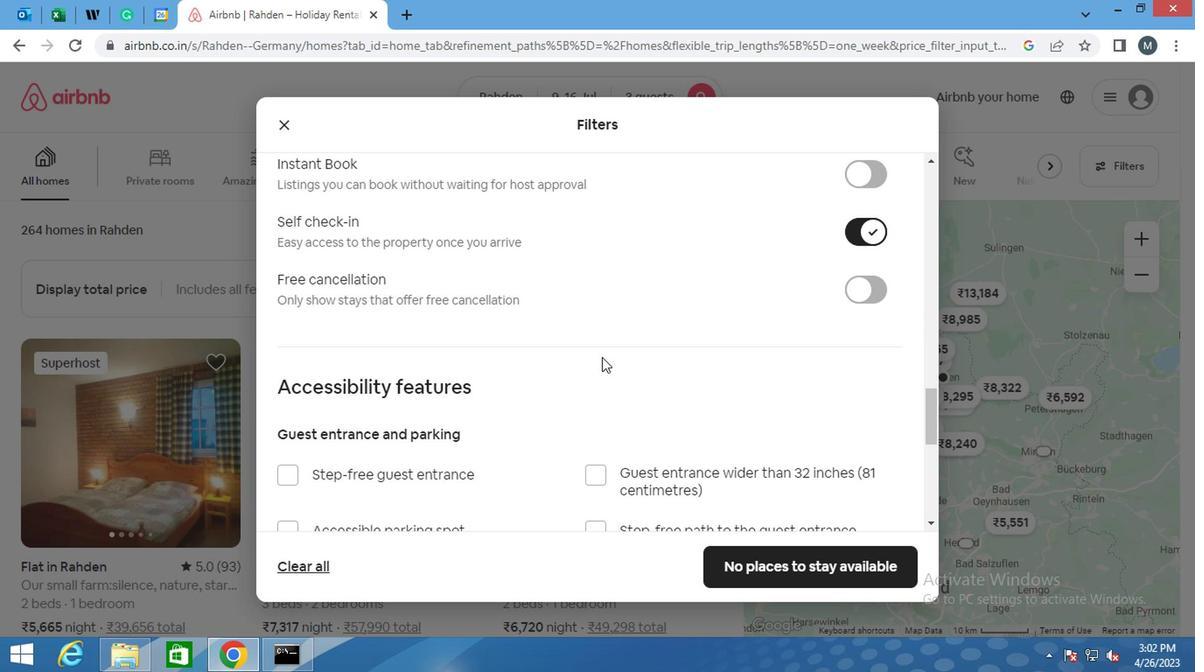 
Action: Mouse moved to (583, 361)
Screenshot: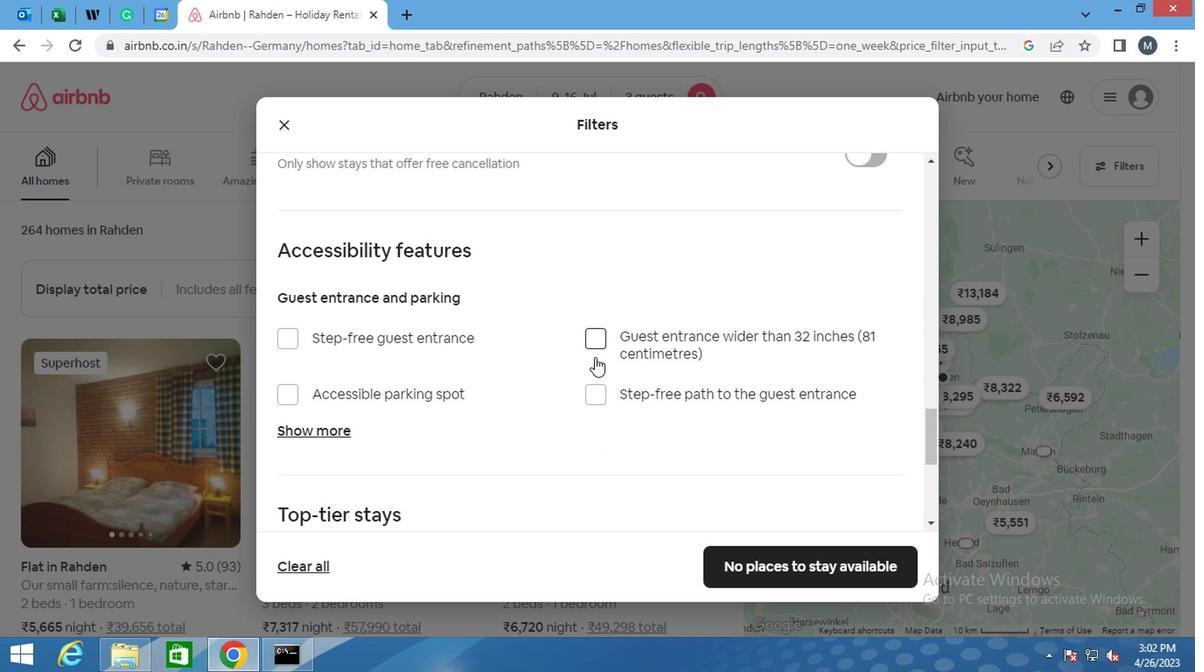 
Action: Mouse scrolled (583, 360) with delta (0, 0)
Screenshot: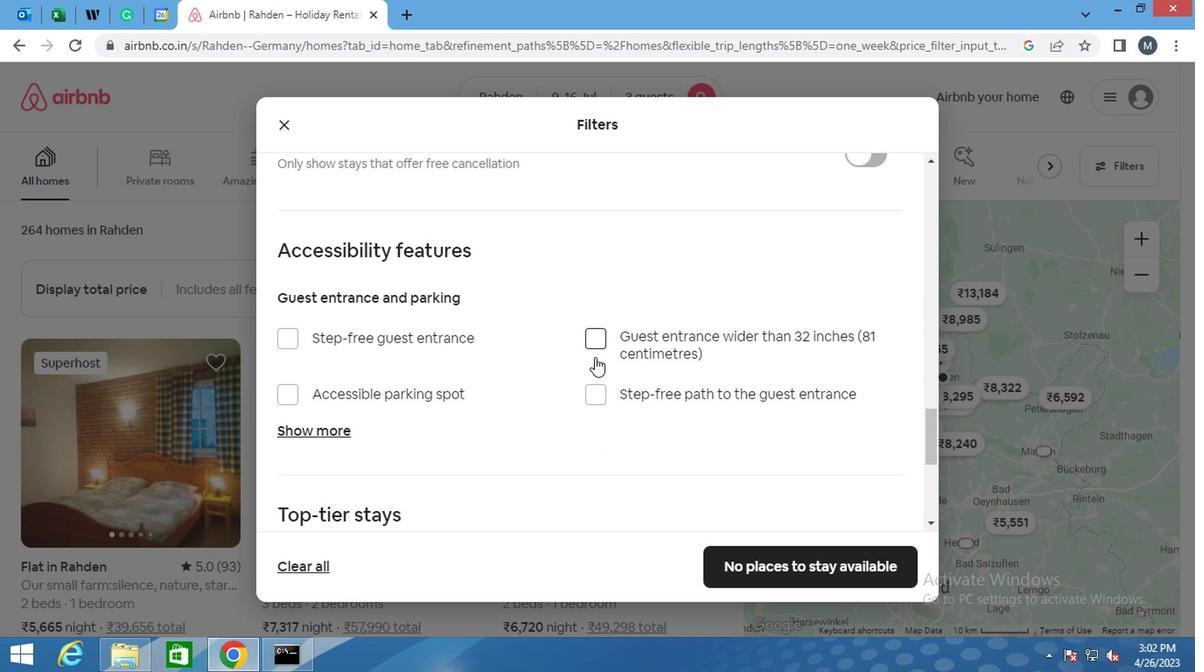 
Action: Mouse moved to (504, 384)
Screenshot: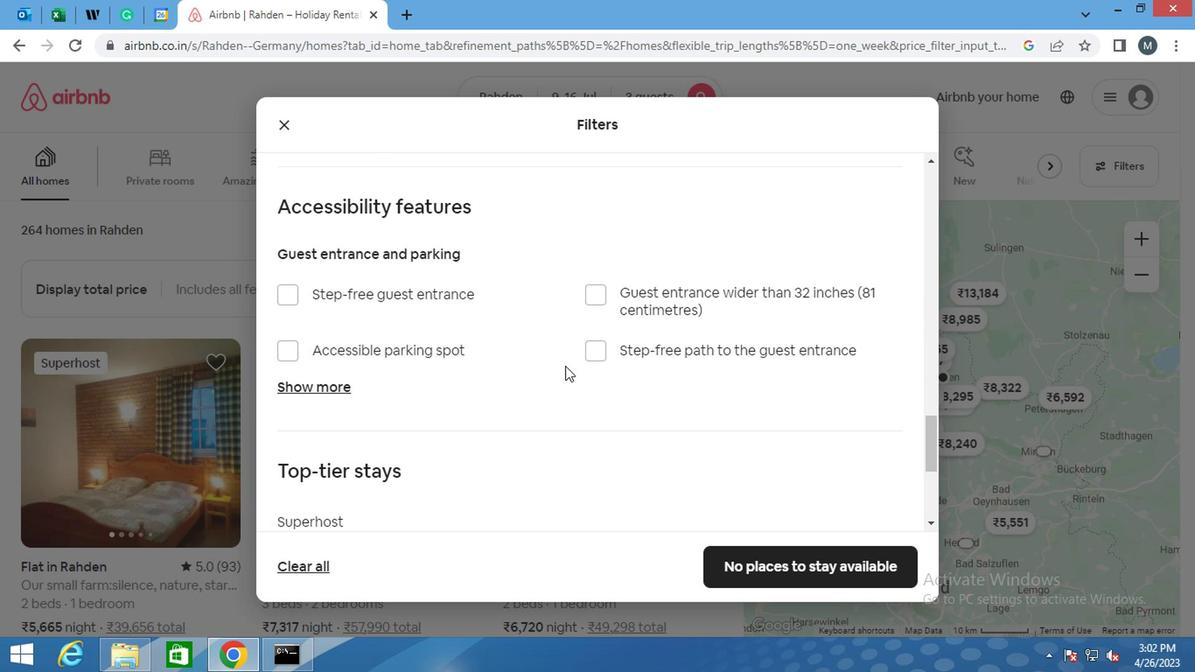 
Action: Mouse scrolled (504, 383) with delta (0, -1)
Screenshot: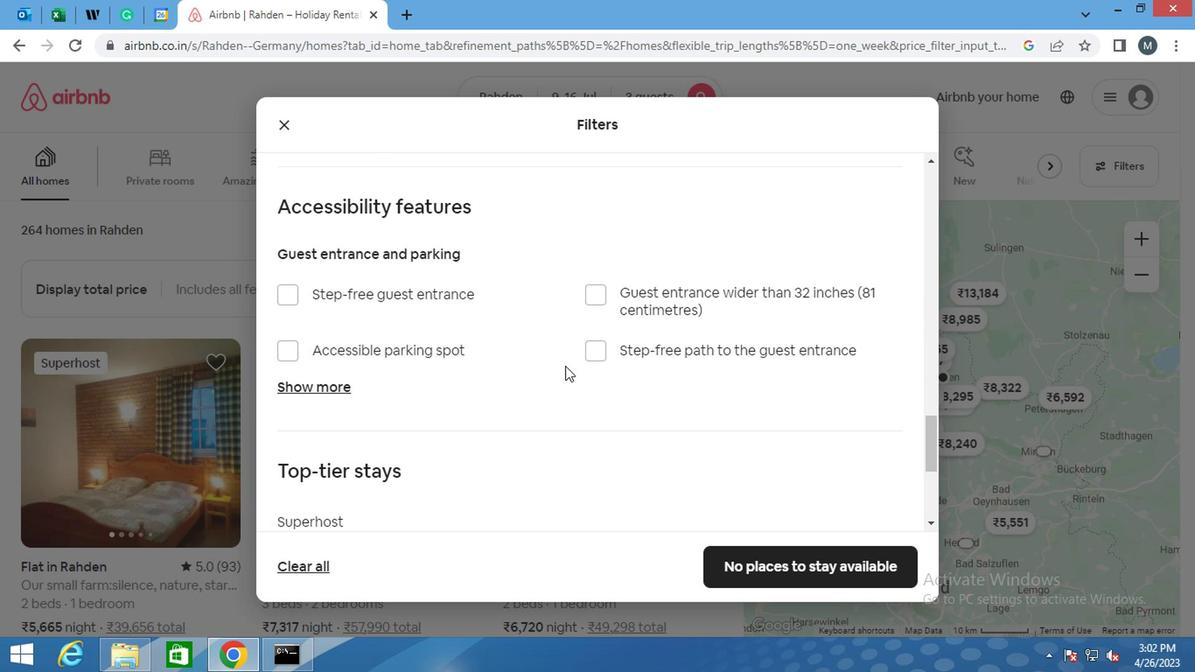 
Action: Mouse moved to (502, 389)
Screenshot: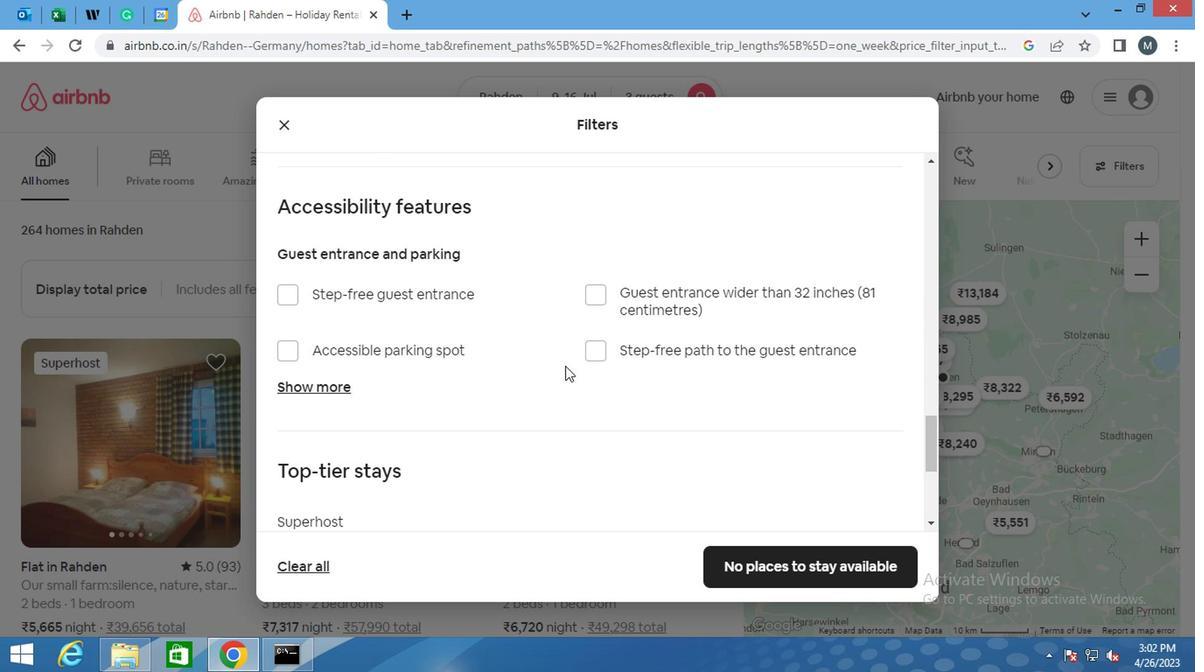 
Action: Mouse scrolled (502, 387) with delta (0, -1)
Screenshot: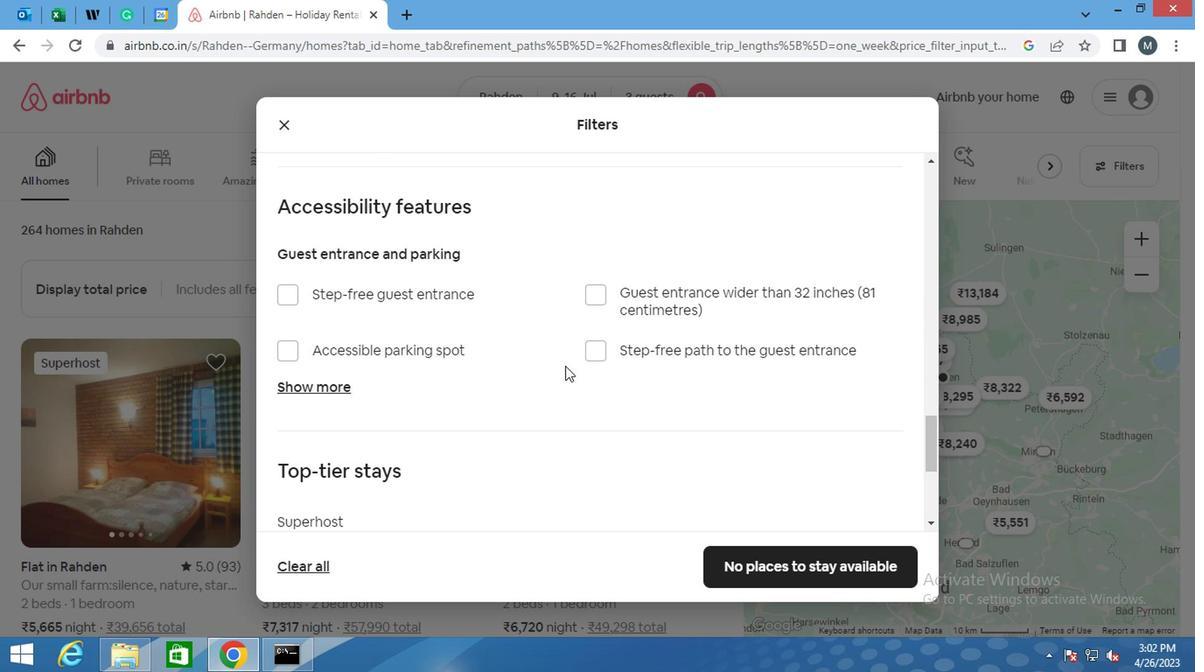 
Action: Mouse moved to (298, 448)
Screenshot: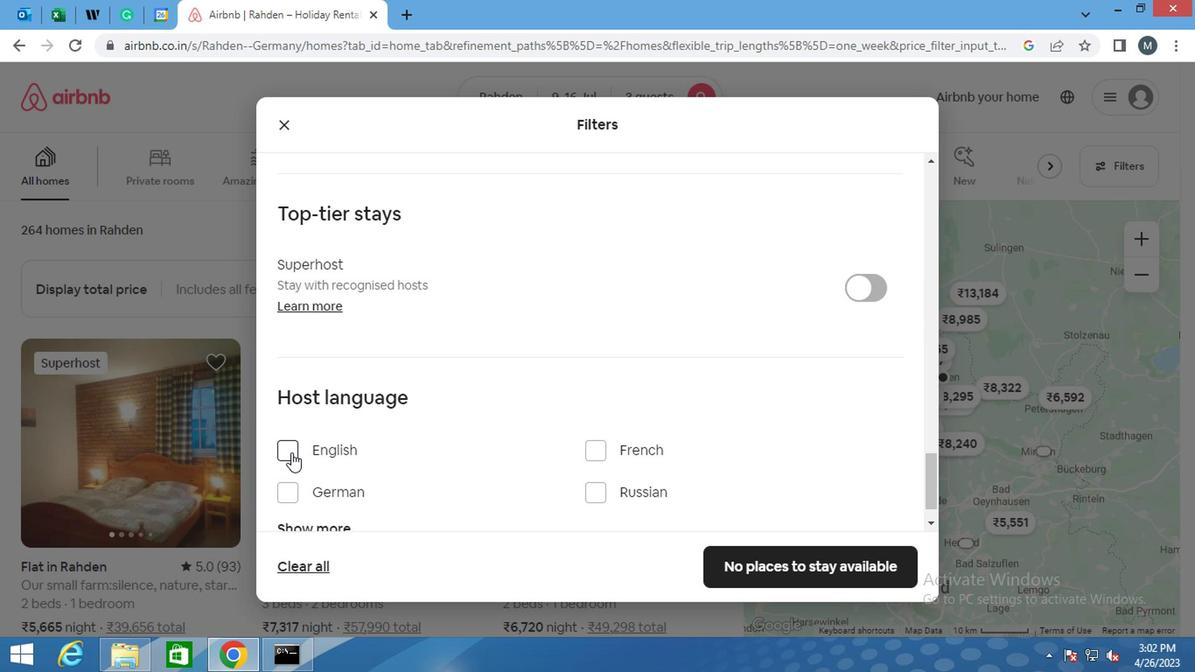 
Action: Mouse pressed left at (298, 448)
Screenshot: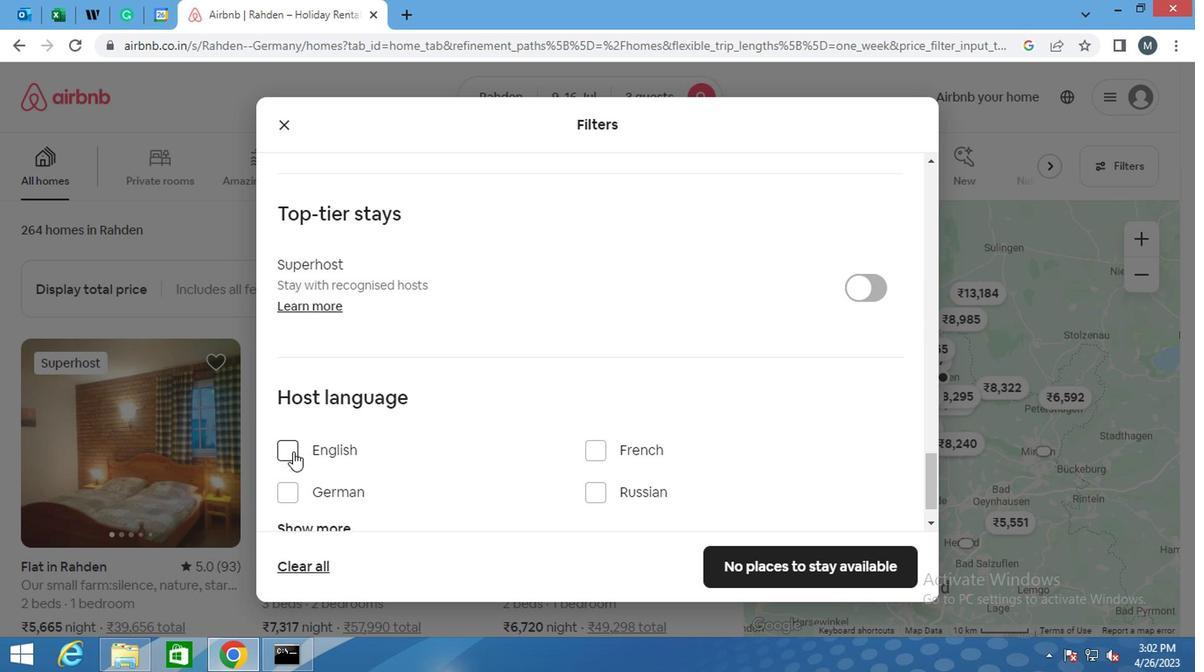 
Action: Mouse moved to (604, 407)
Screenshot: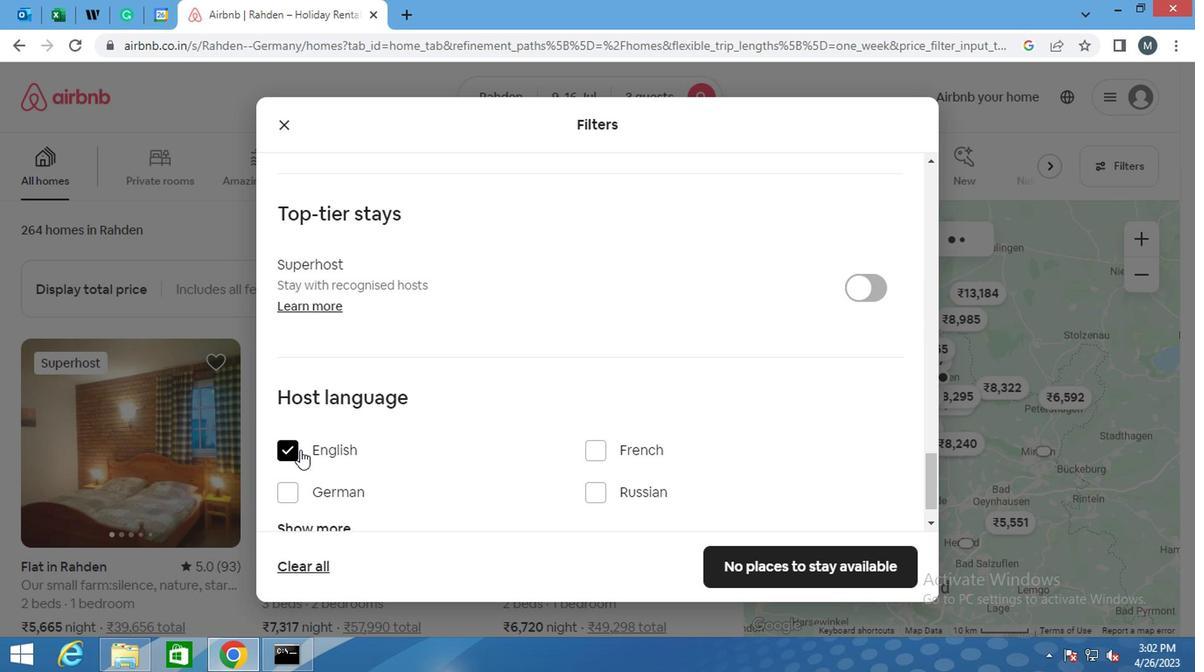 
Action: Mouse scrolled (604, 407) with delta (0, 0)
Screenshot: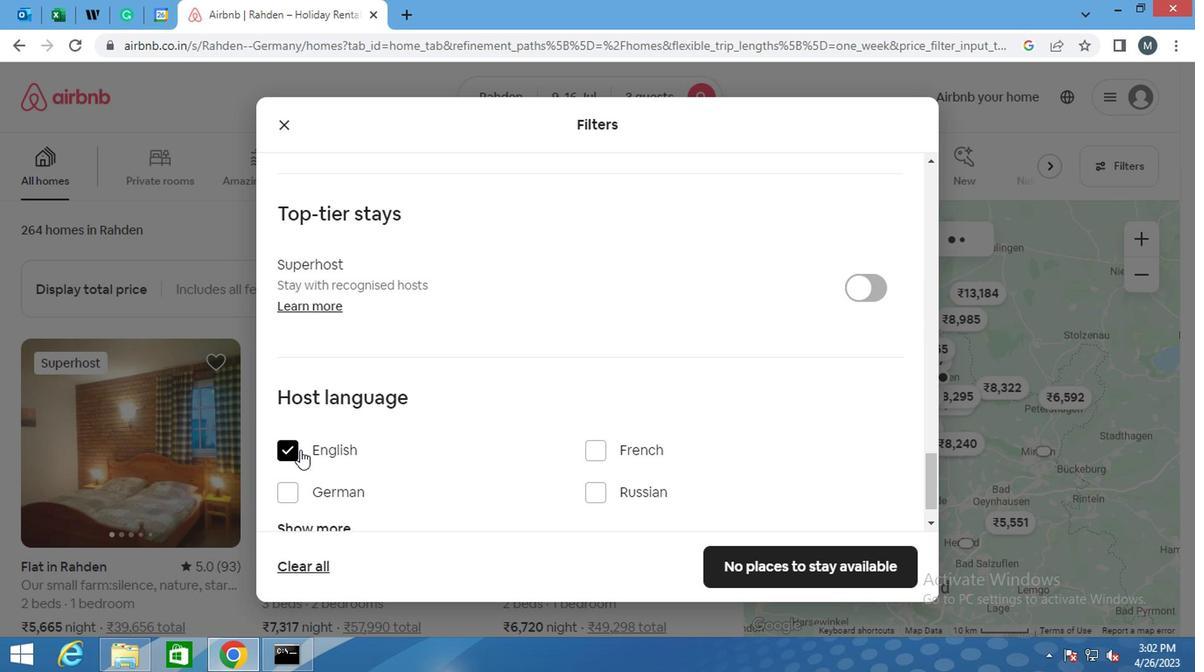 
Action: Mouse moved to (611, 418)
Screenshot: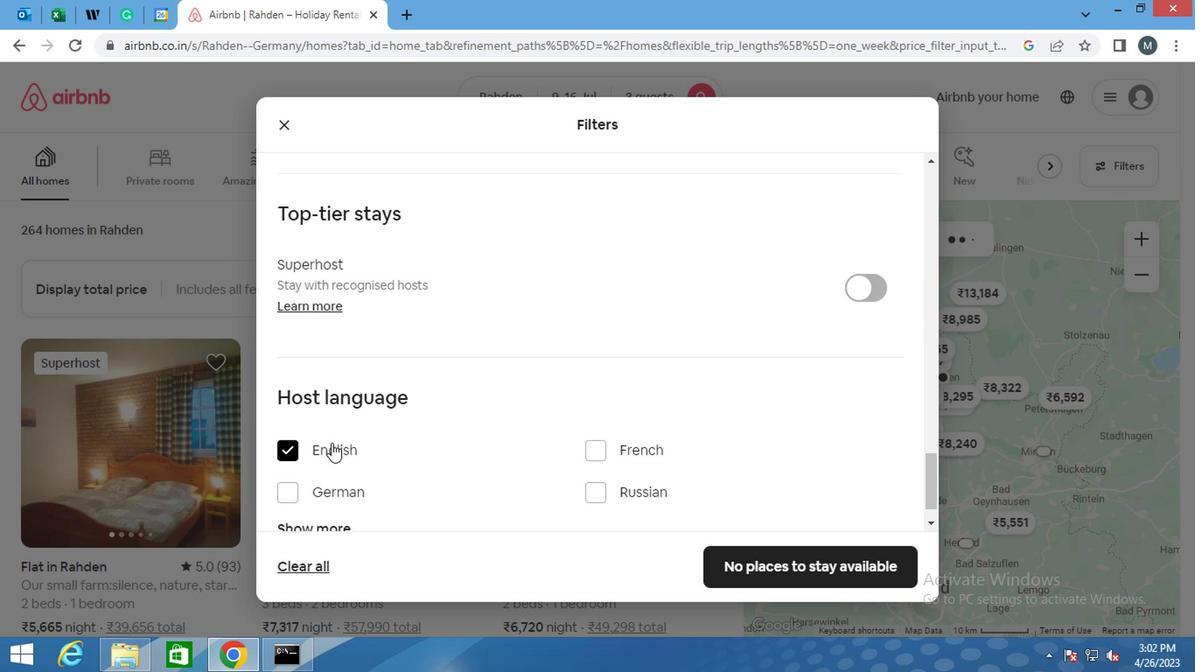 
Action: Mouse scrolled (611, 417) with delta (0, 0)
Screenshot: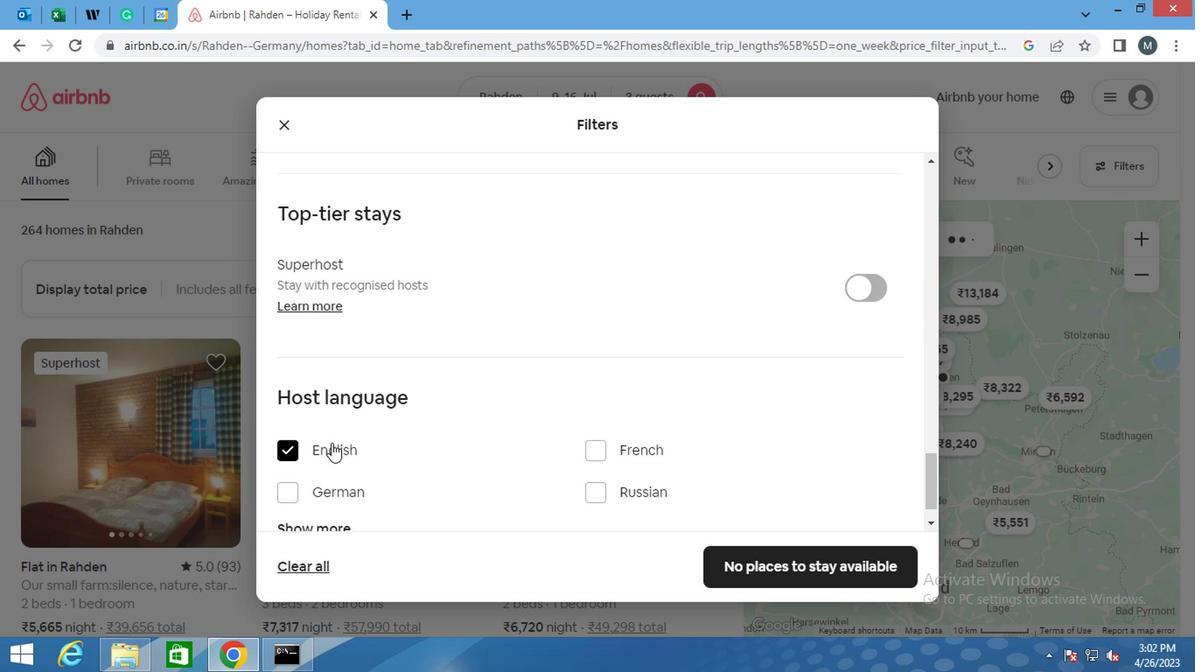 
Action: Mouse moved to (641, 440)
Screenshot: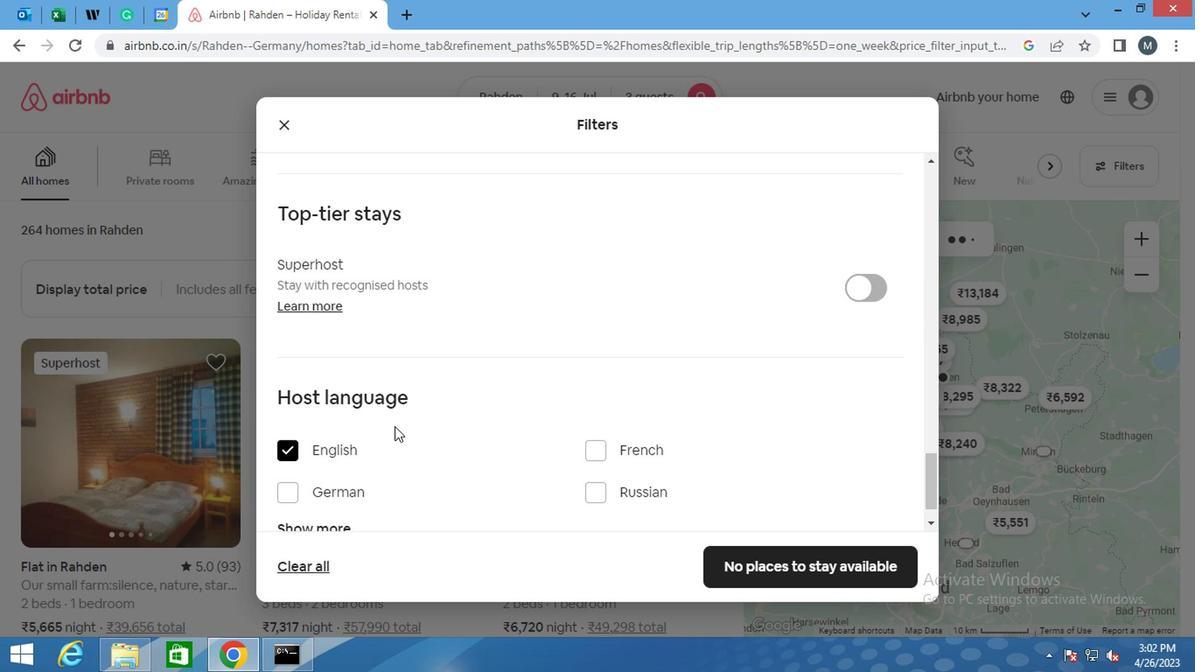 
Action: Mouse scrolled (641, 439) with delta (0, 0)
Screenshot: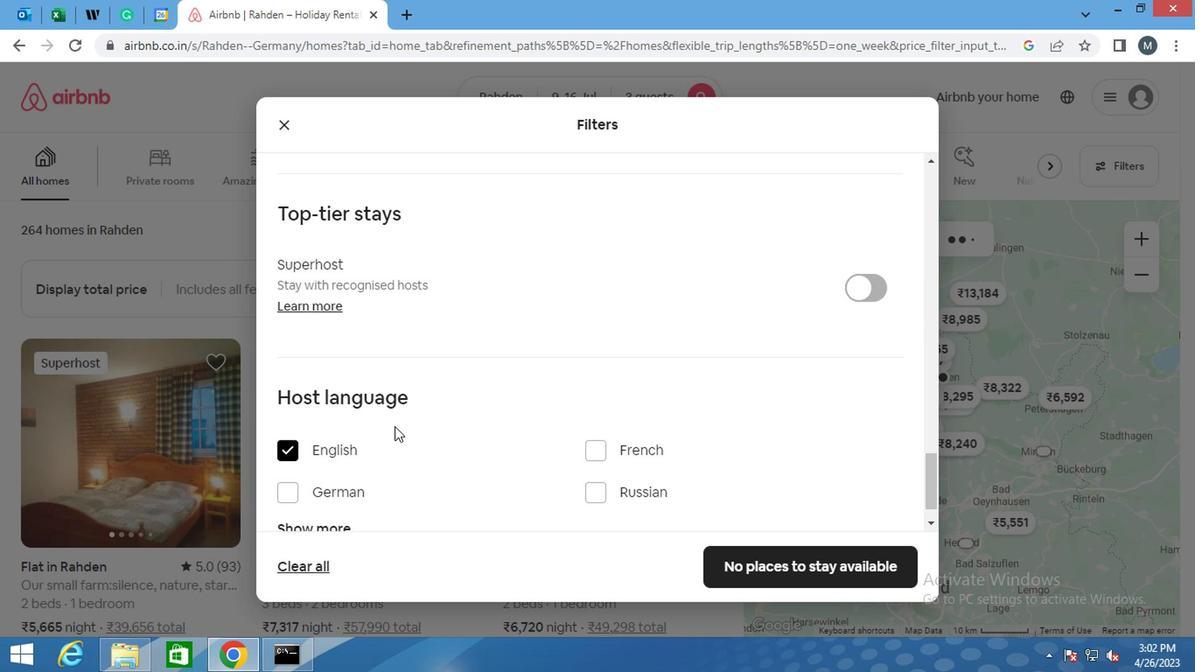 
Action: Mouse moved to (801, 556)
Screenshot: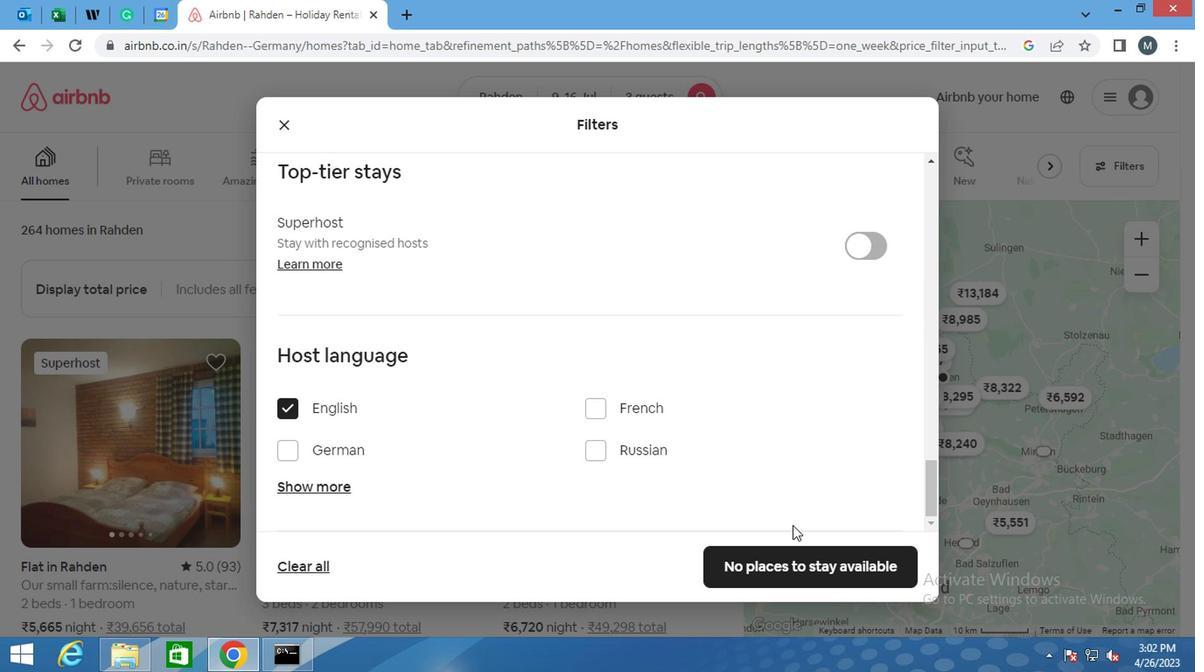 
Action: Mouse pressed left at (801, 556)
Screenshot: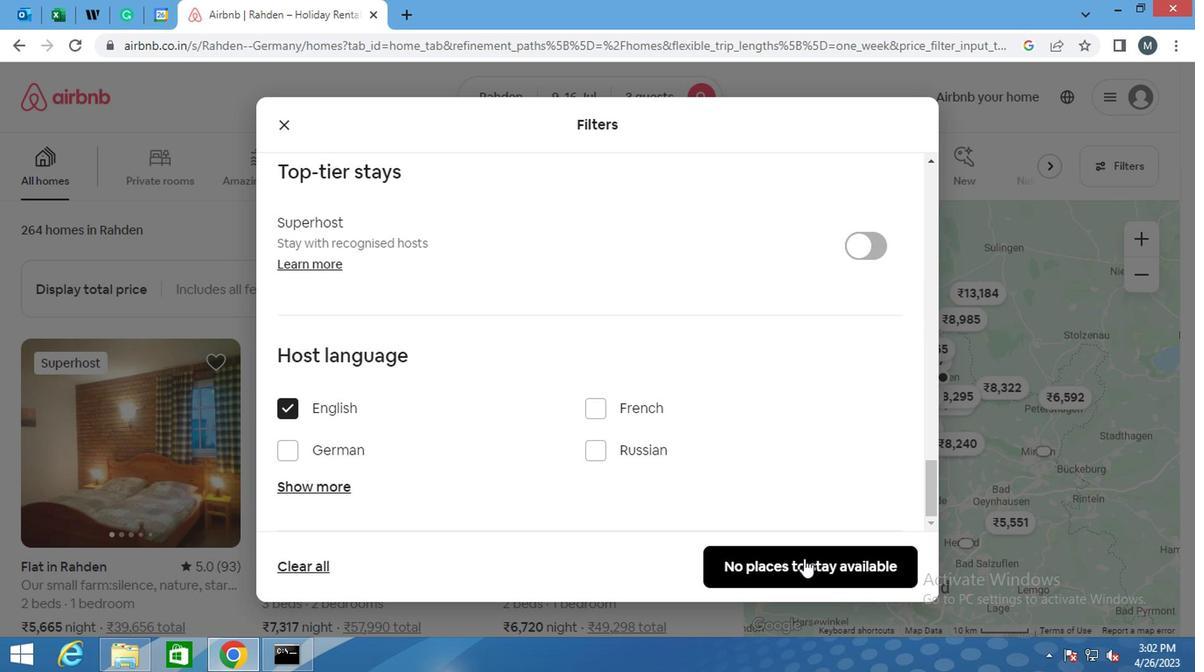 
Action: Mouse moved to (802, 556)
Screenshot: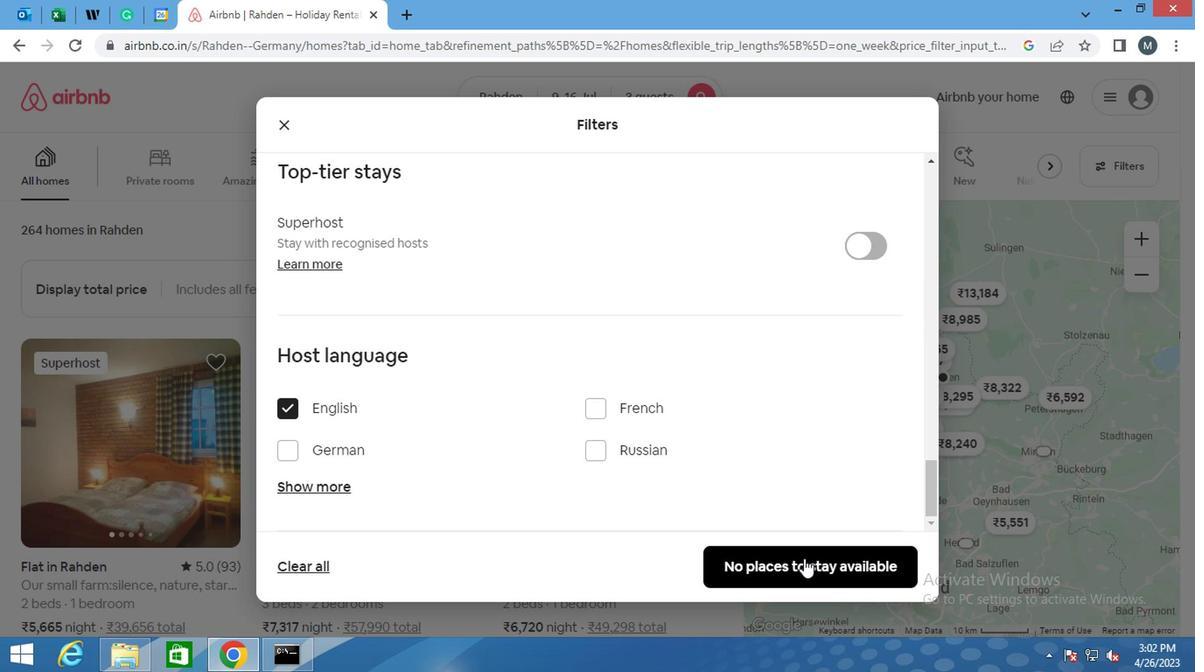
